 Task: Look for space in Xinyu, China from 3rd June, 2023 to 9th June, 2023 for 2 adults in price range Rs.6000 to Rs.12000. Place can be entire place with 1  bedroom having 1 bed and 1 bathroom. Property type can be house, flat, guest house, hotel. Amenities needed are: washing machine. Booking option can be shelf check-in. Required host language is Chinese (Simplified).
Action: Mouse moved to (398, 252)
Screenshot: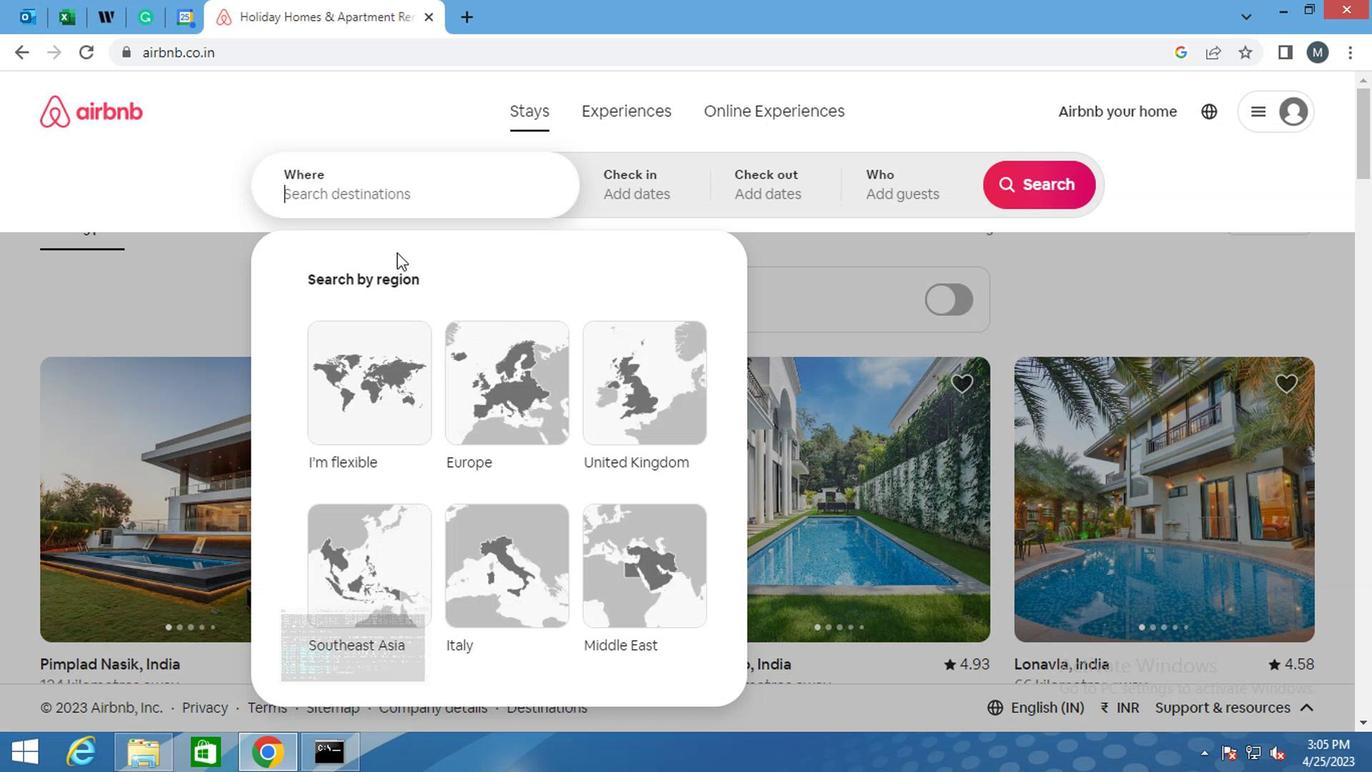 
Action: Mouse pressed left at (398, 252)
Screenshot: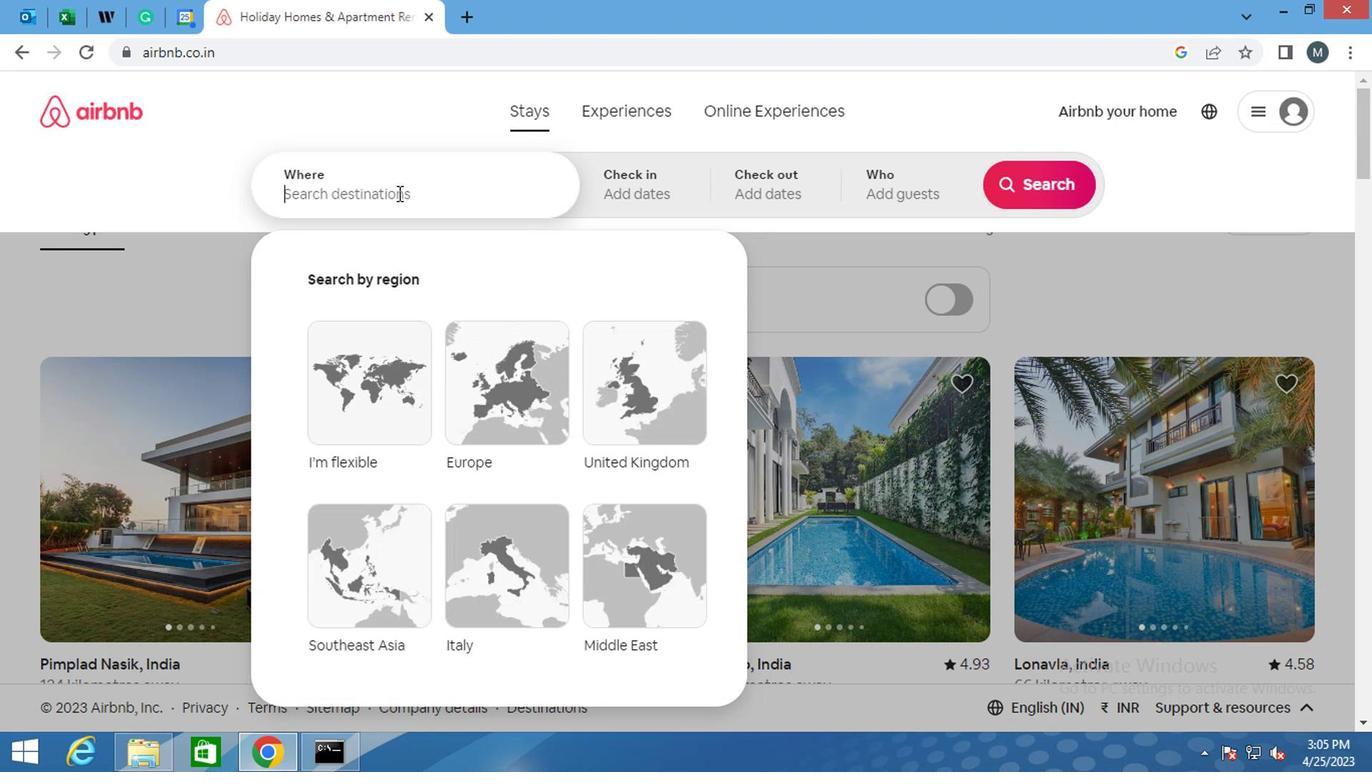 
Action: Mouse moved to (398, 253)
Screenshot: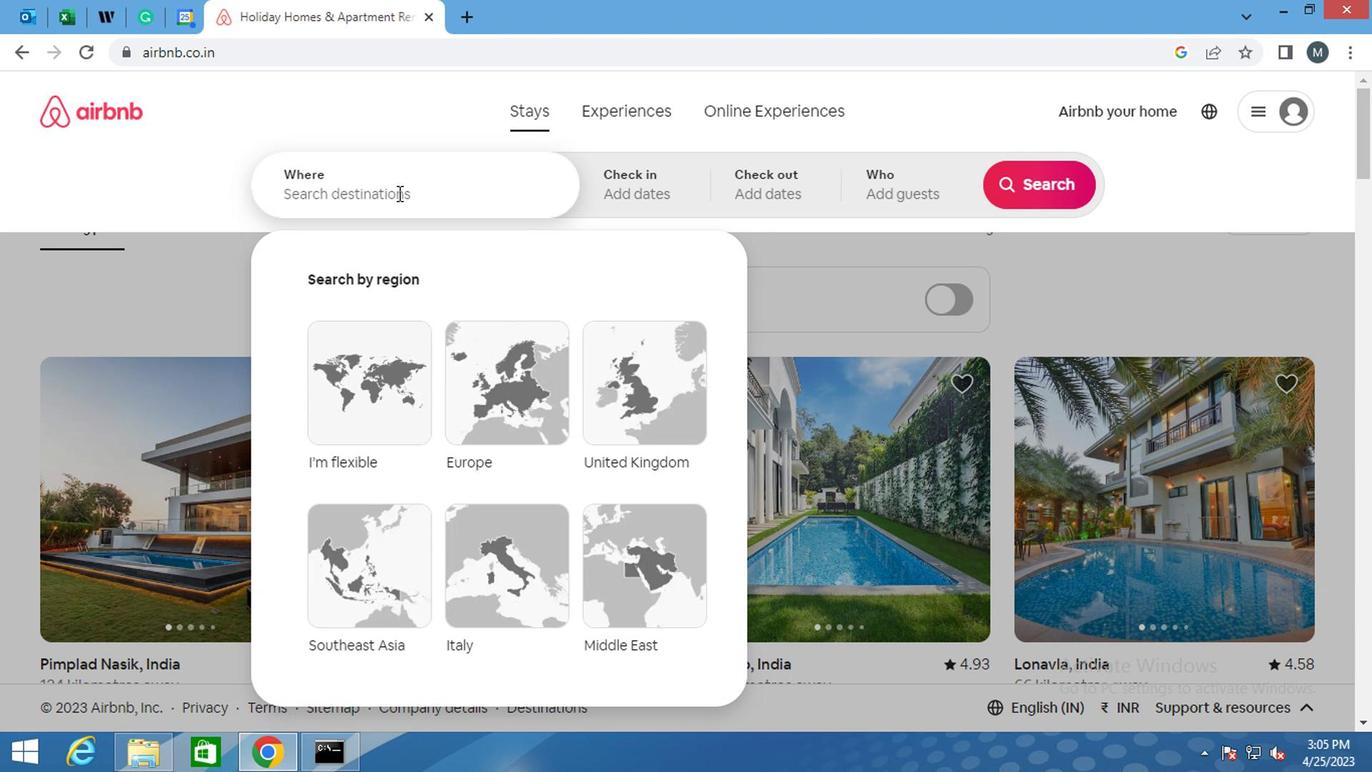 
Action: Key pressed <Key.shift><Key.shift>XINYU,<Key.shift>ctrl+CHINA<Key.enter>
Screenshot: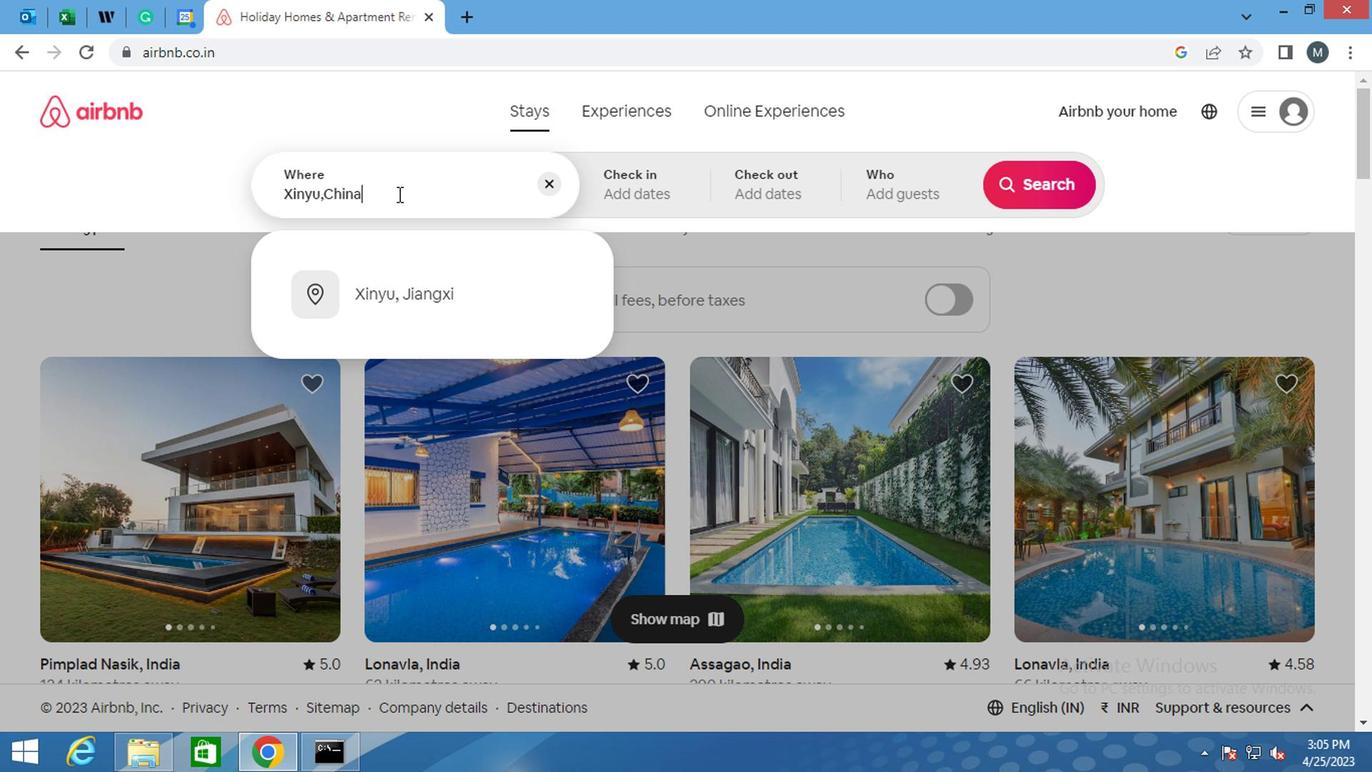 
Action: Mouse moved to (853, 363)
Screenshot: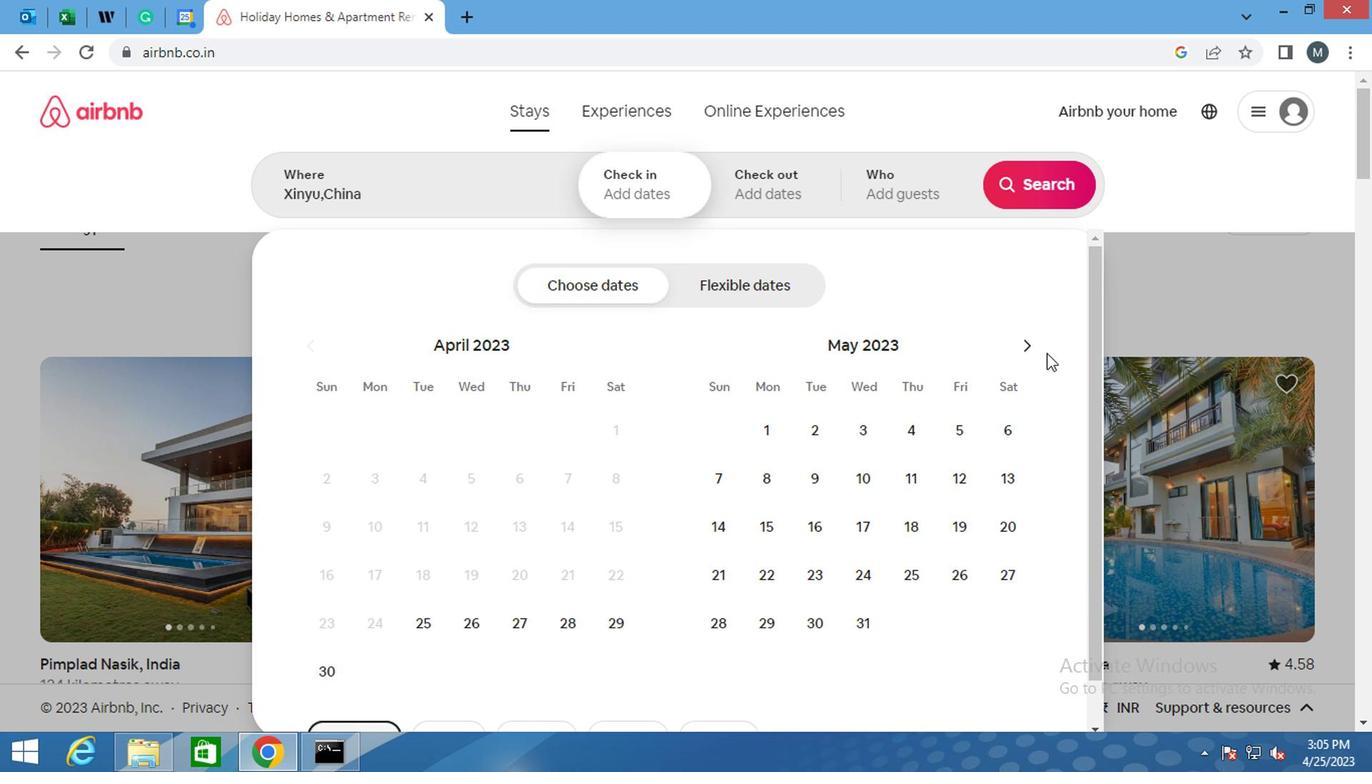 
Action: Mouse pressed left at (853, 363)
Screenshot: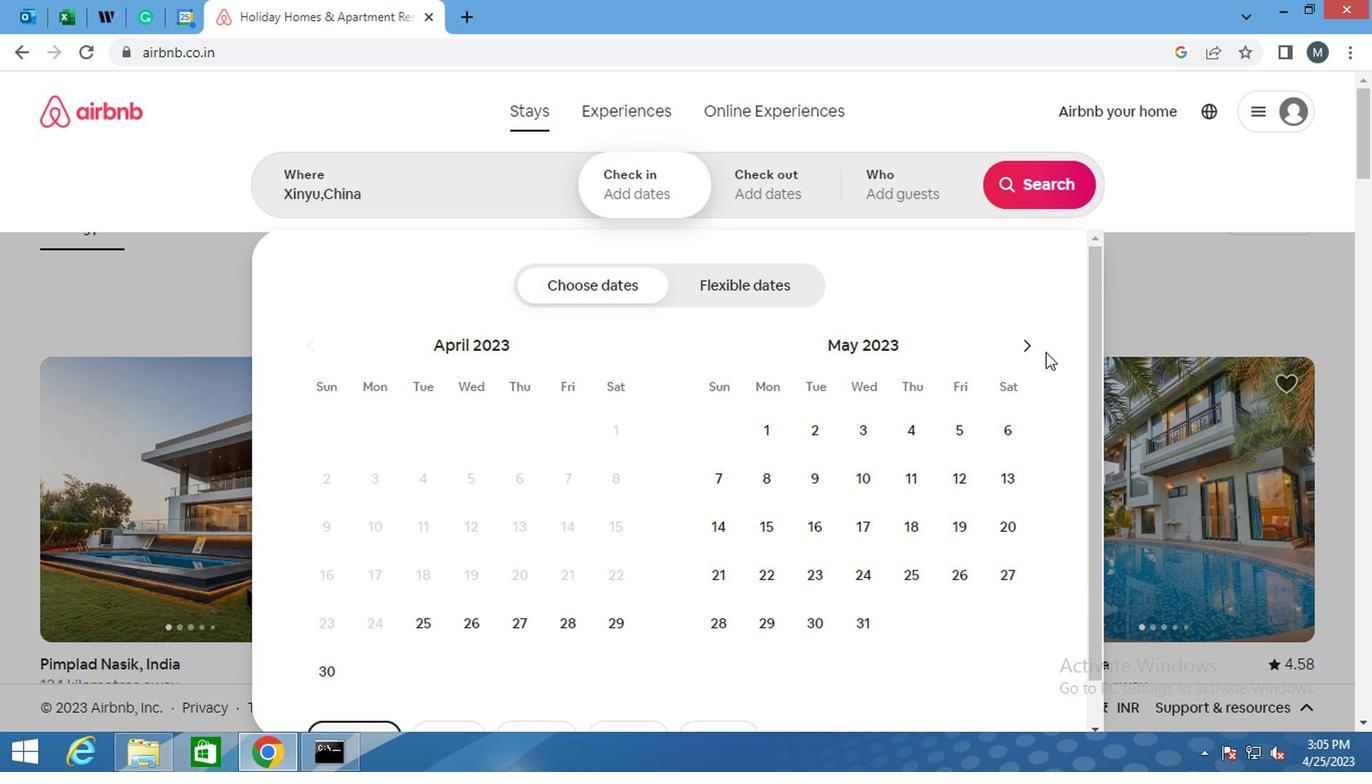 
Action: Mouse moved to (833, 421)
Screenshot: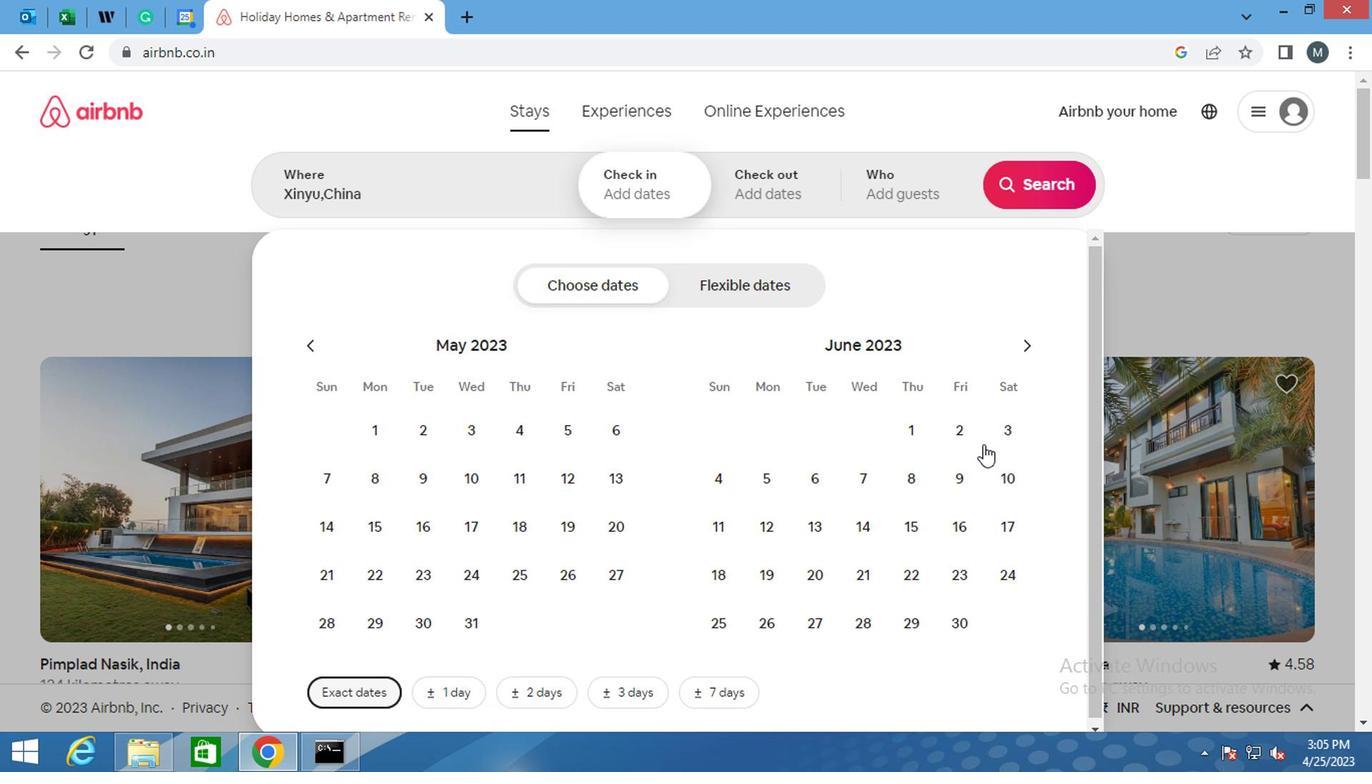 
Action: Mouse pressed left at (833, 421)
Screenshot: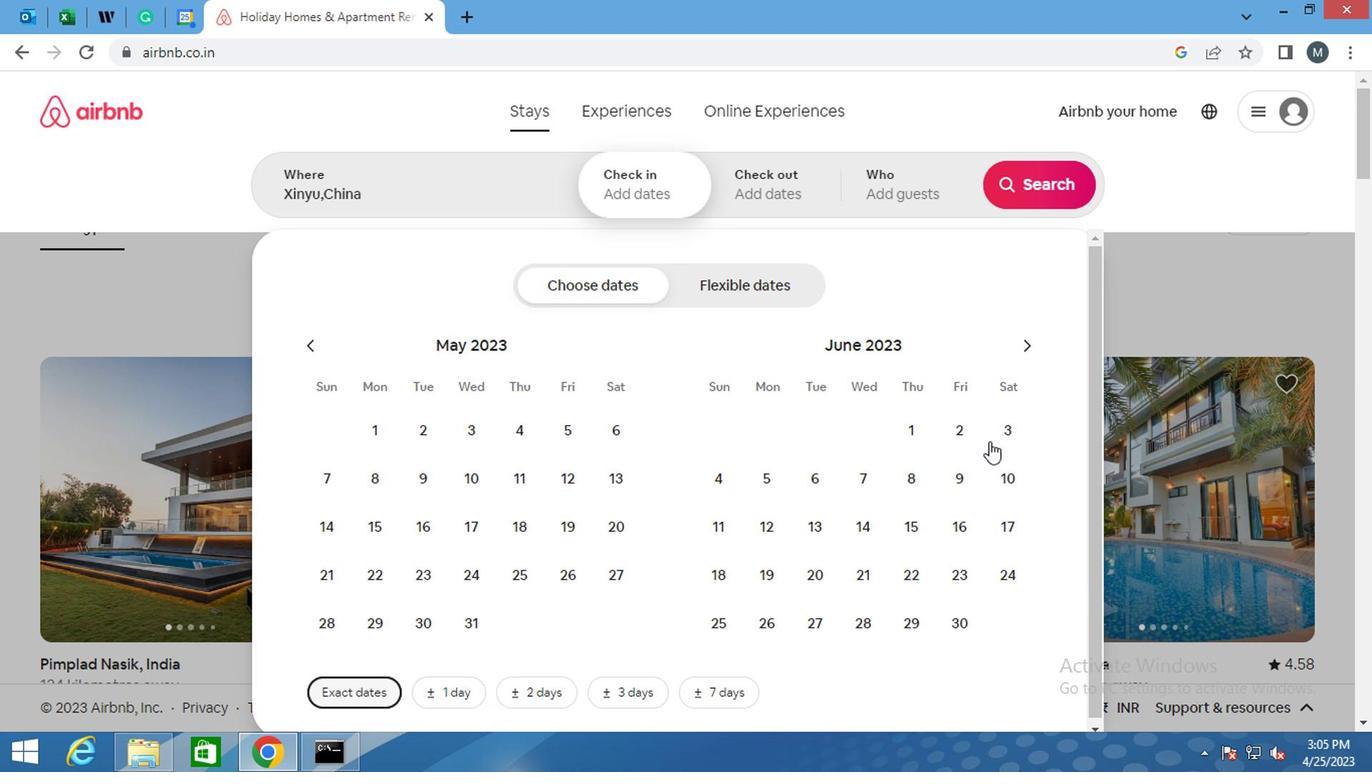 
Action: Mouse moved to (800, 457)
Screenshot: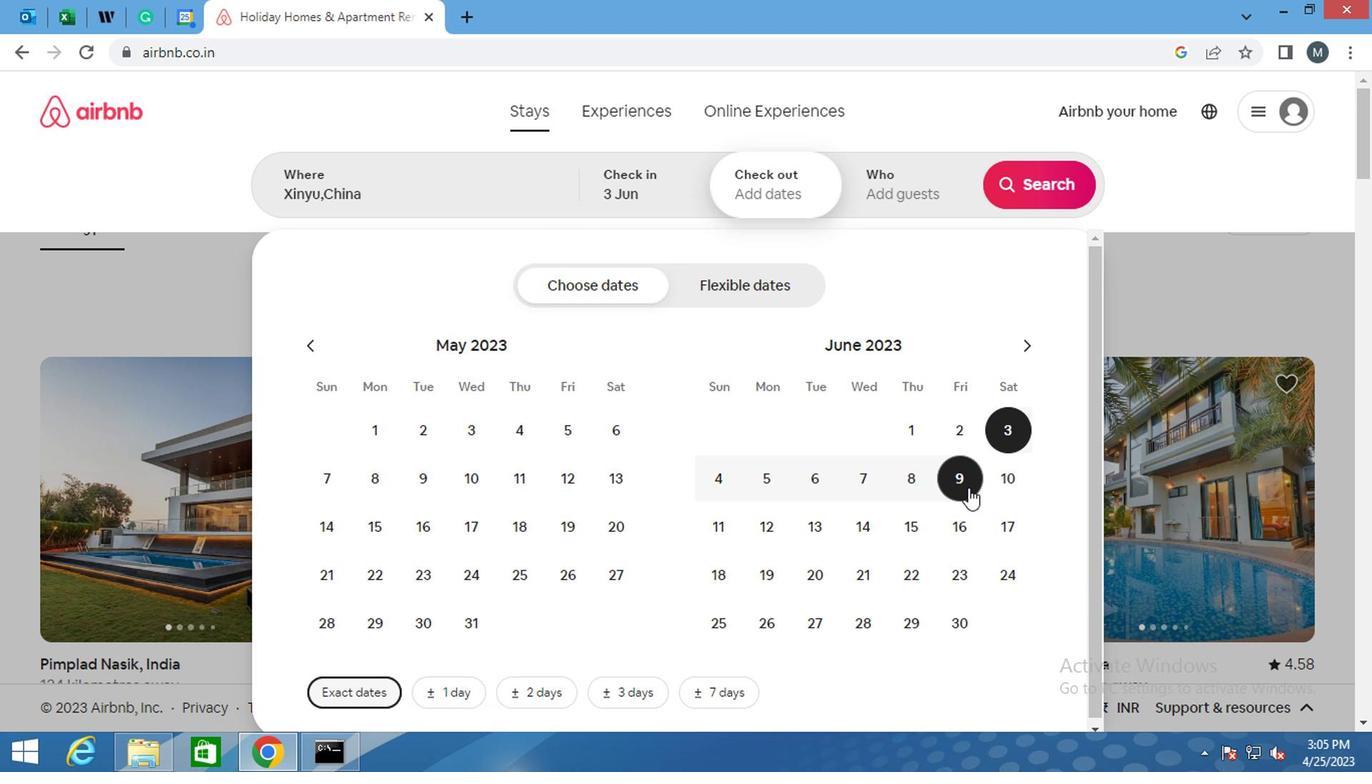 
Action: Mouse pressed left at (800, 457)
Screenshot: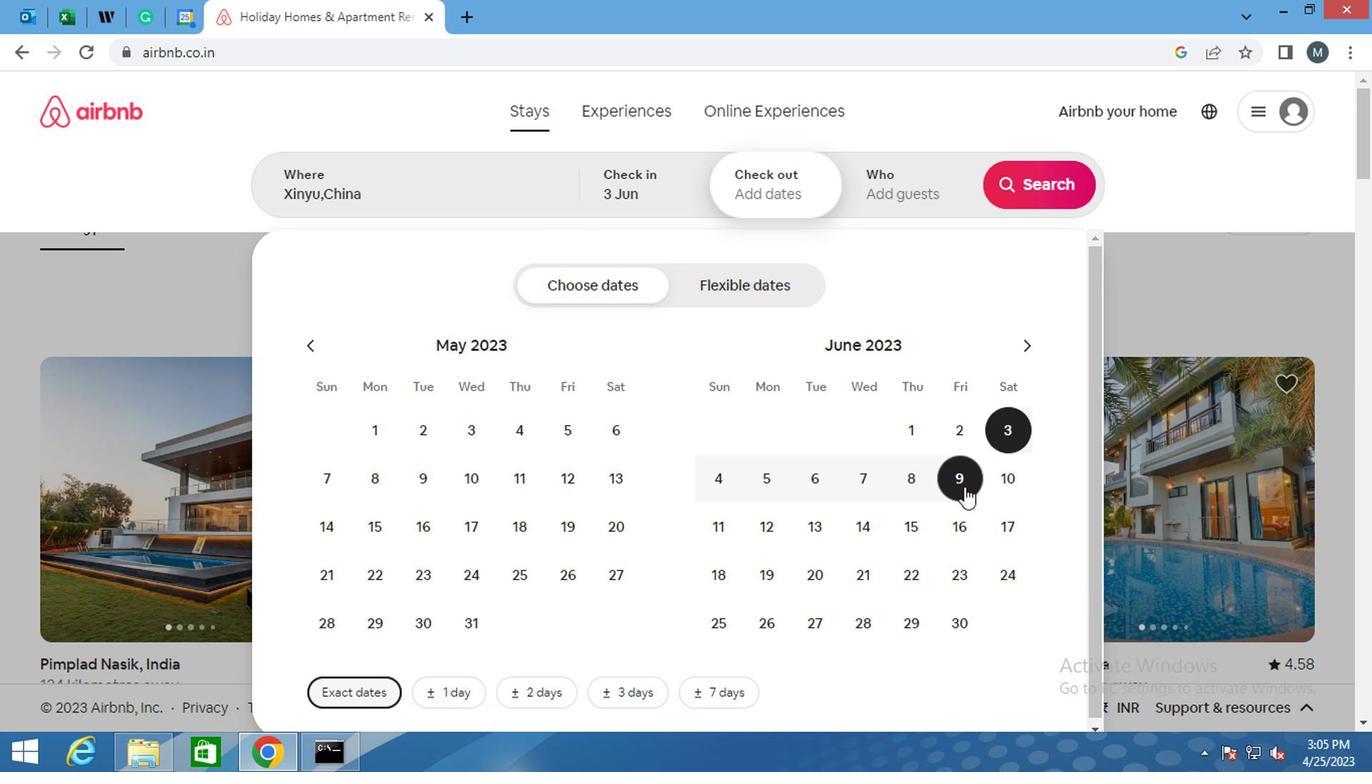 
Action: Mouse moved to (749, 244)
Screenshot: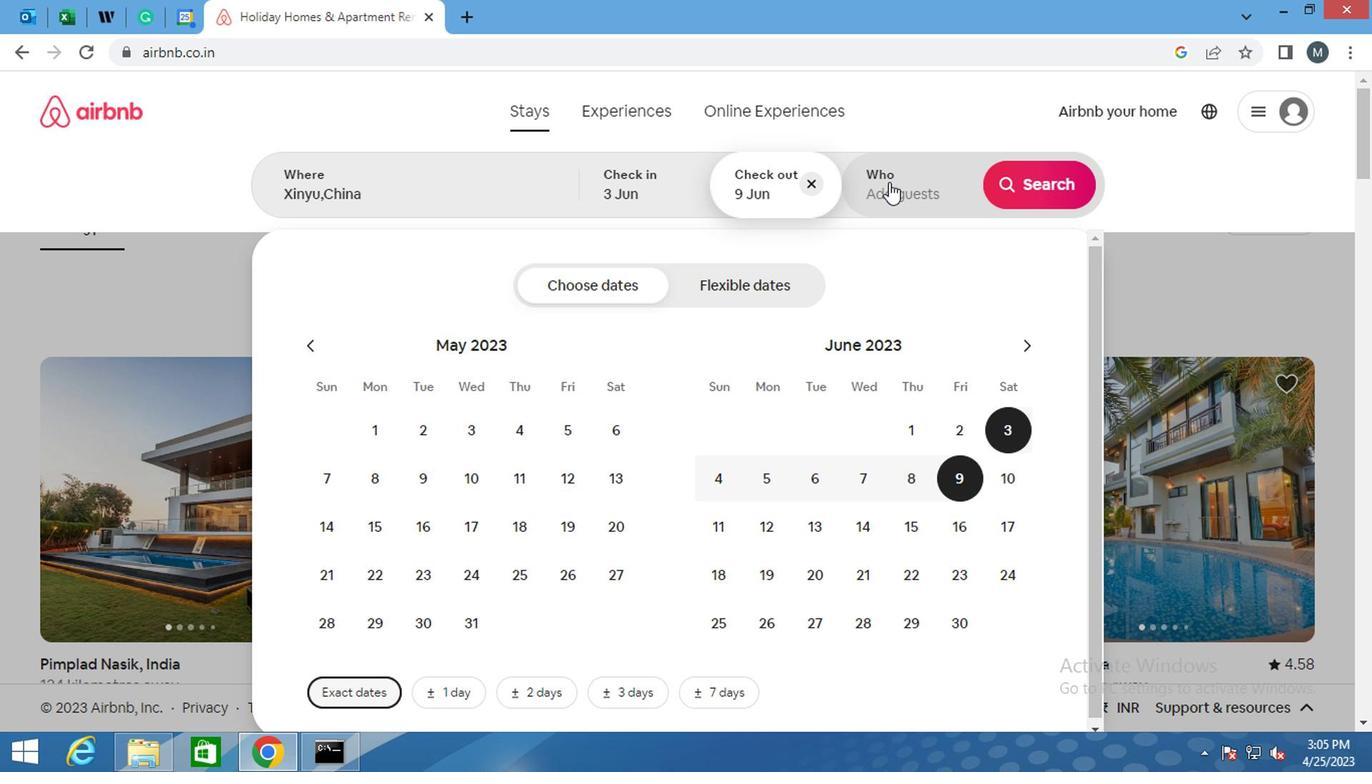 
Action: Mouse pressed left at (749, 244)
Screenshot: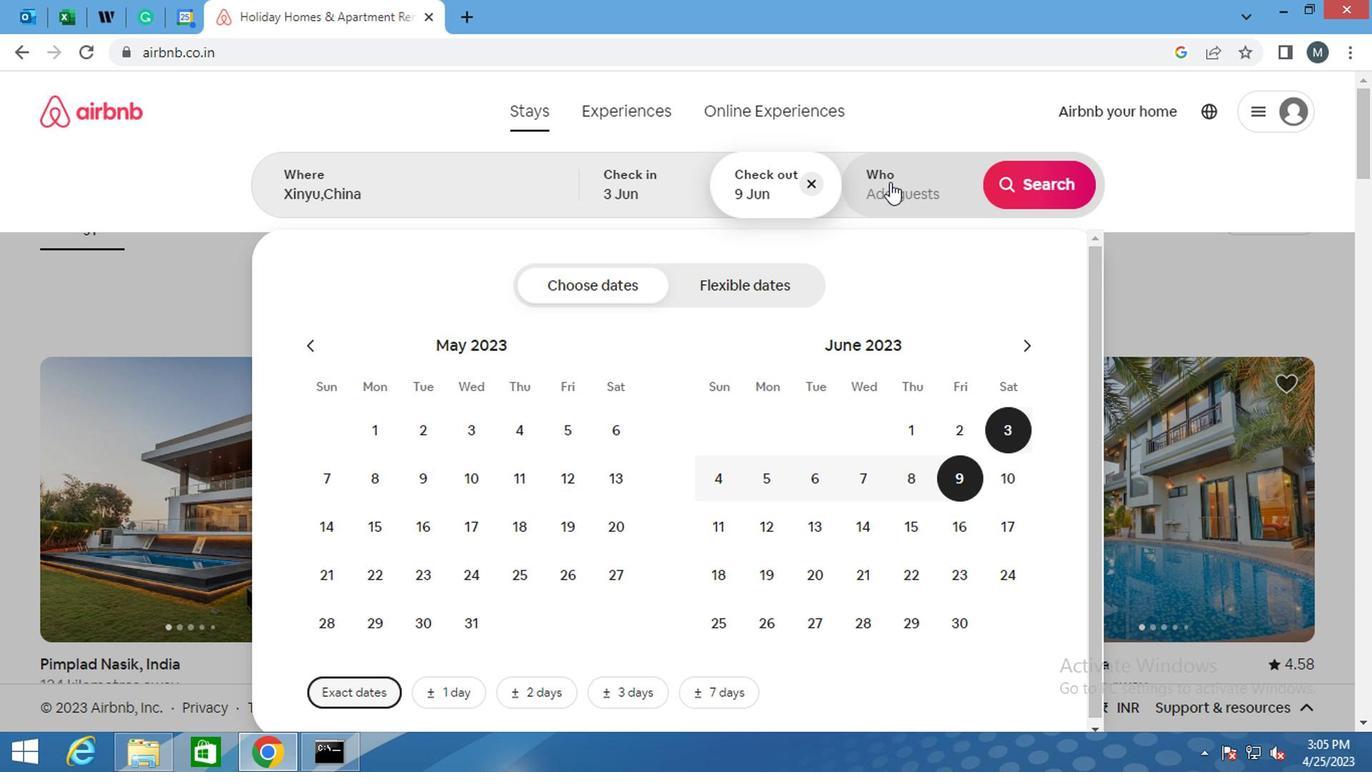 
Action: Mouse moved to (854, 323)
Screenshot: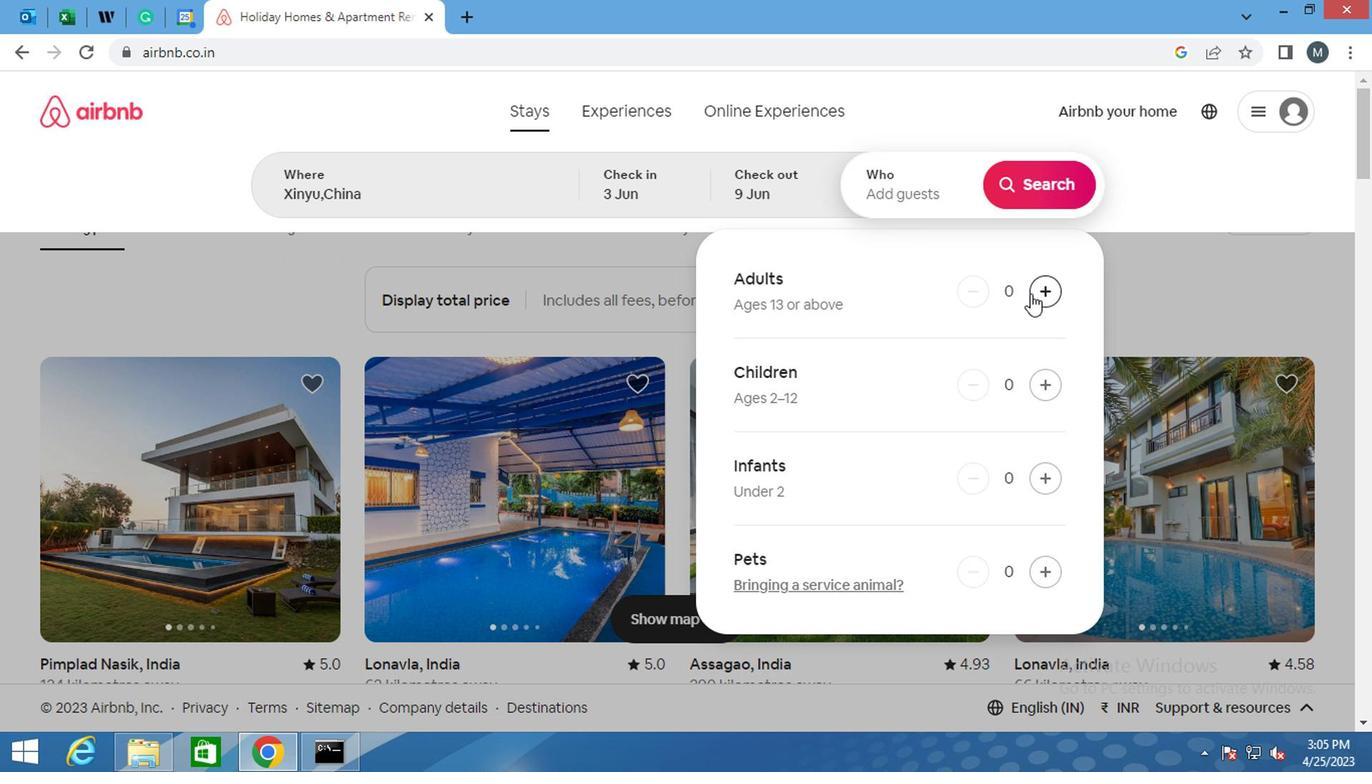 
Action: Mouse pressed left at (854, 323)
Screenshot: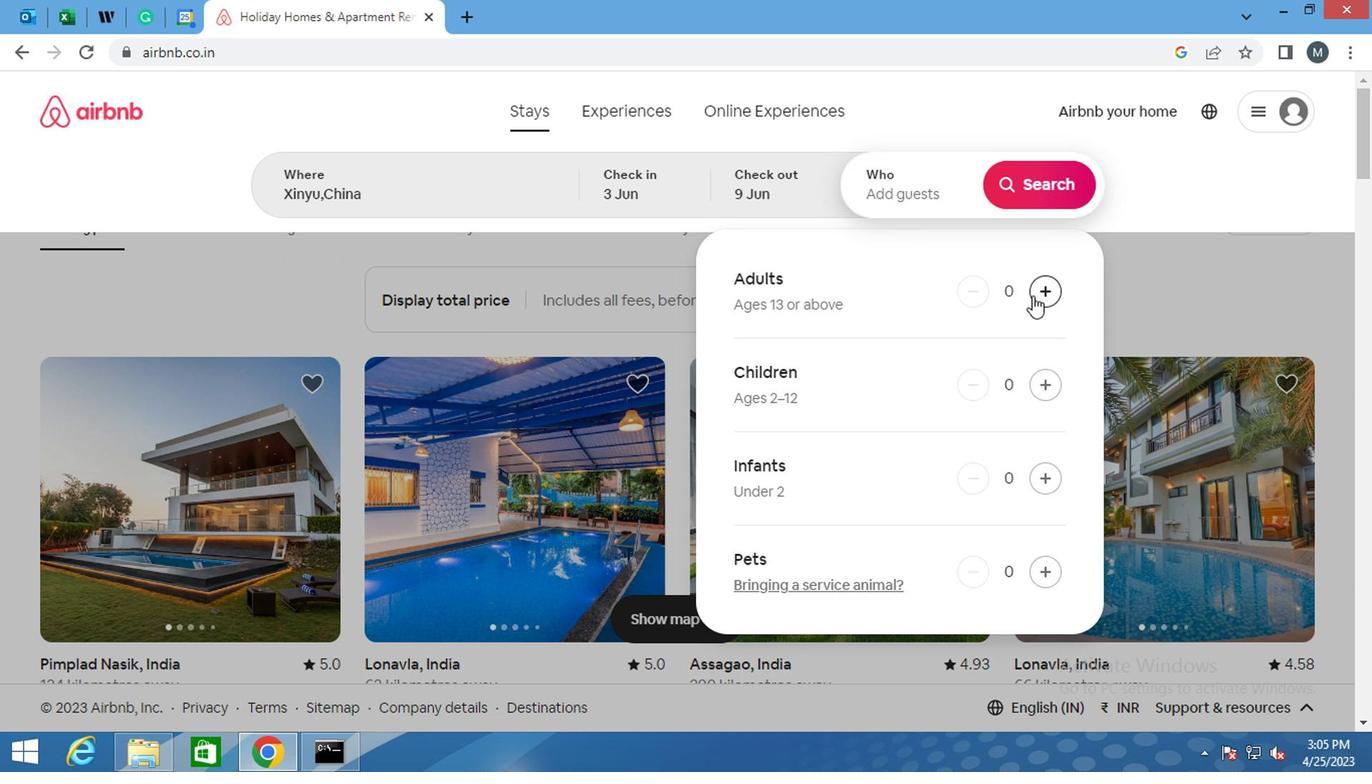 
Action: Mouse pressed left at (854, 323)
Screenshot: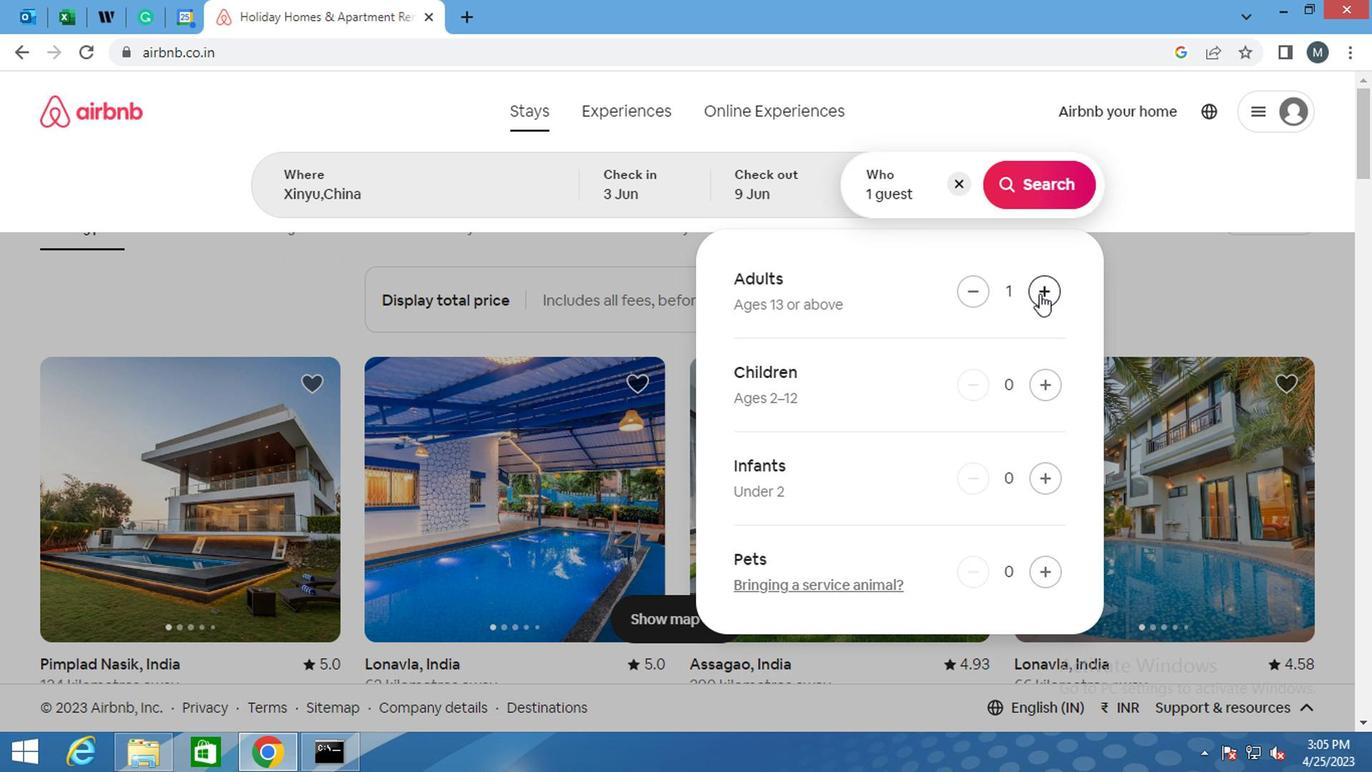 
Action: Mouse moved to (858, 238)
Screenshot: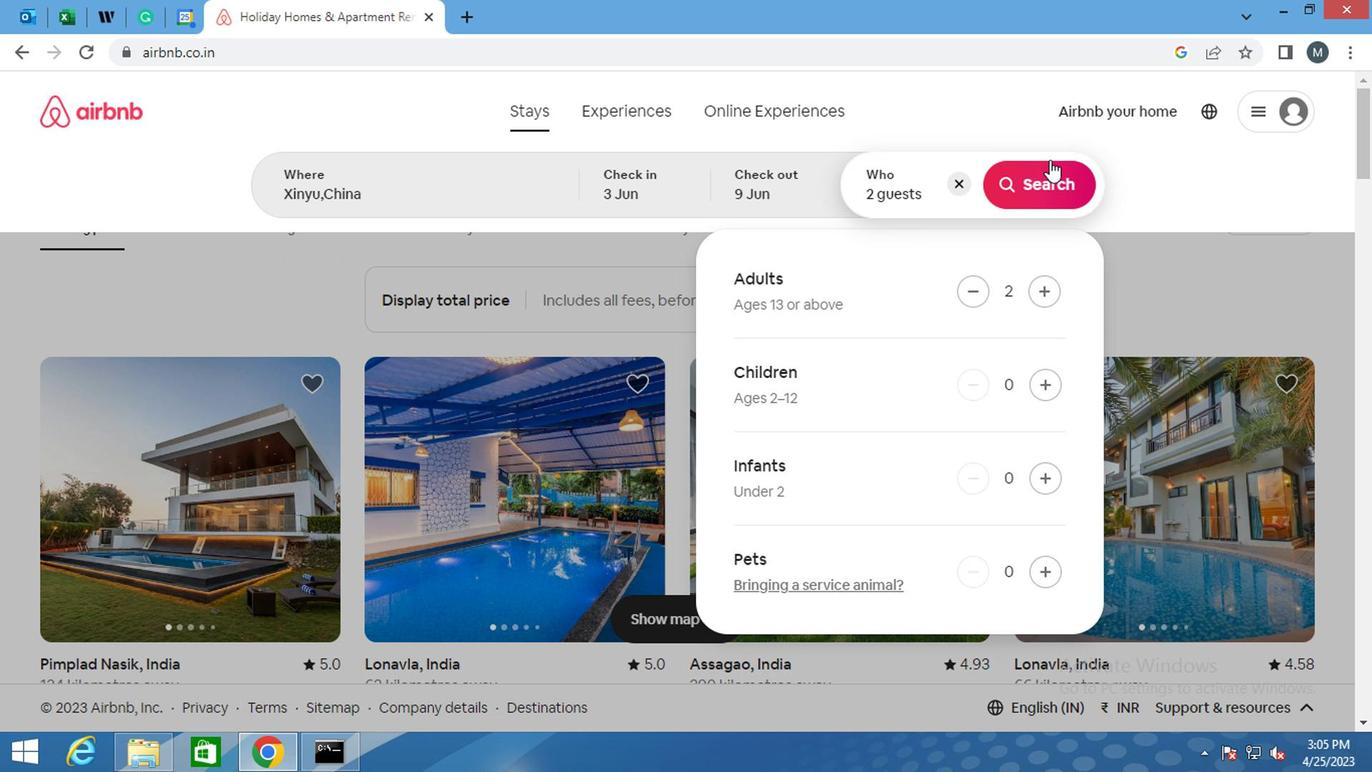 
Action: Mouse pressed left at (858, 238)
Screenshot: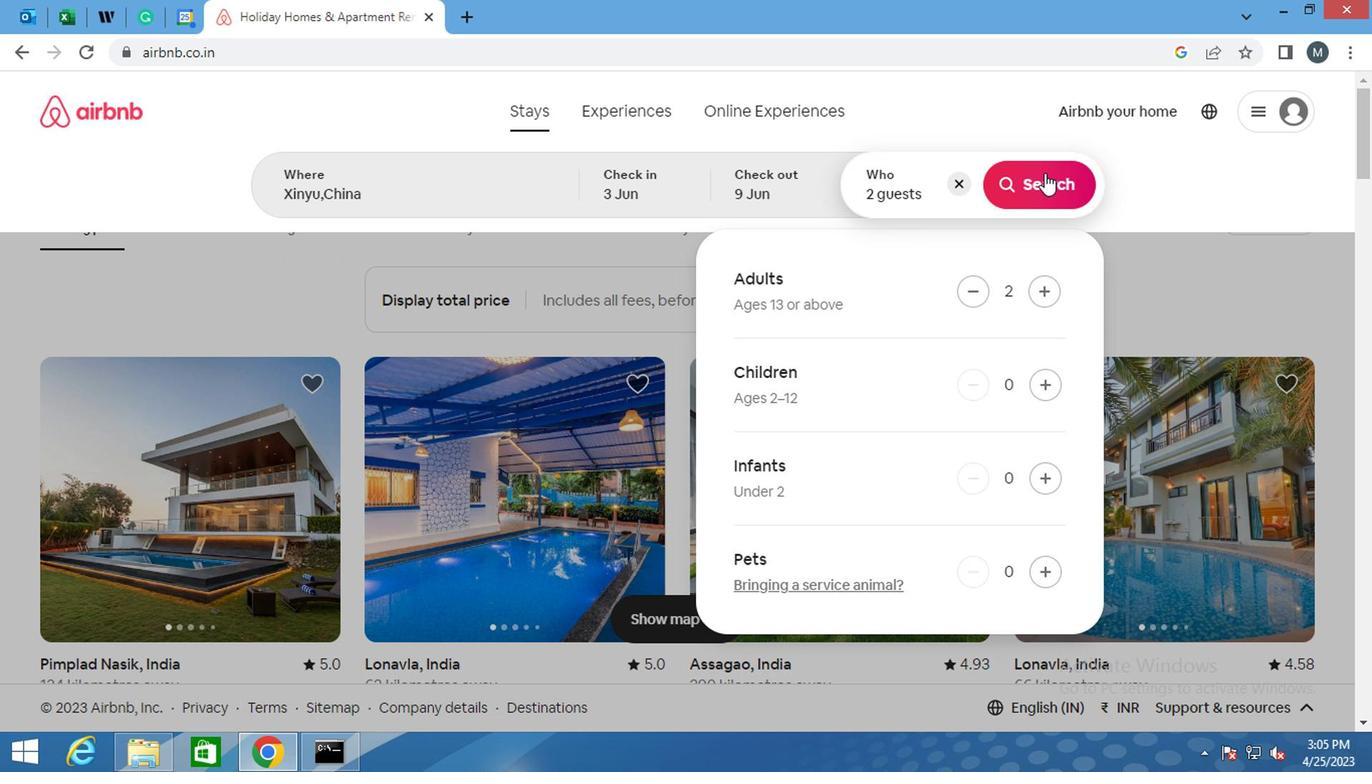 
Action: Mouse moved to (1011, 255)
Screenshot: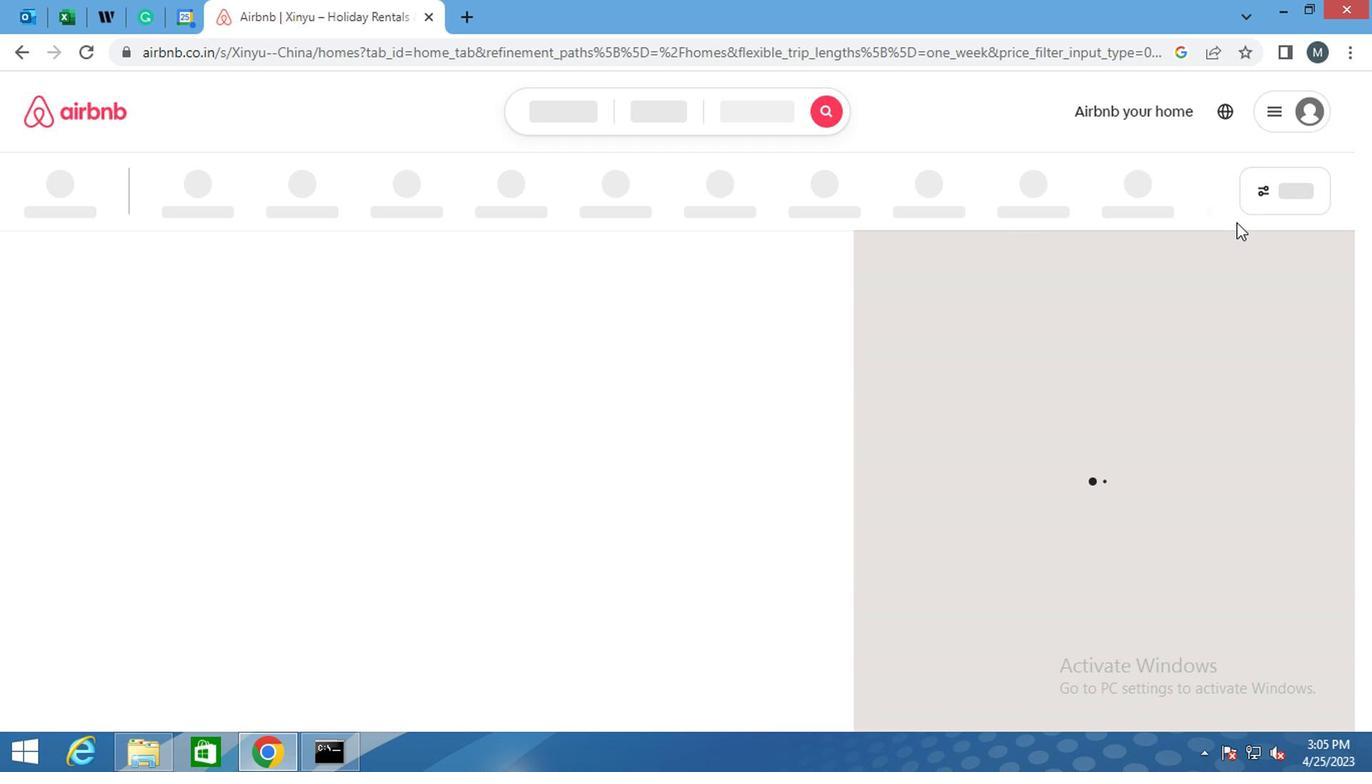 
Action: Mouse pressed left at (1011, 255)
Screenshot: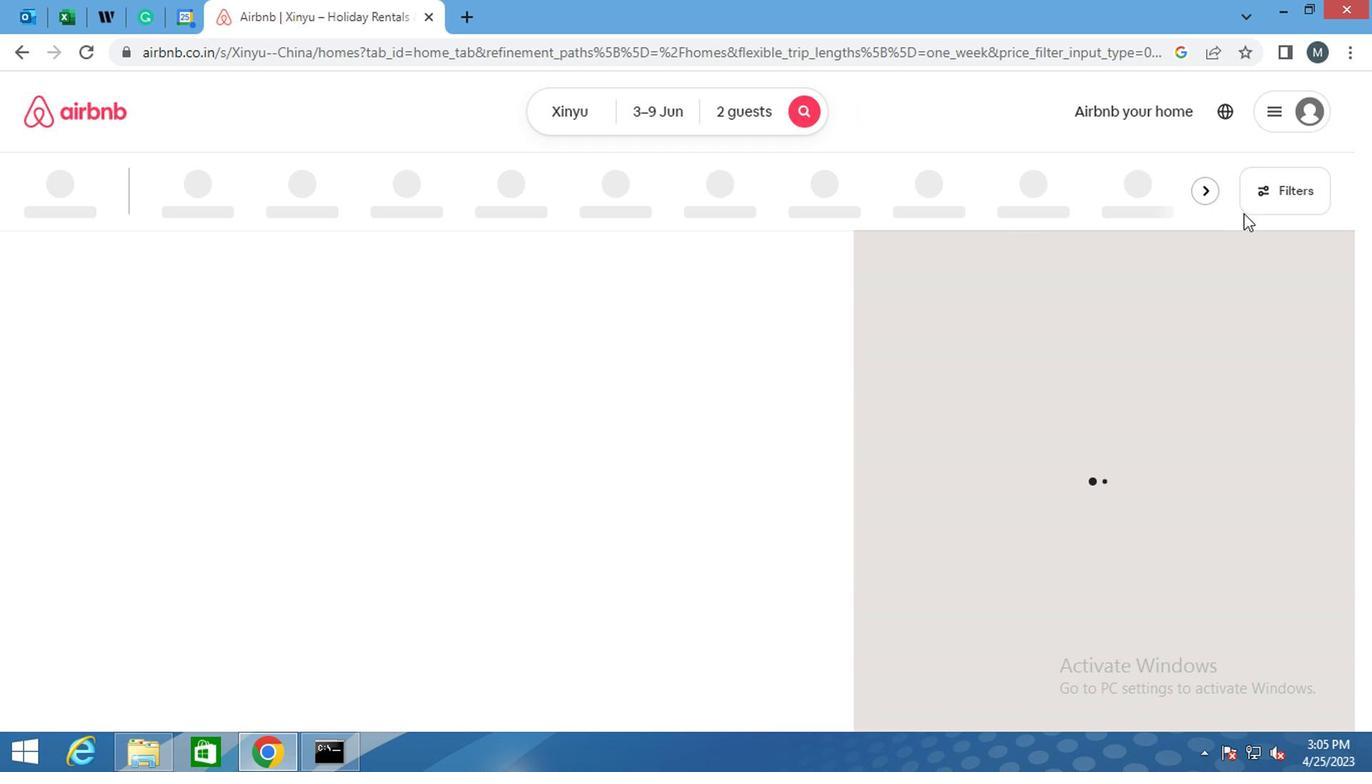 
Action: Mouse moved to (436, 336)
Screenshot: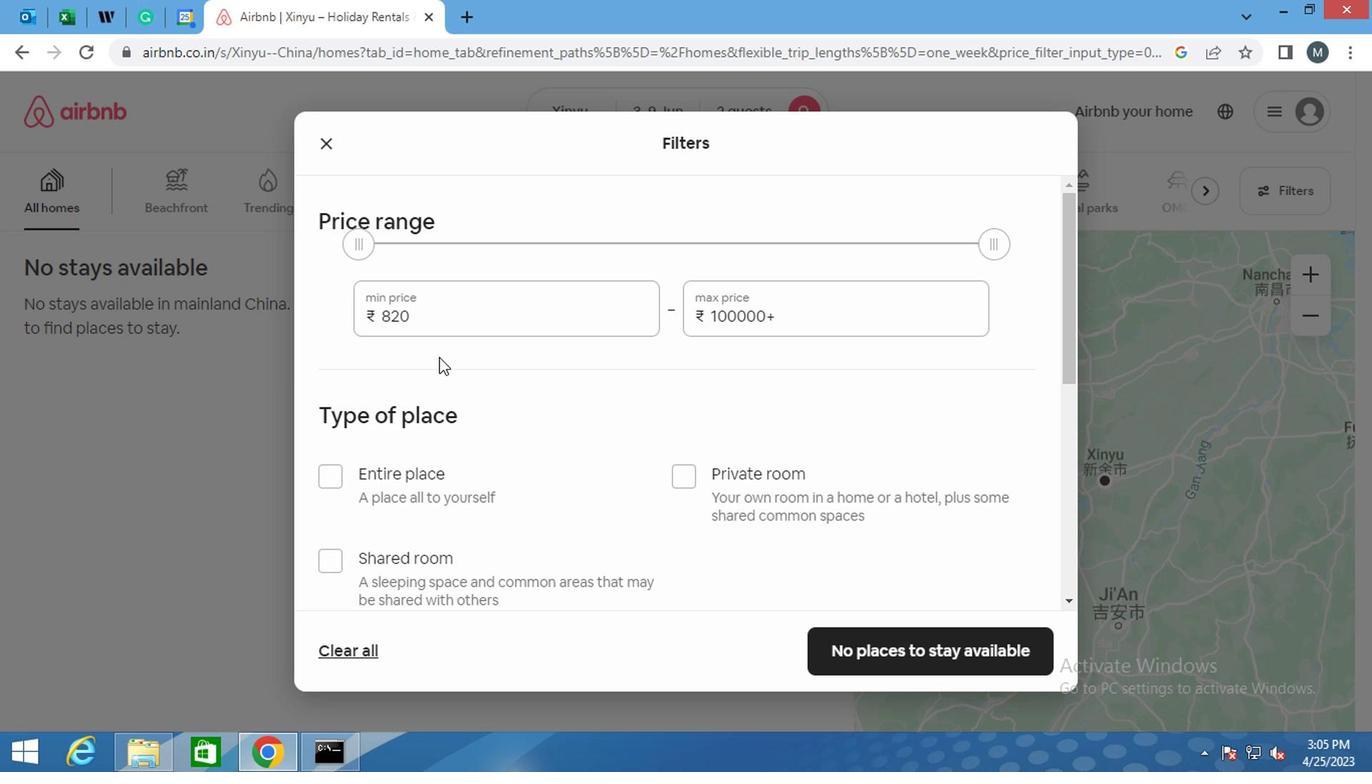 
Action: Mouse pressed left at (436, 336)
Screenshot: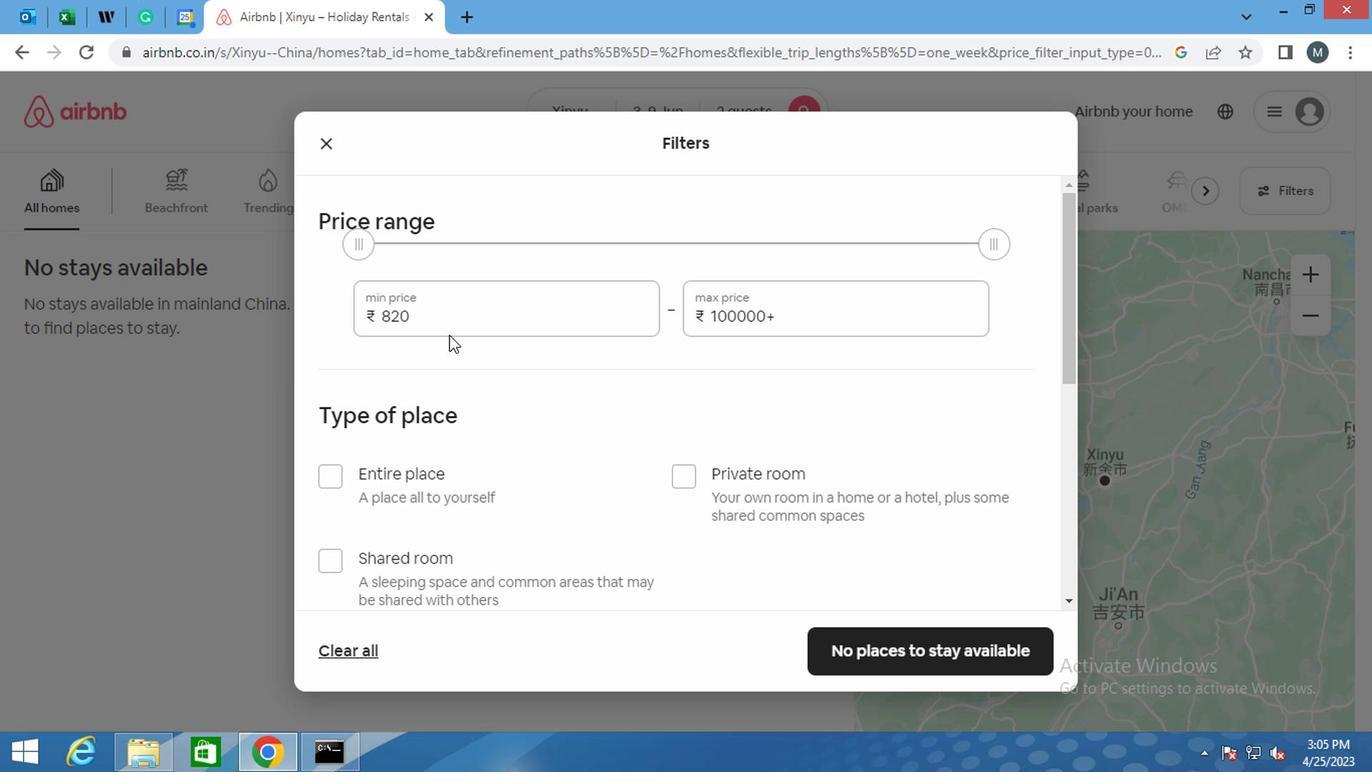 
Action: Mouse moved to (433, 340)
Screenshot: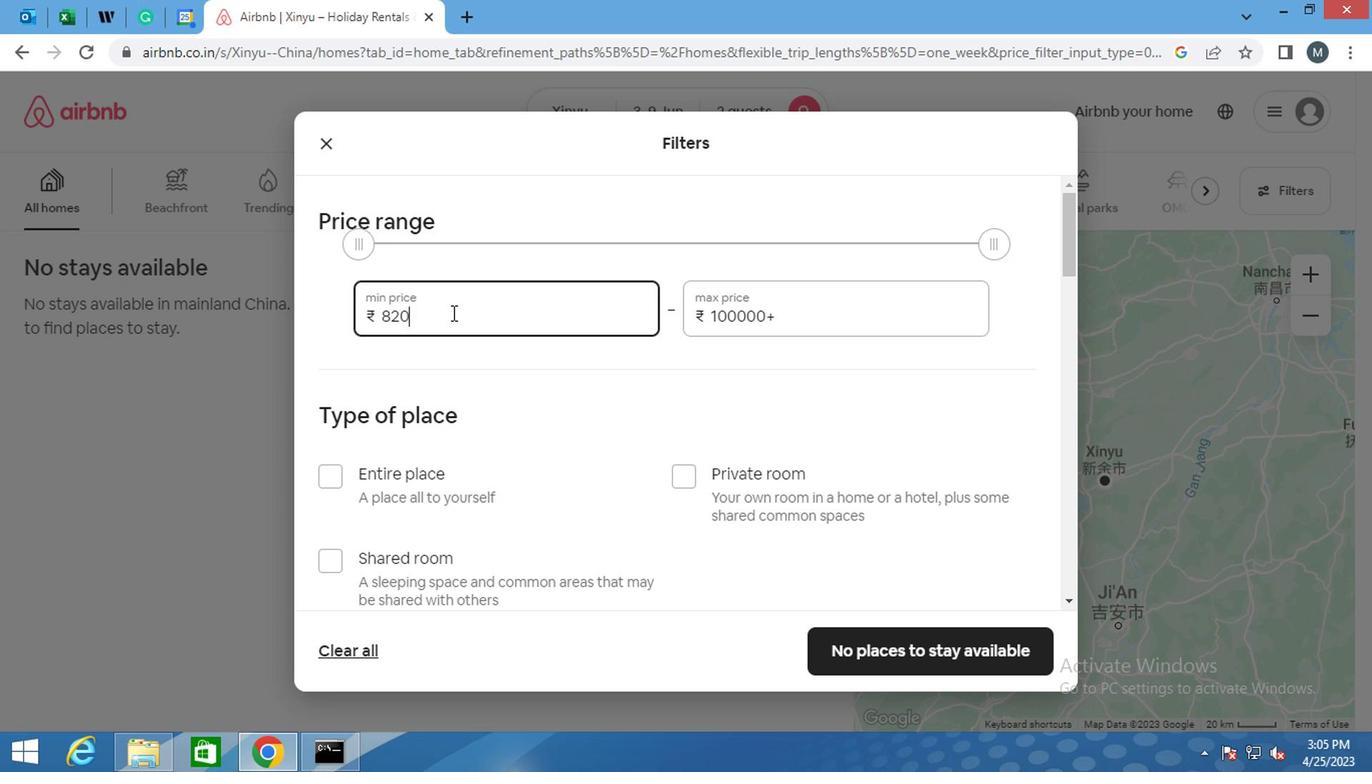 
Action: Key pressed <Key.backspace>
Screenshot: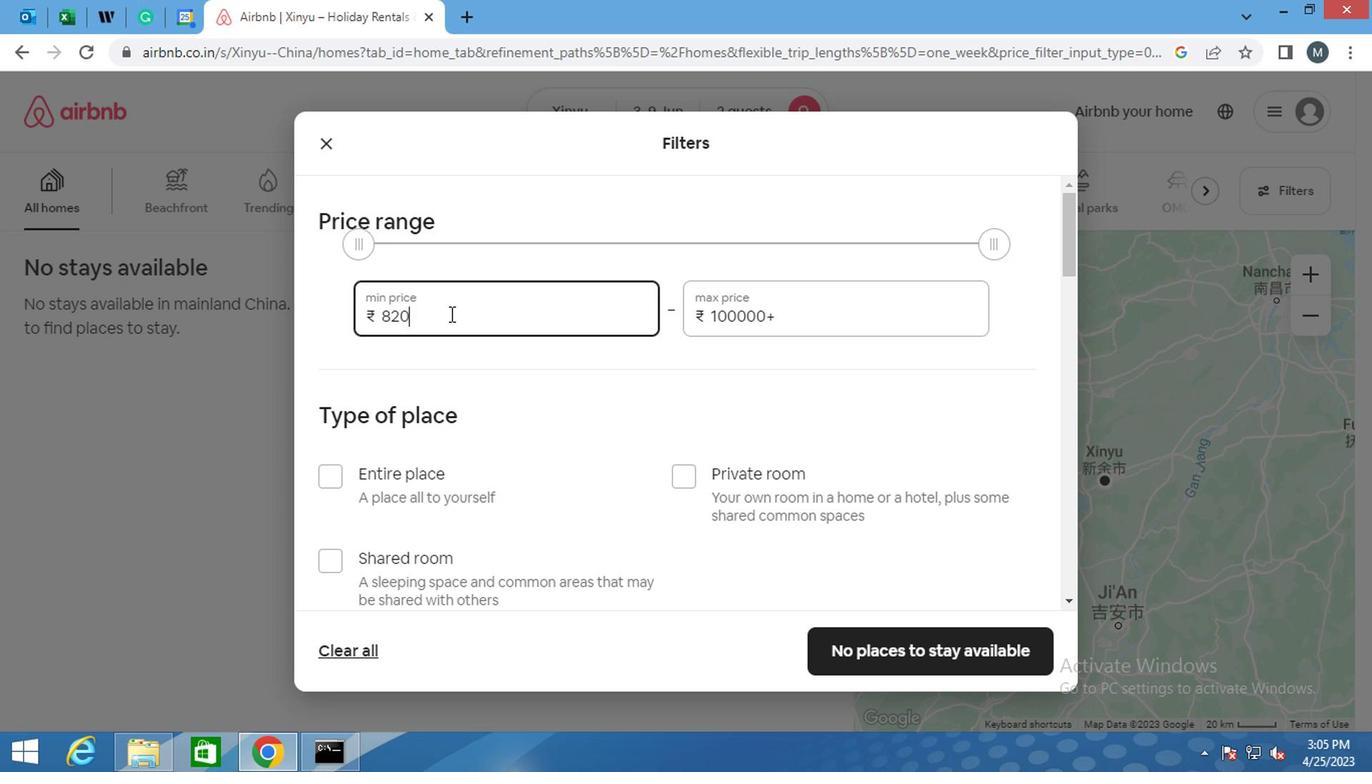 
Action: Mouse moved to (431, 342)
Screenshot: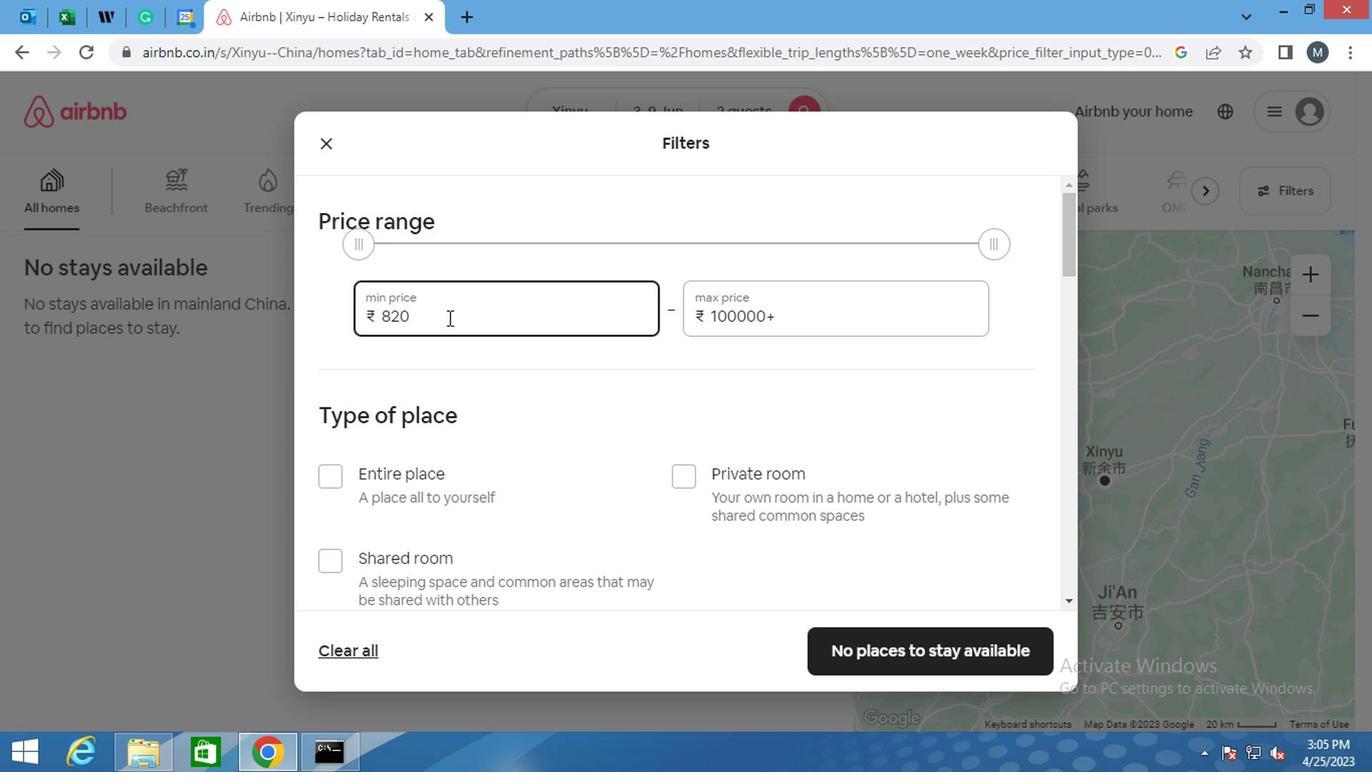 
Action: Key pressed <Key.backspace>
Screenshot: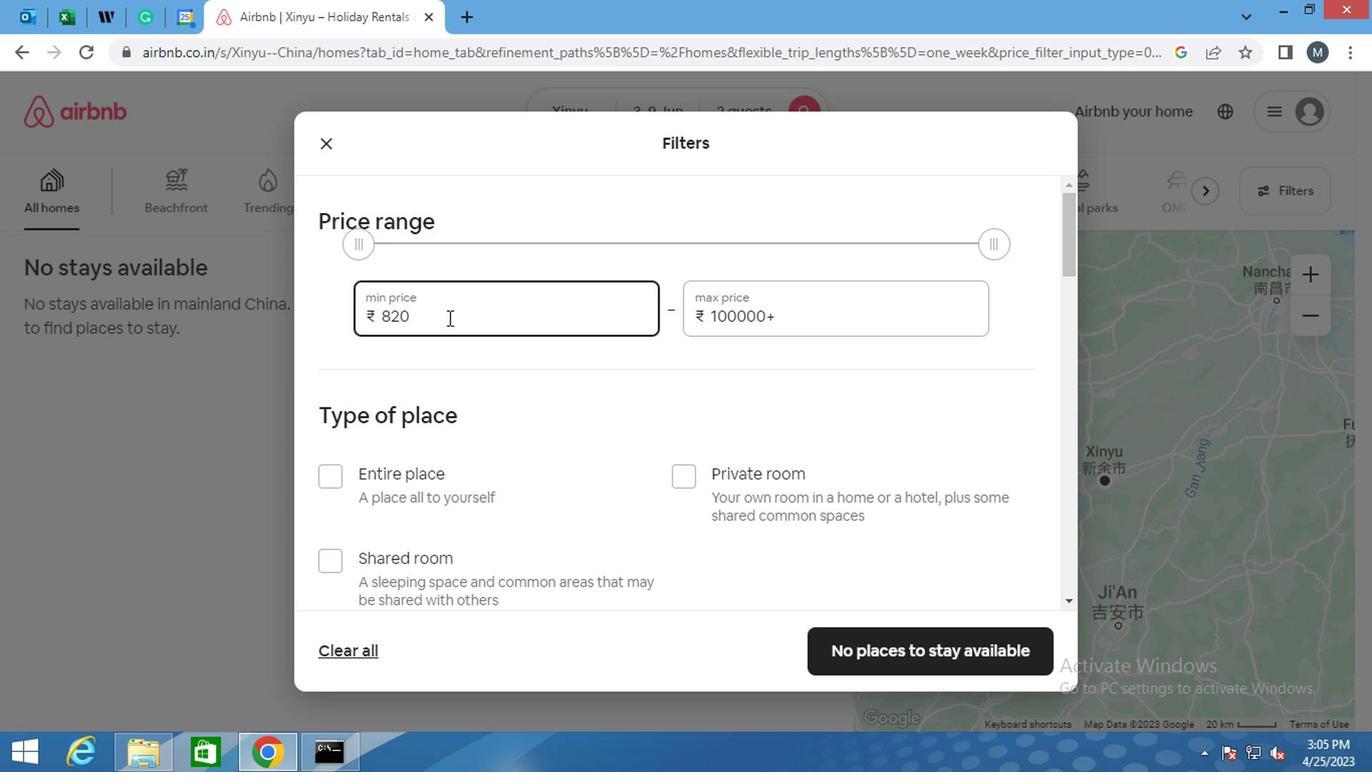 
Action: Mouse moved to (430, 343)
Screenshot: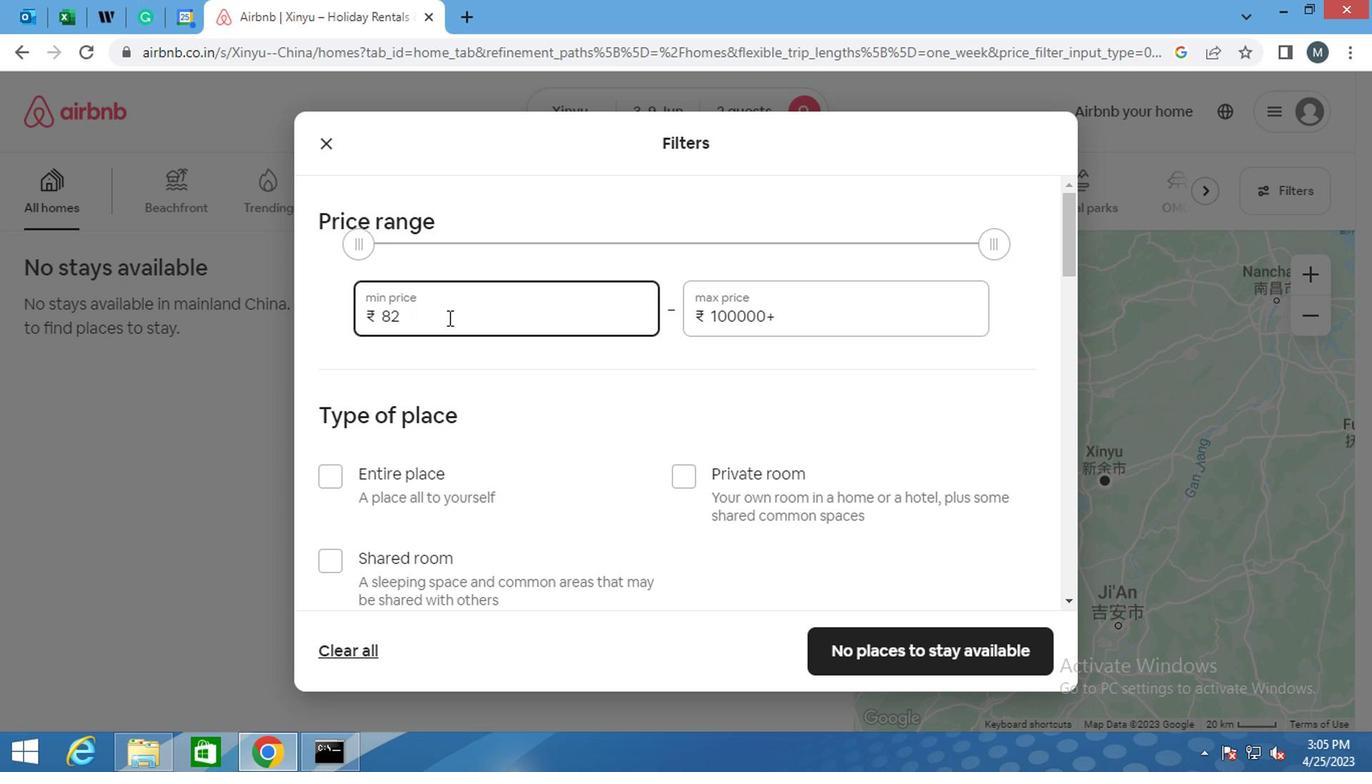 
Action: Key pressed <Key.backspace>
Screenshot: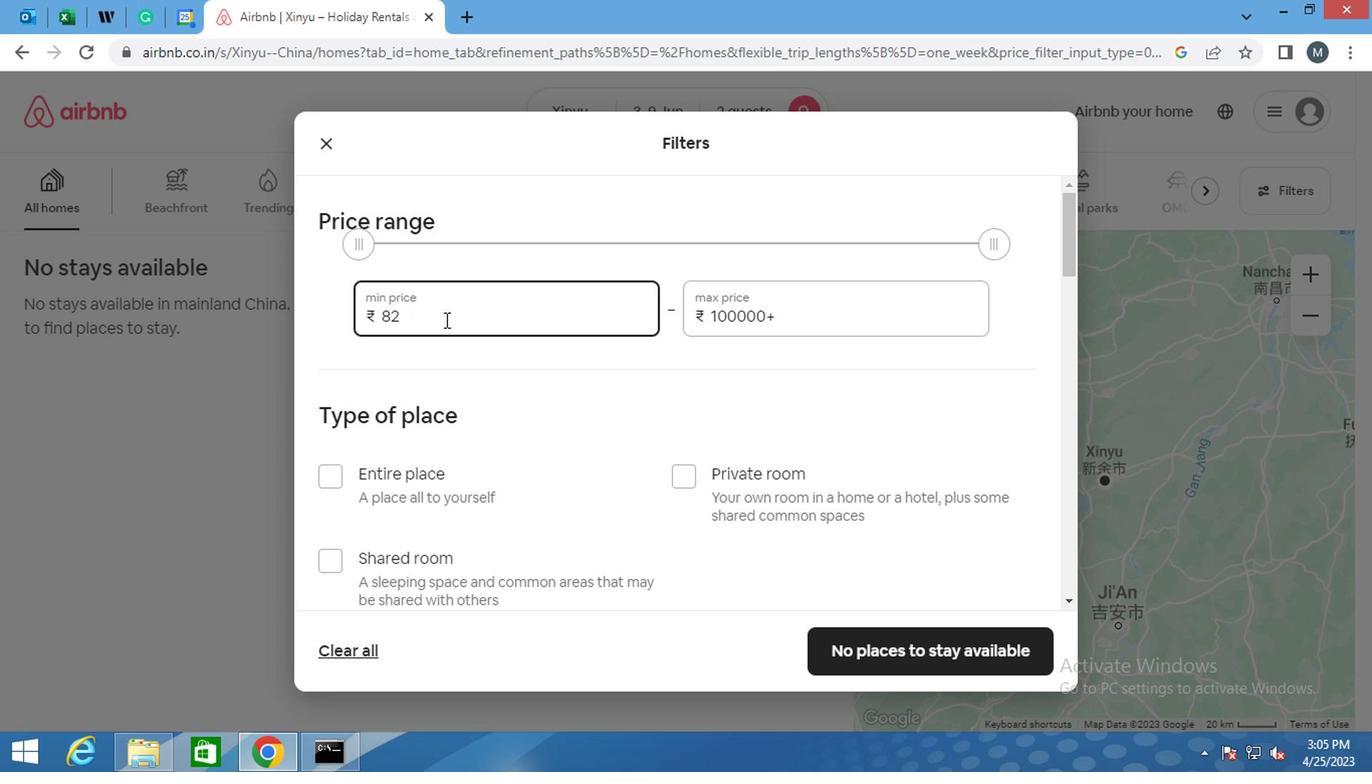
Action: Mouse moved to (428, 345)
Screenshot: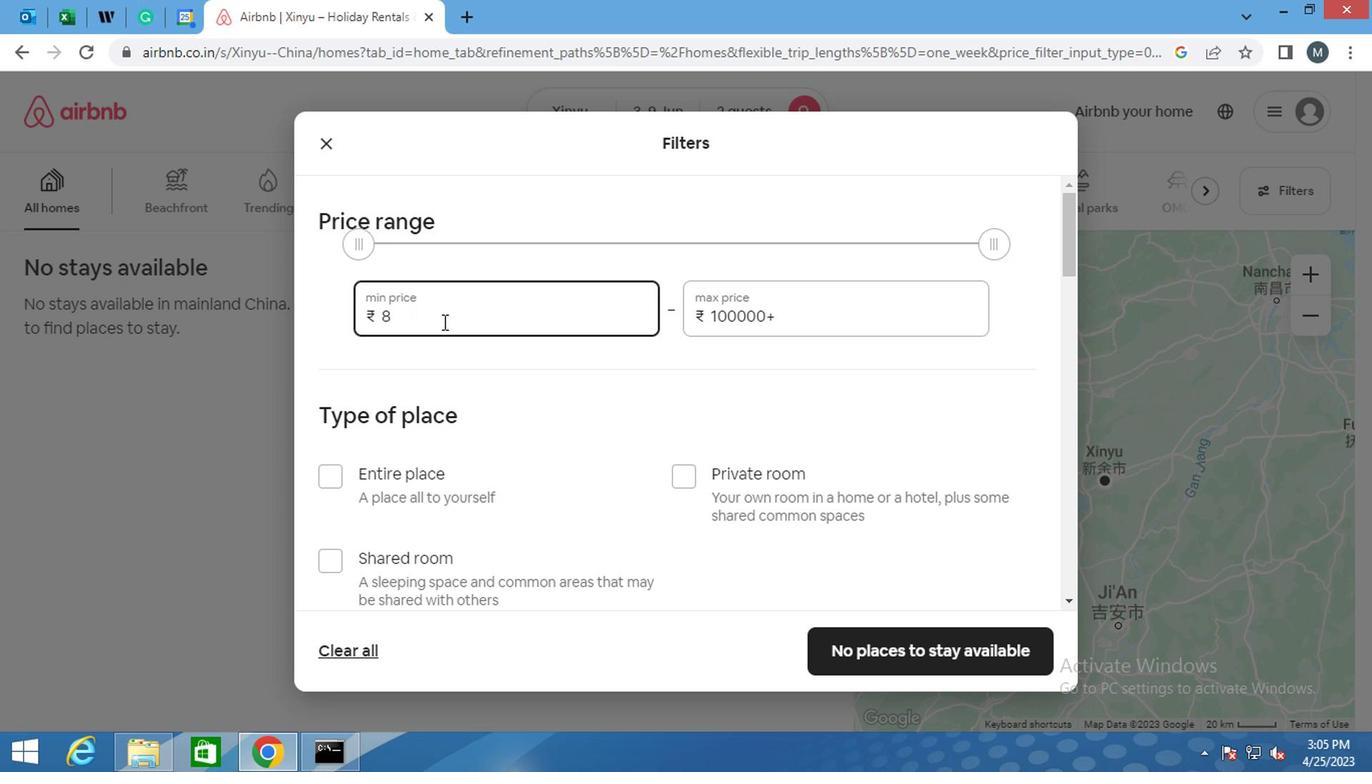 
Action: Key pressed 6000
Screenshot: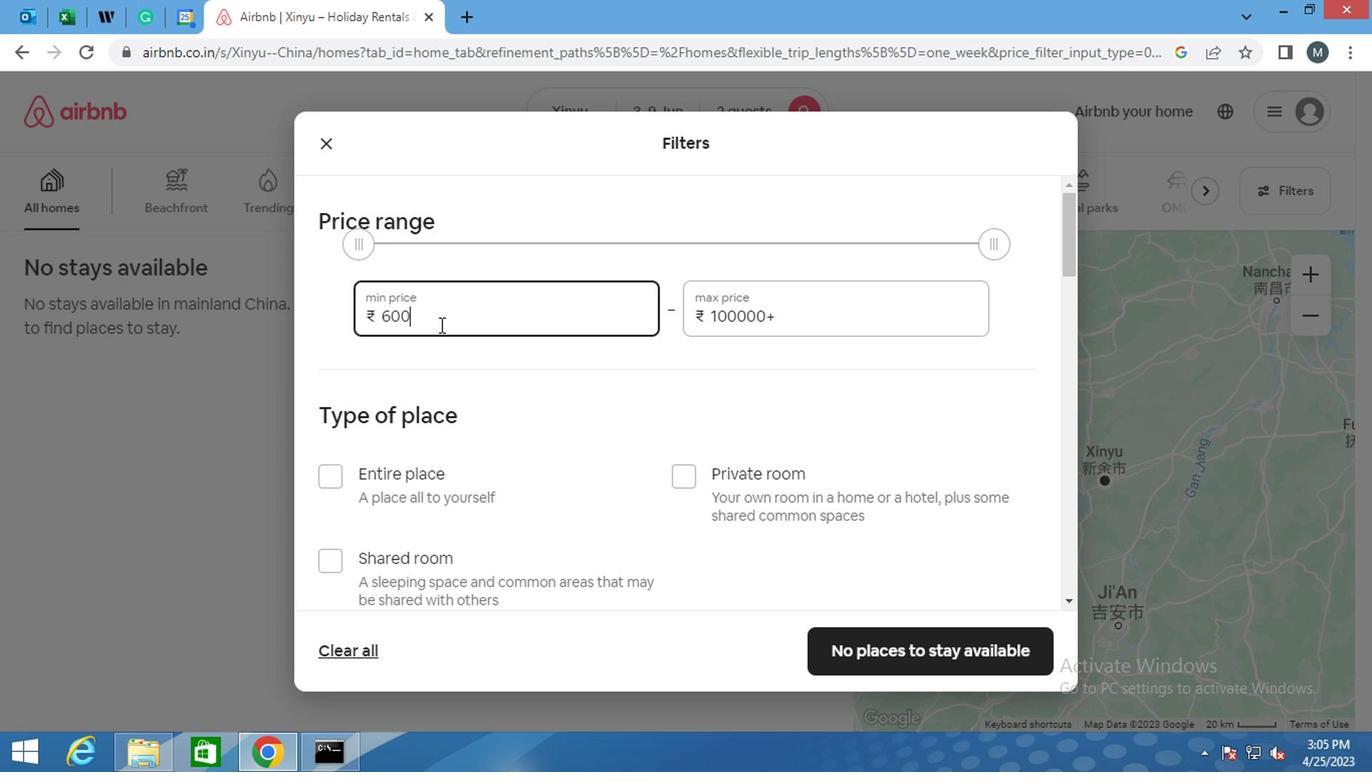 
Action: Mouse moved to (677, 341)
Screenshot: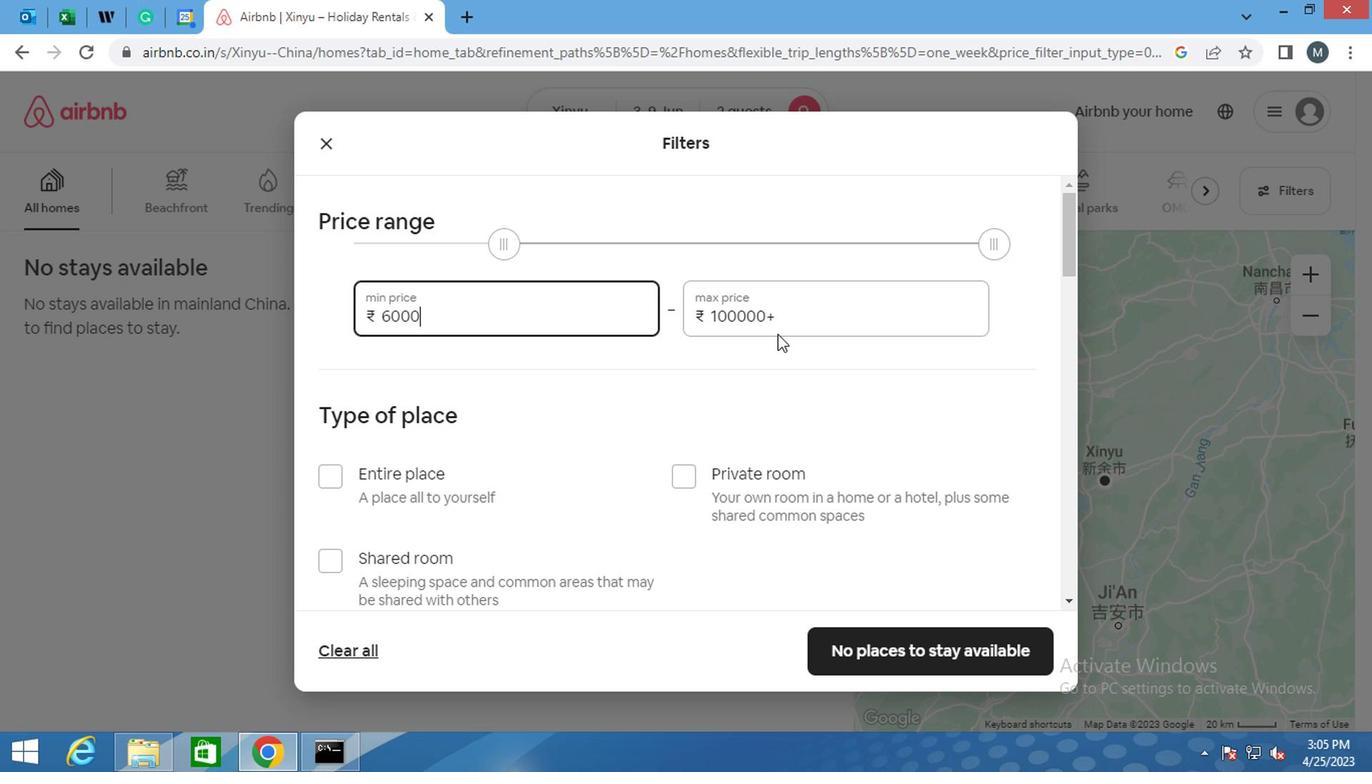 
Action: Mouse pressed left at (677, 341)
Screenshot: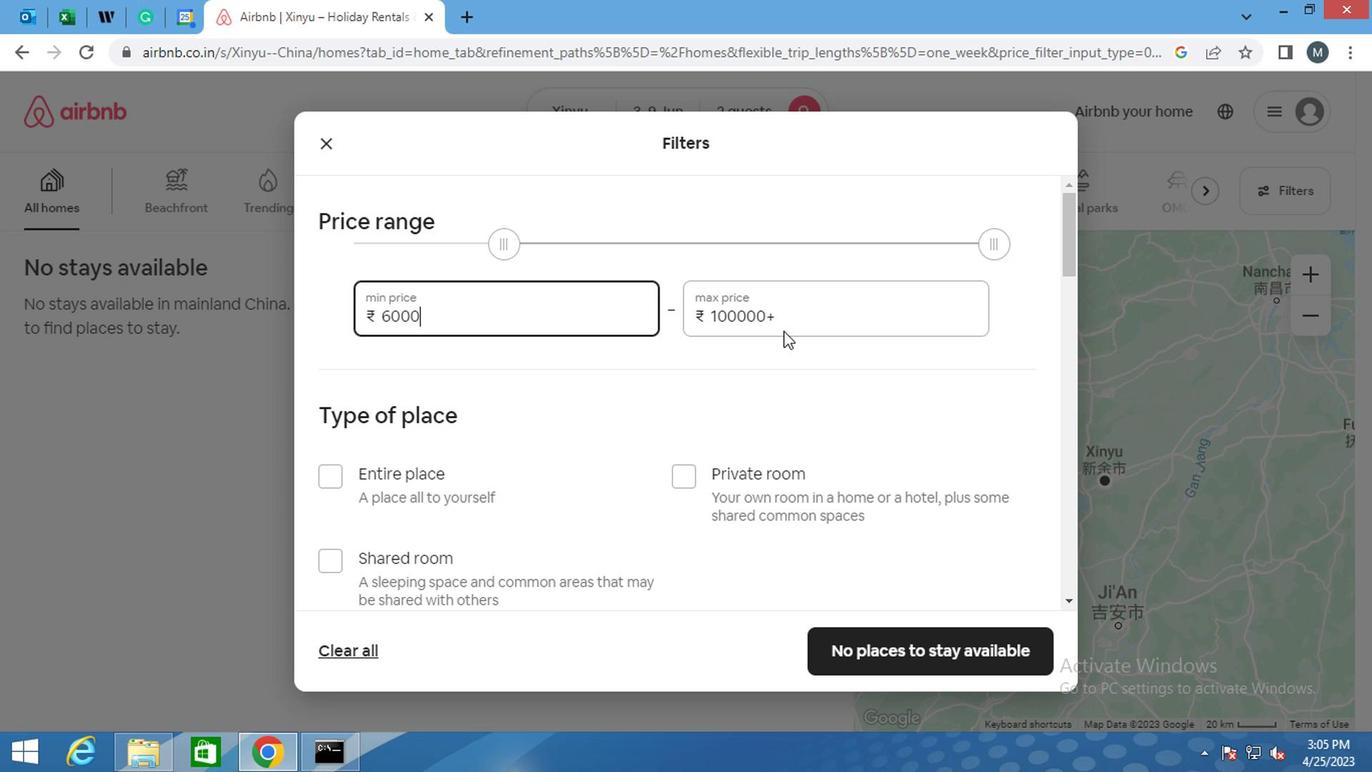 
Action: Mouse moved to (671, 343)
Screenshot: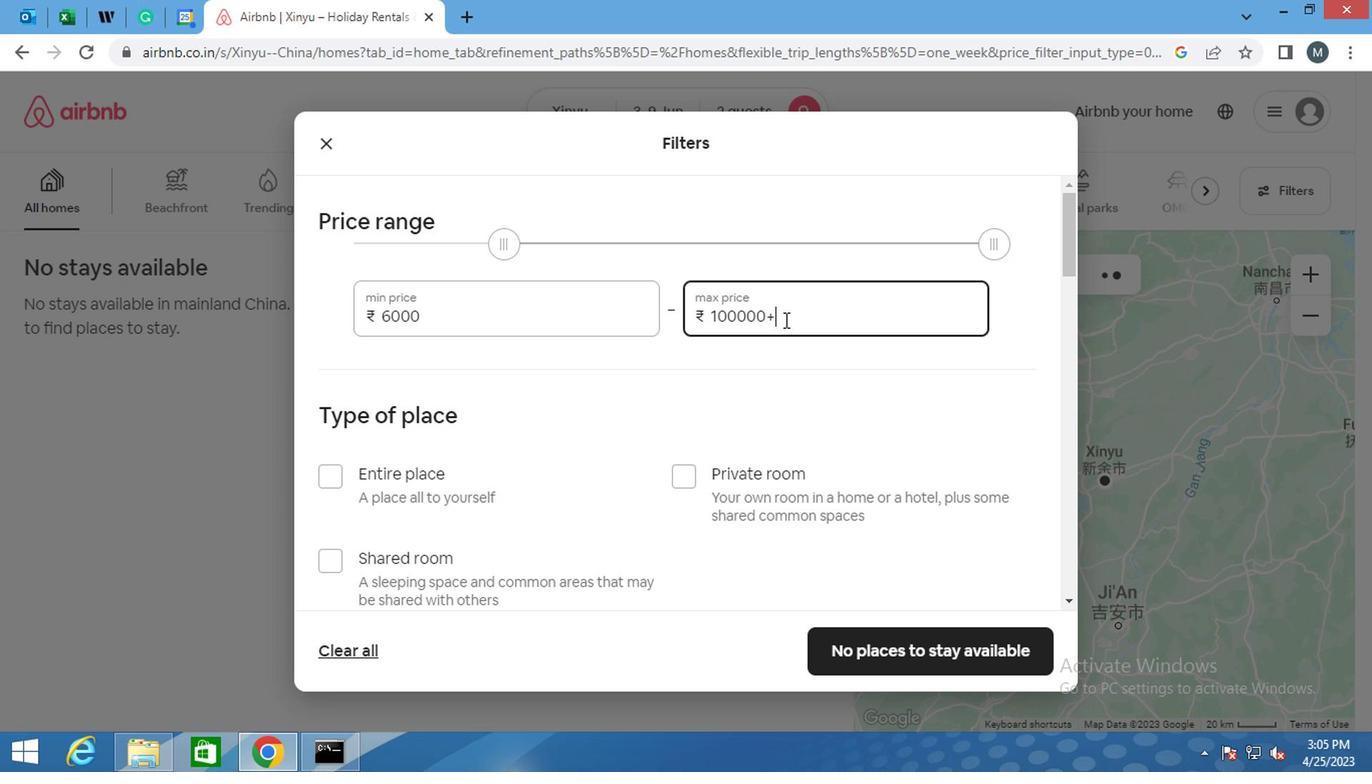 
Action: Key pressed <Key.backspace><Key.backspace>
Screenshot: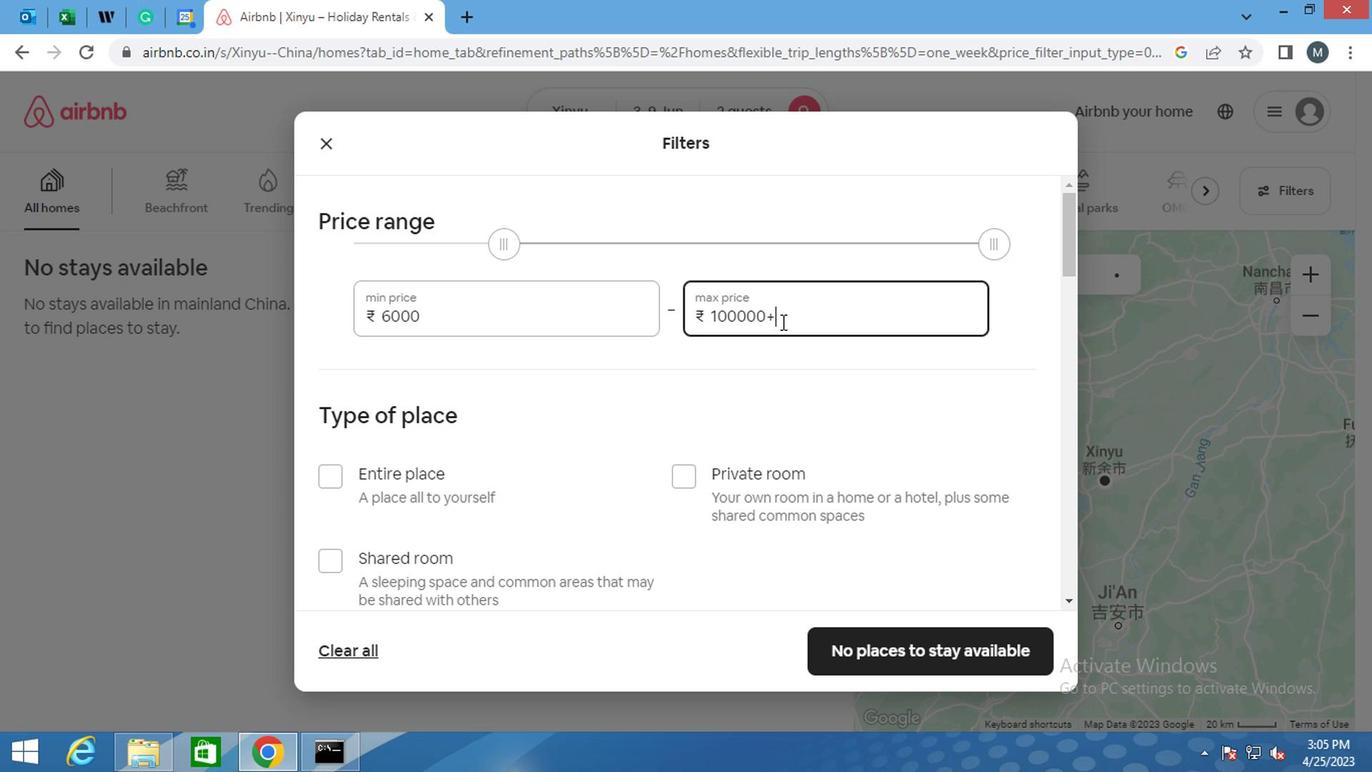 
Action: Mouse moved to (666, 345)
Screenshot: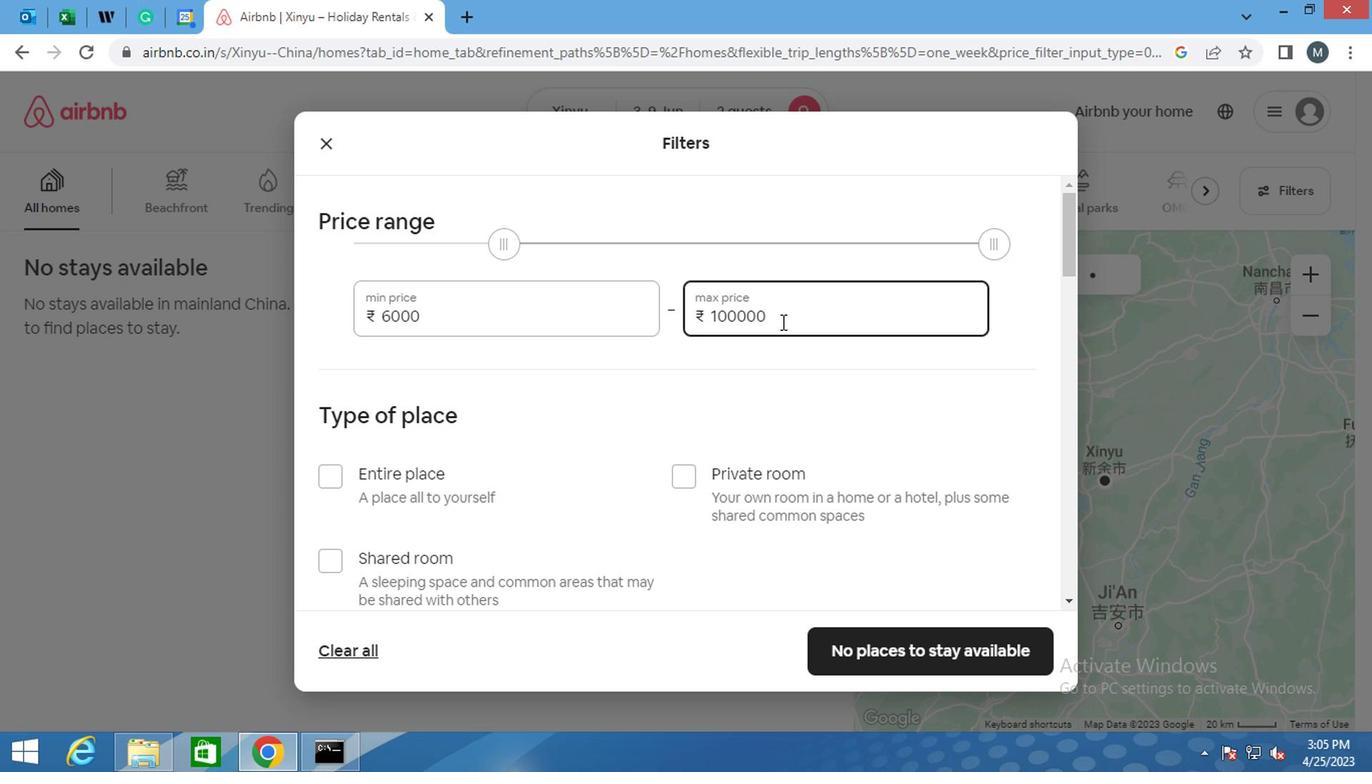 
Action: Key pressed <Key.backspace>
Screenshot: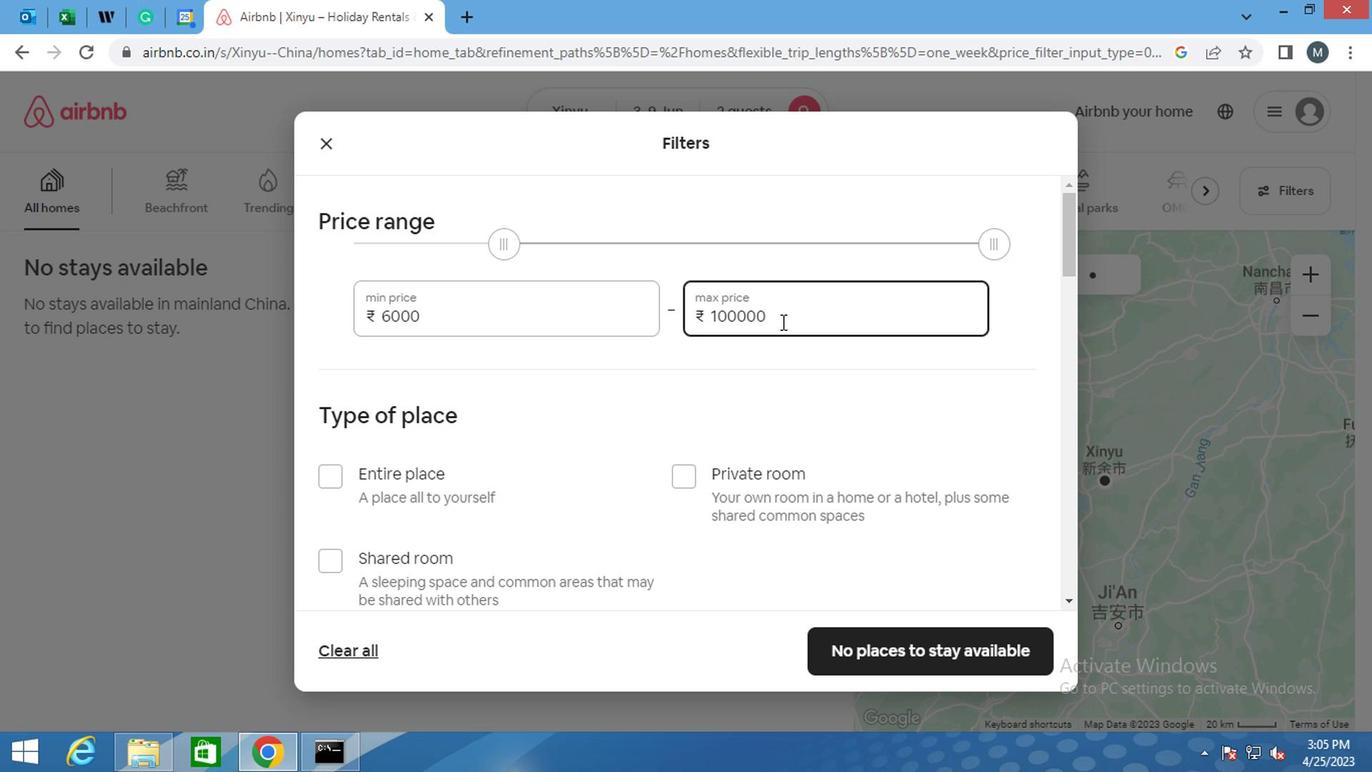
Action: Mouse moved to (666, 345)
Screenshot: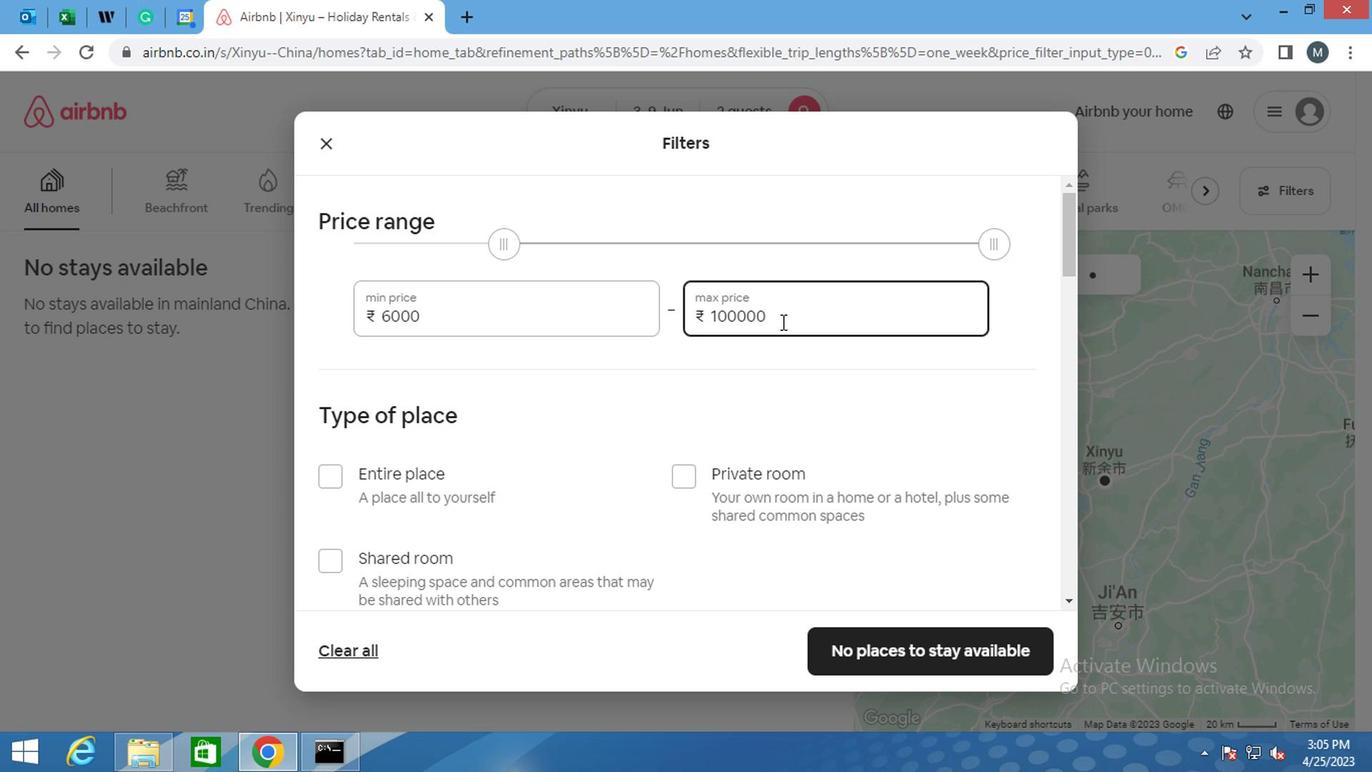 
Action: Key pressed <Key.backspace><Key.backspace>
Screenshot: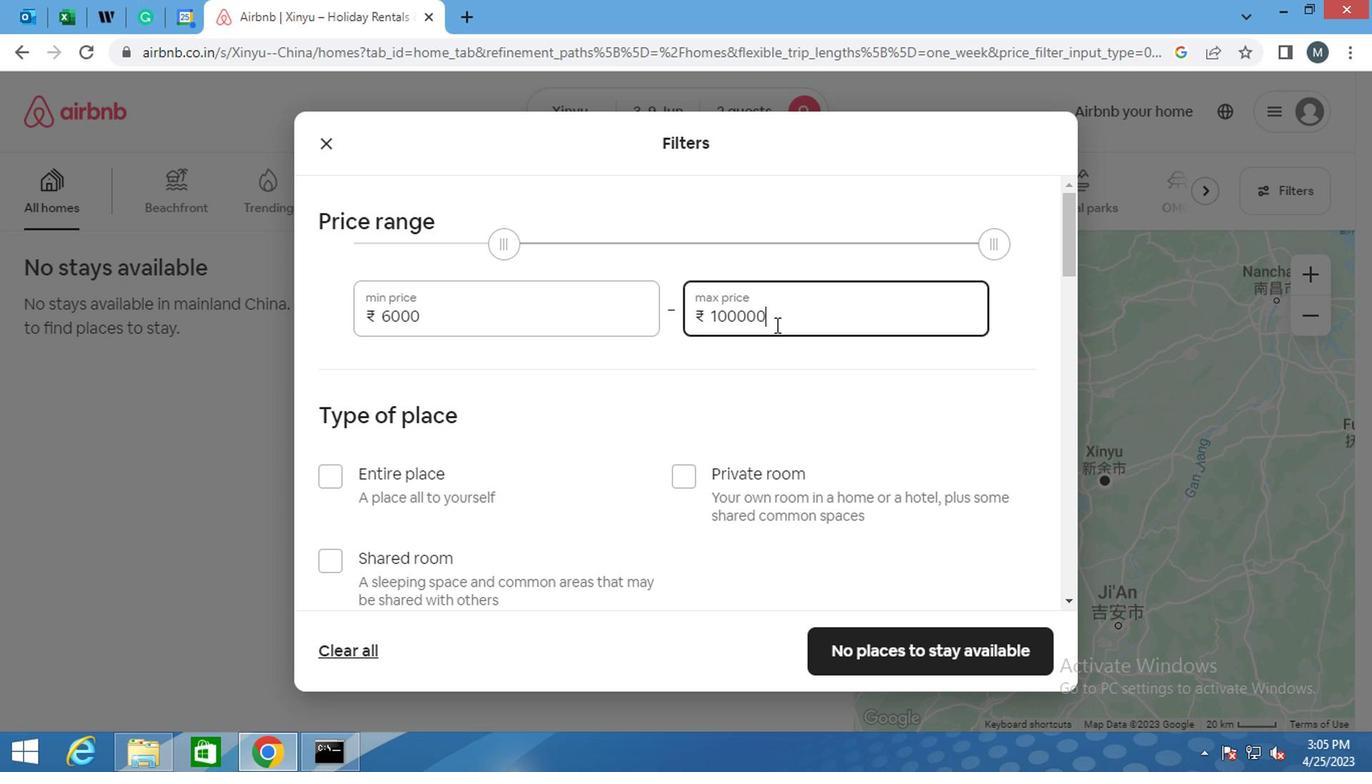 
Action: Mouse moved to (666, 345)
Screenshot: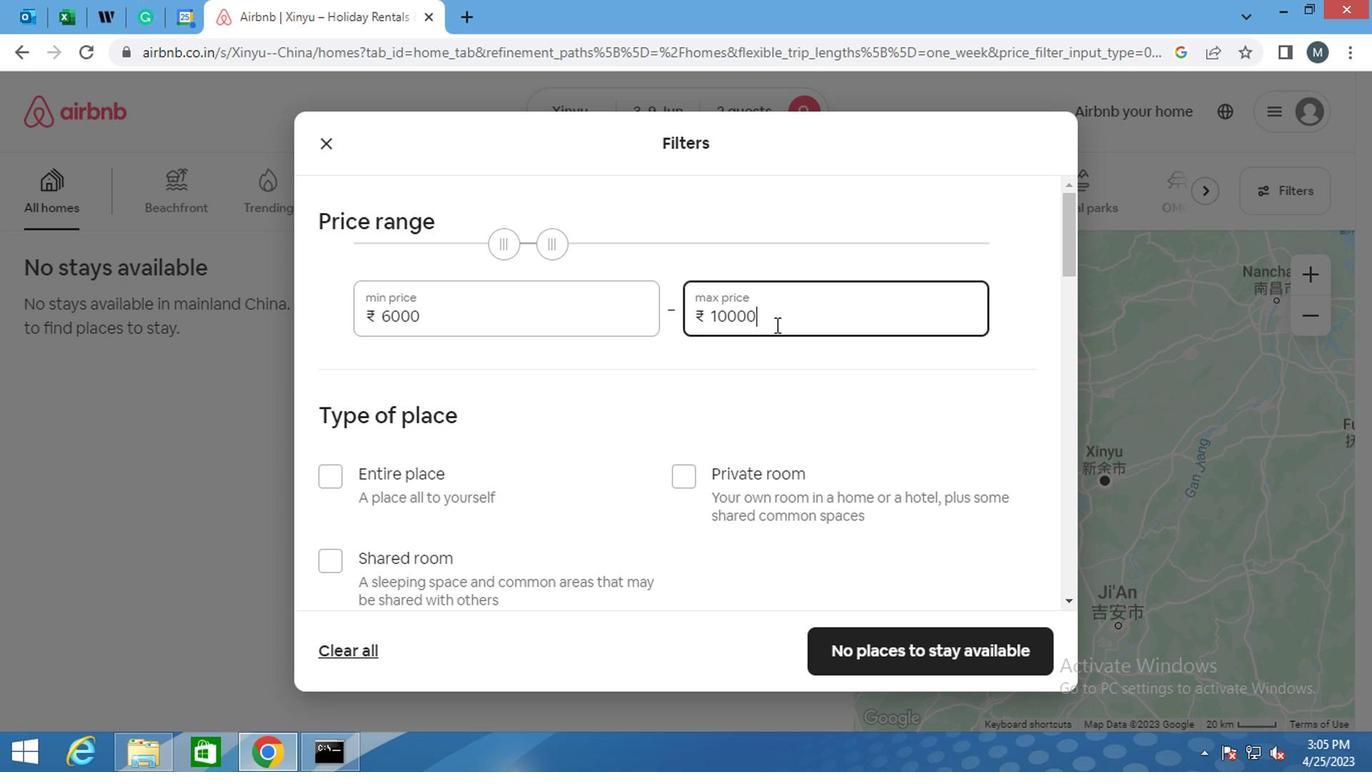 
Action: Key pressed <Key.backspace>
Screenshot: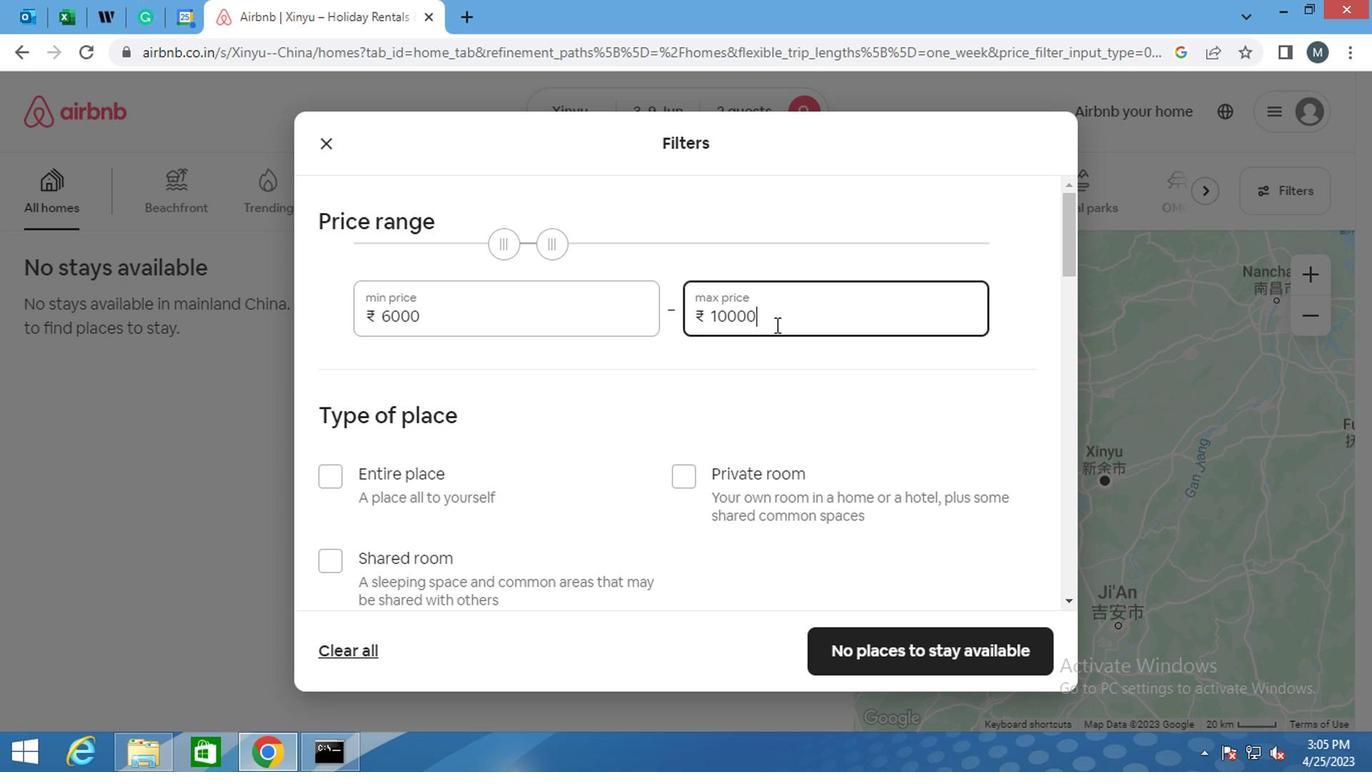 
Action: Mouse moved to (666, 346)
Screenshot: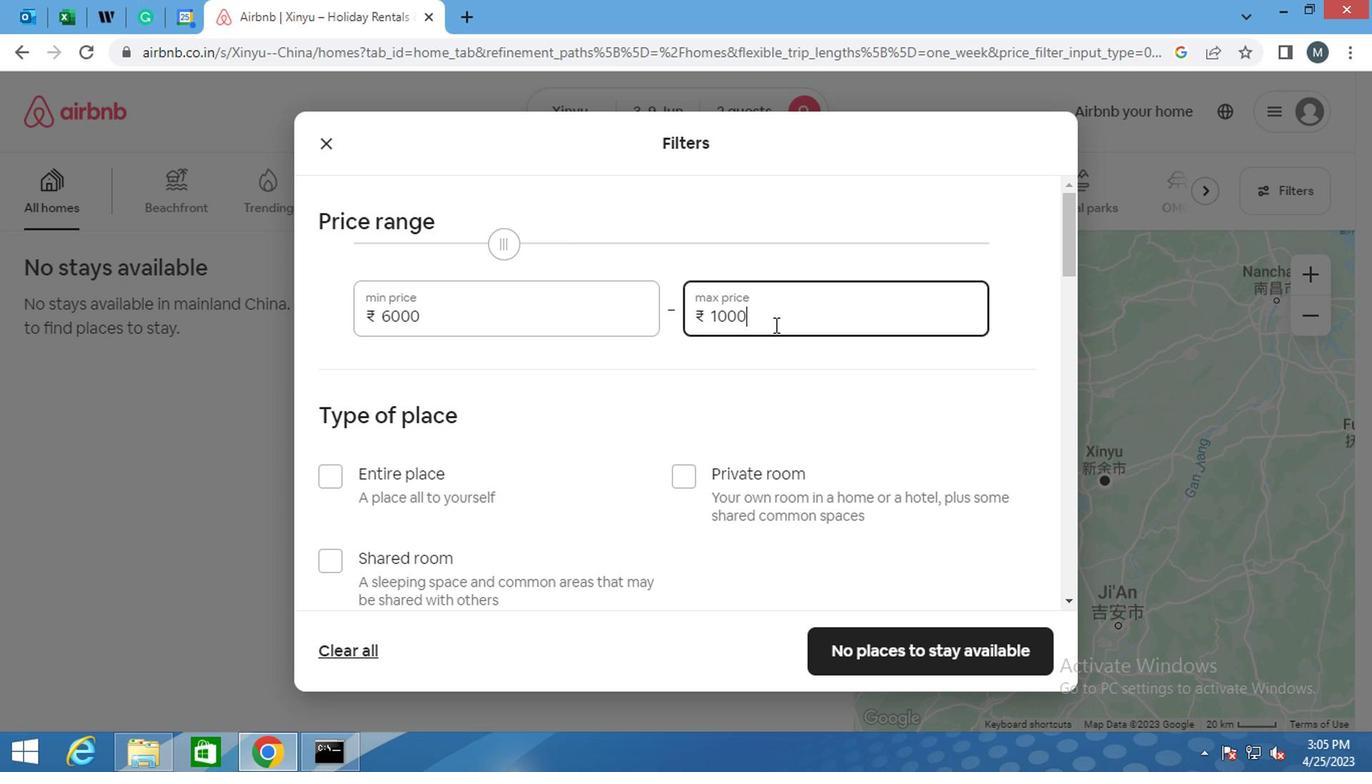 
Action: Key pressed <Key.backspace>
Screenshot: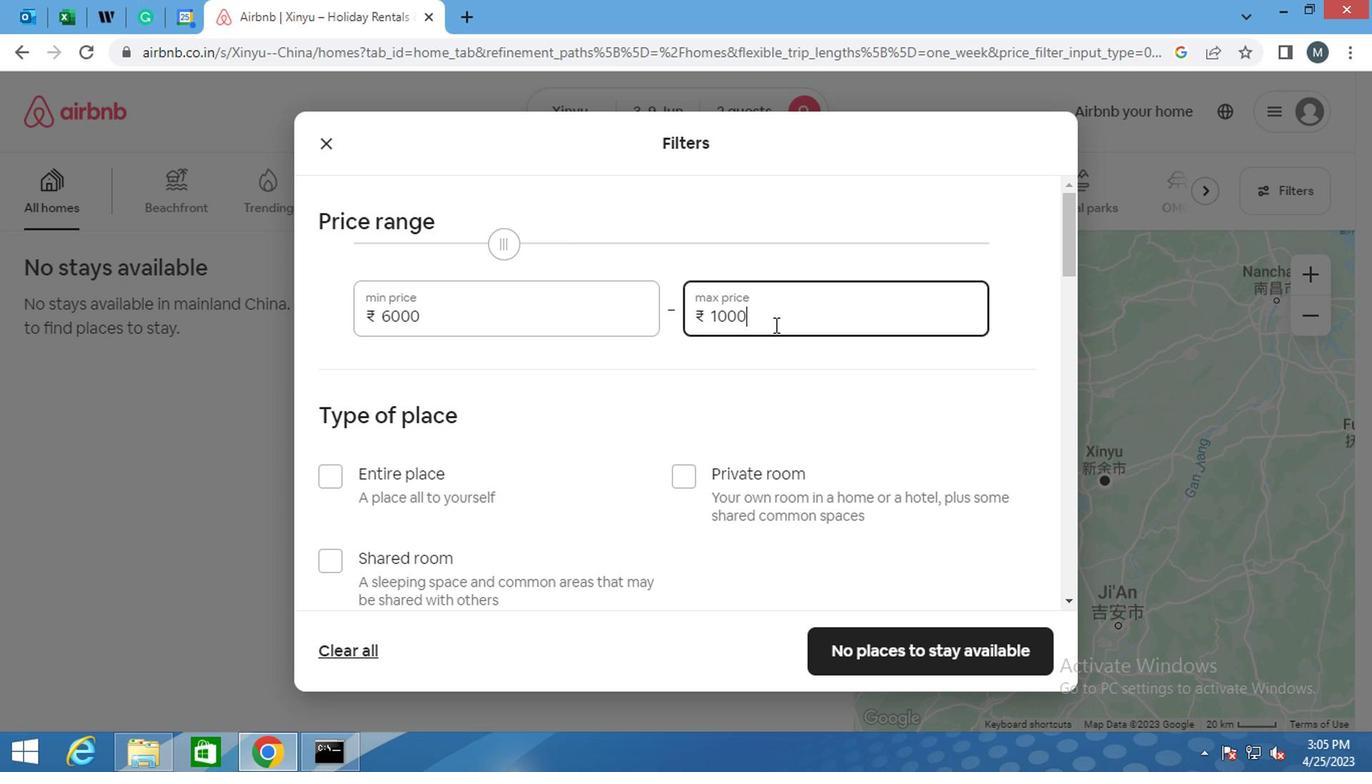 
Action: Mouse moved to (663, 346)
Screenshot: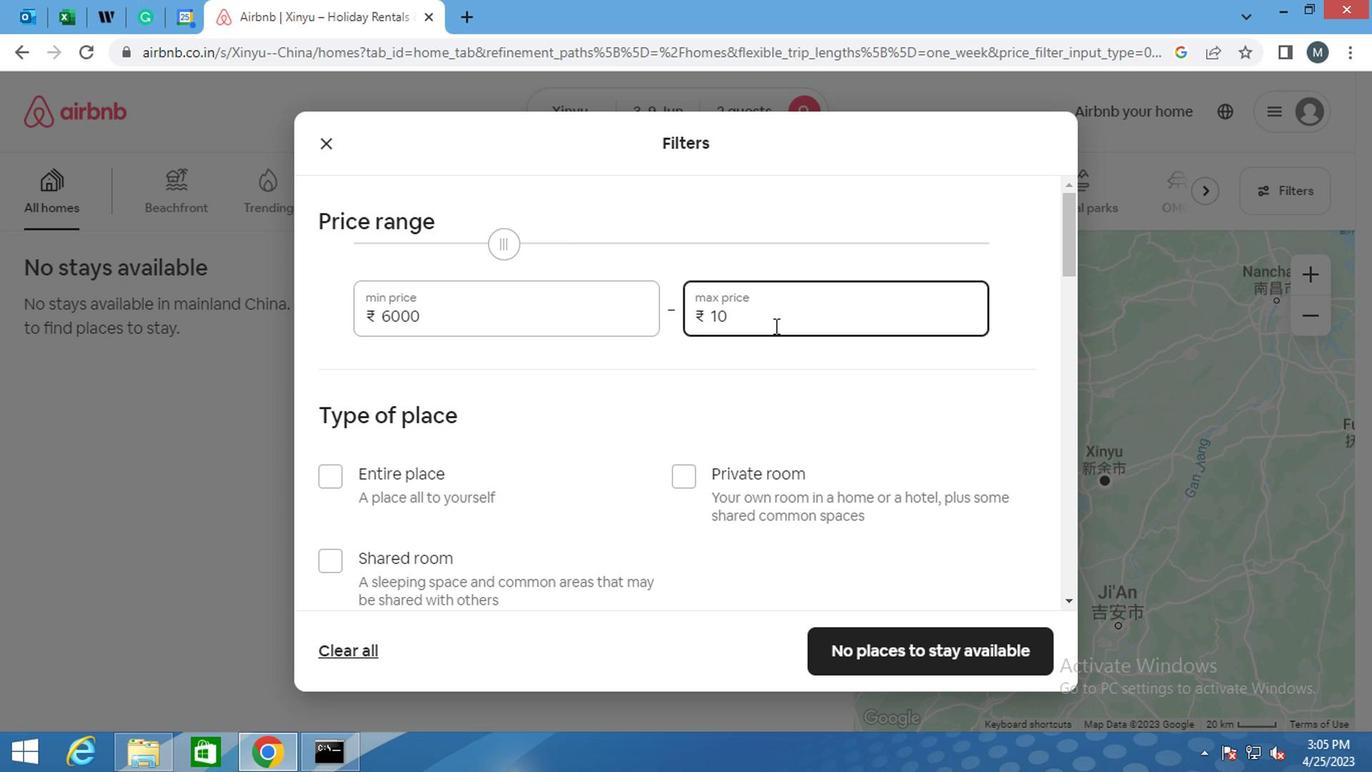 
Action: Key pressed <Key.backspace>
Screenshot: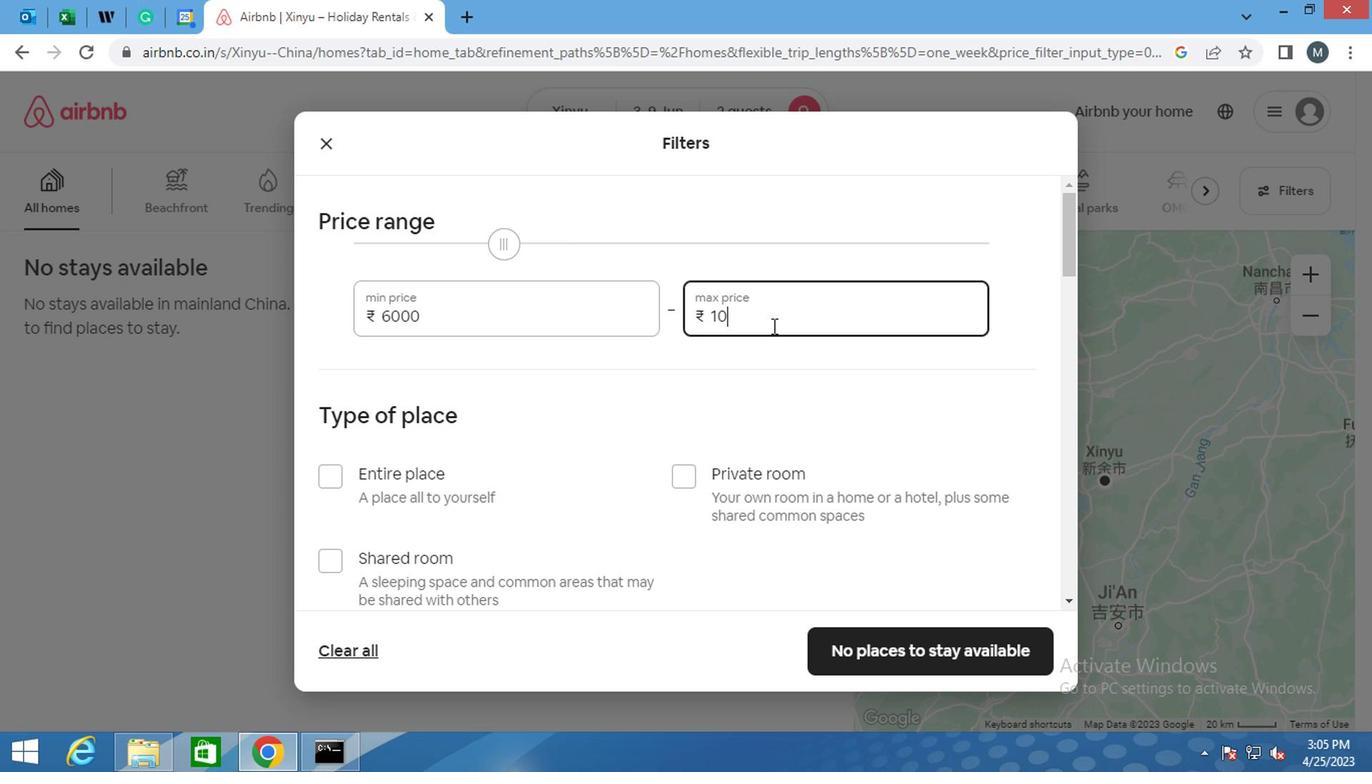 
Action: Mouse moved to (658, 348)
Screenshot: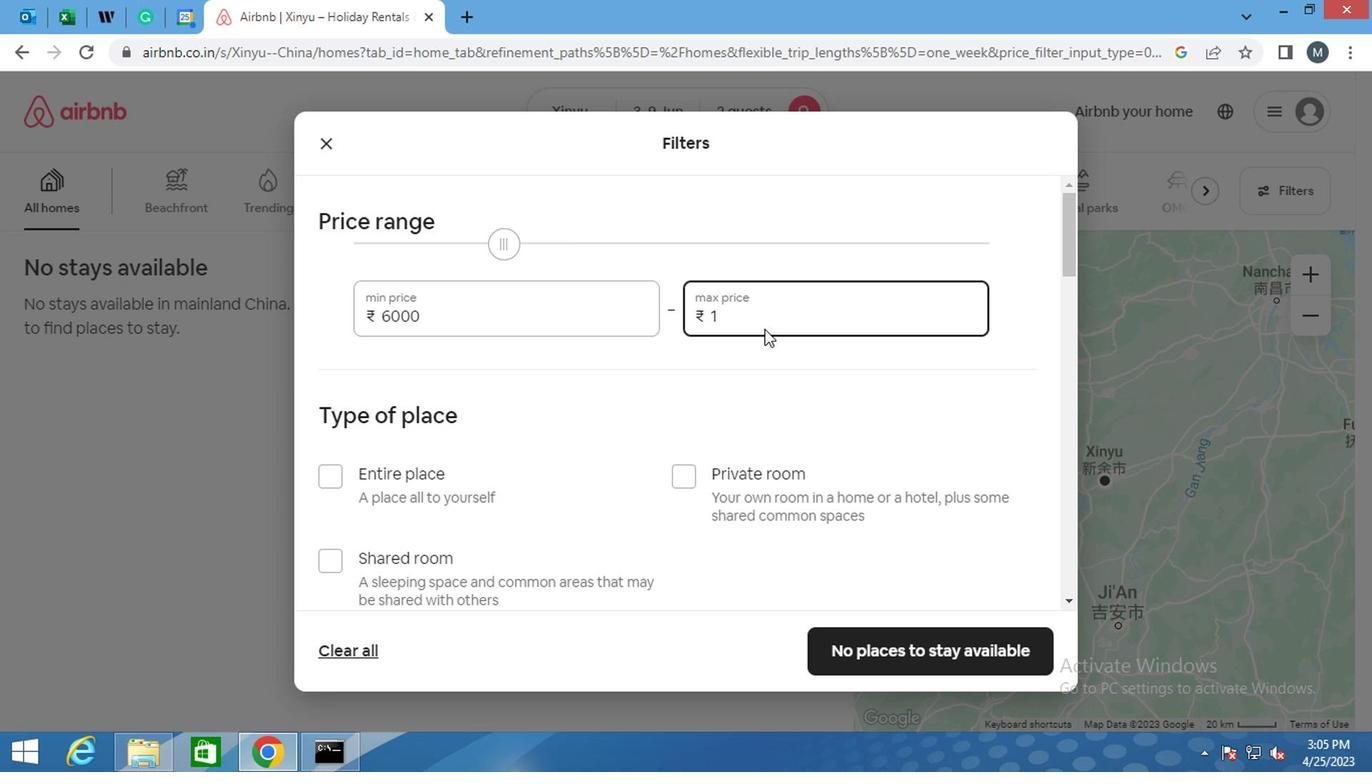
Action: Key pressed 2
Screenshot: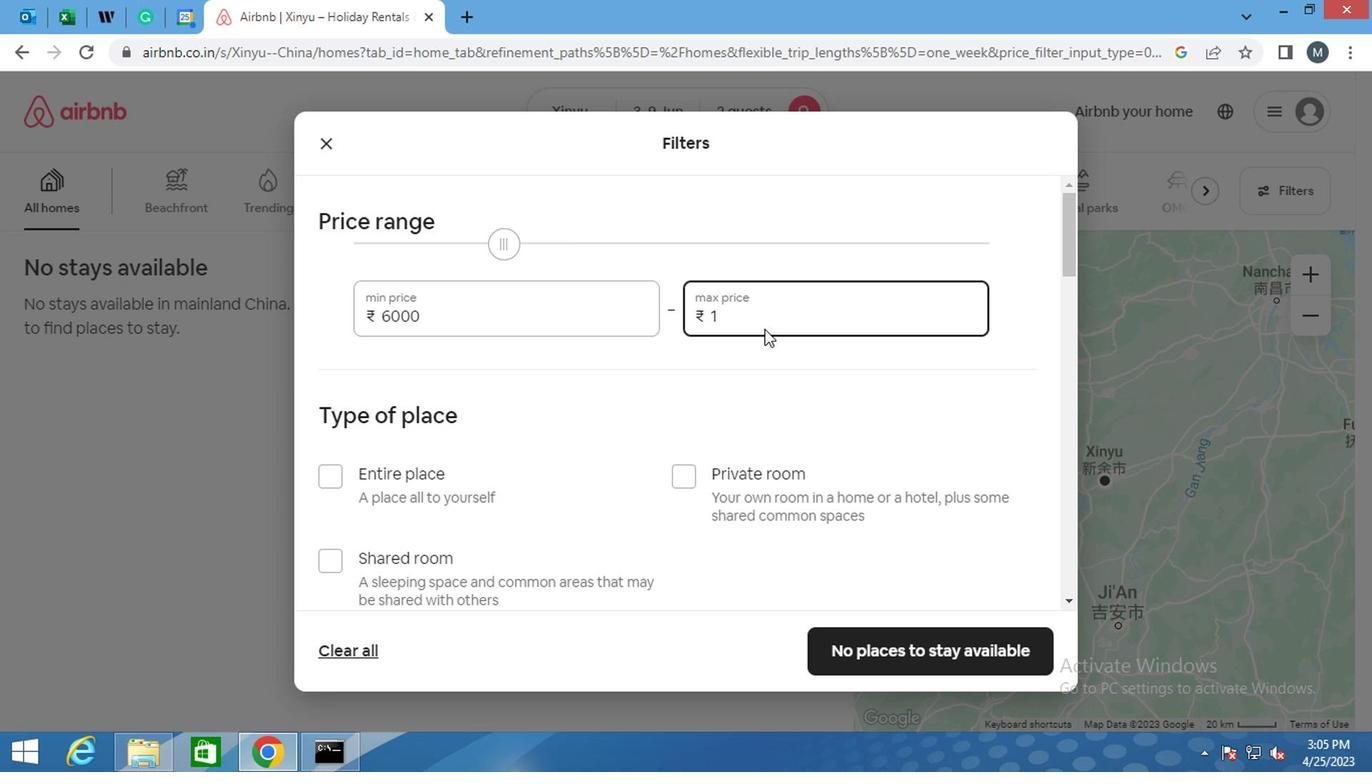 
Action: Mouse moved to (653, 350)
Screenshot: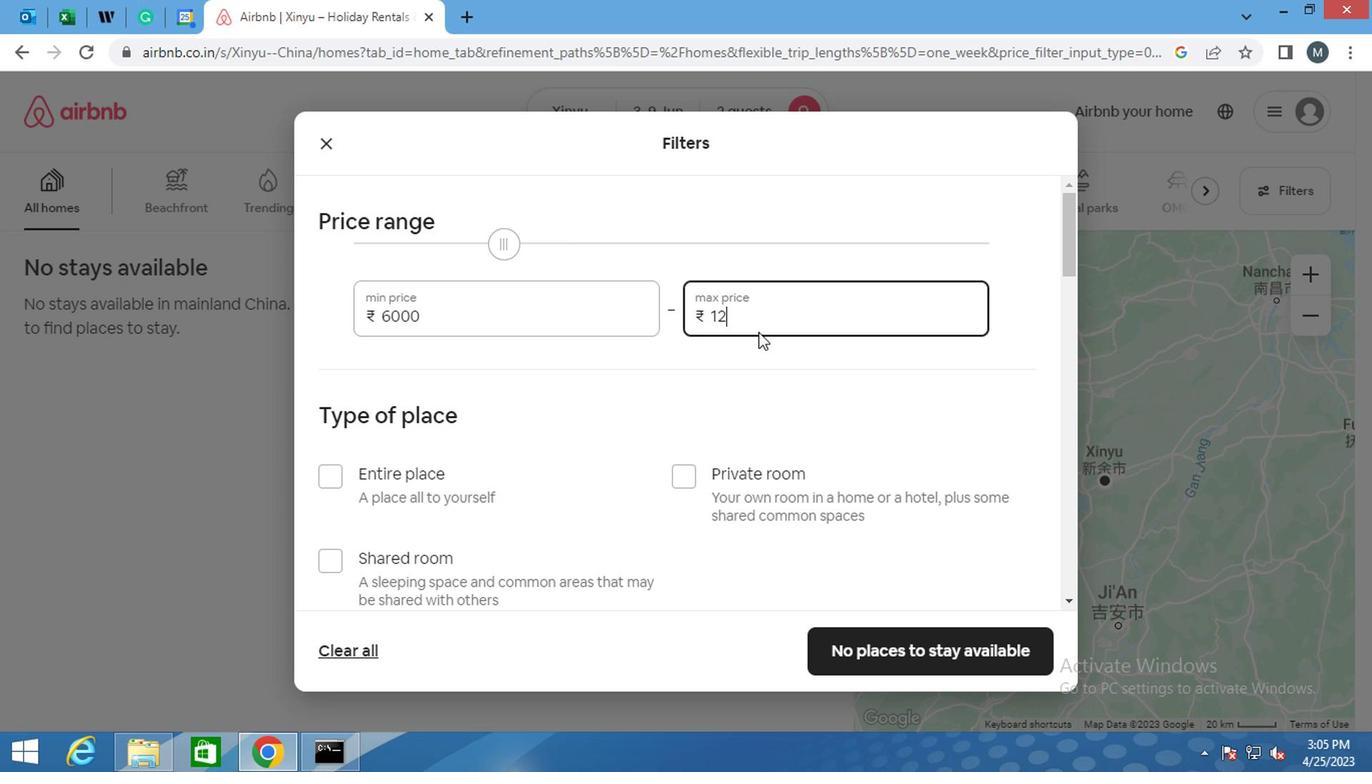
Action: Key pressed 0
Screenshot: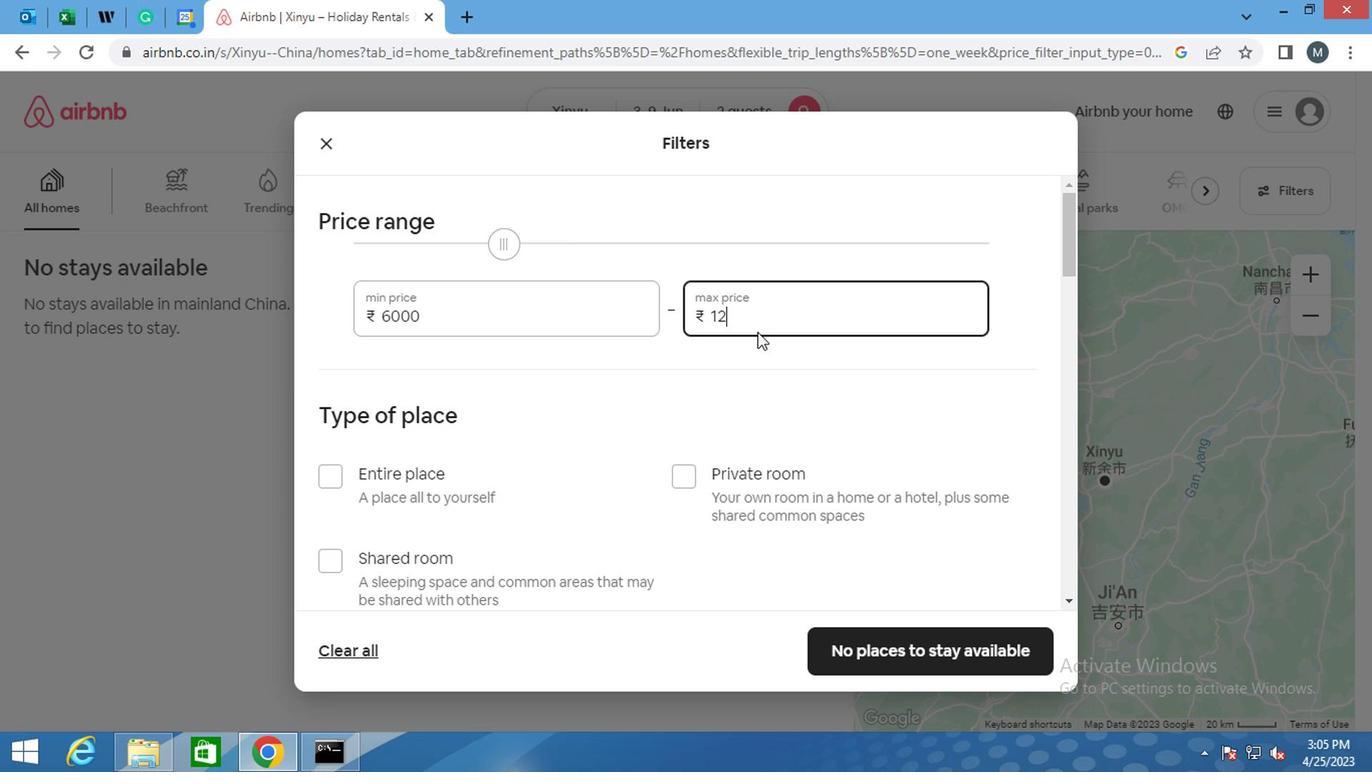 
Action: Mouse moved to (653, 351)
Screenshot: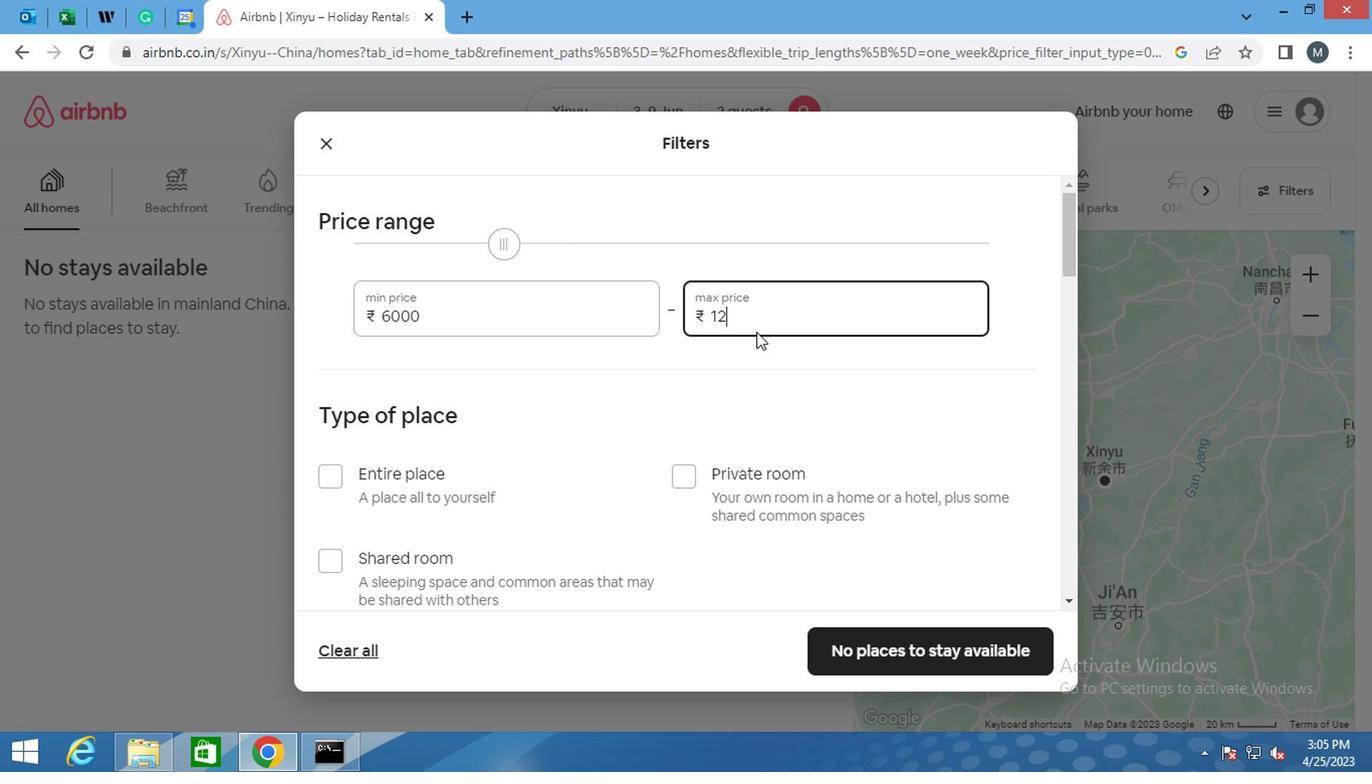 
Action: Key pressed 00
Screenshot: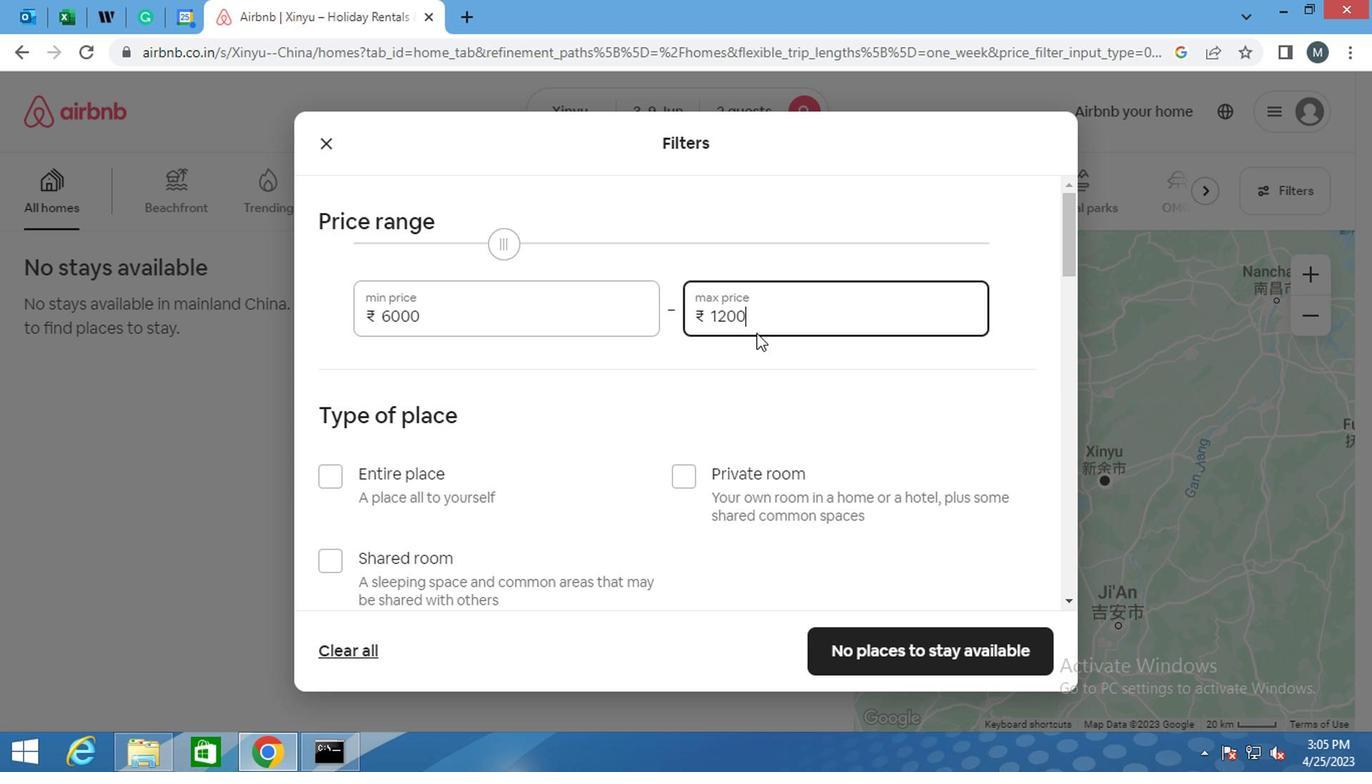 
Action: Mouse moved to (569, 383)
Screenshot: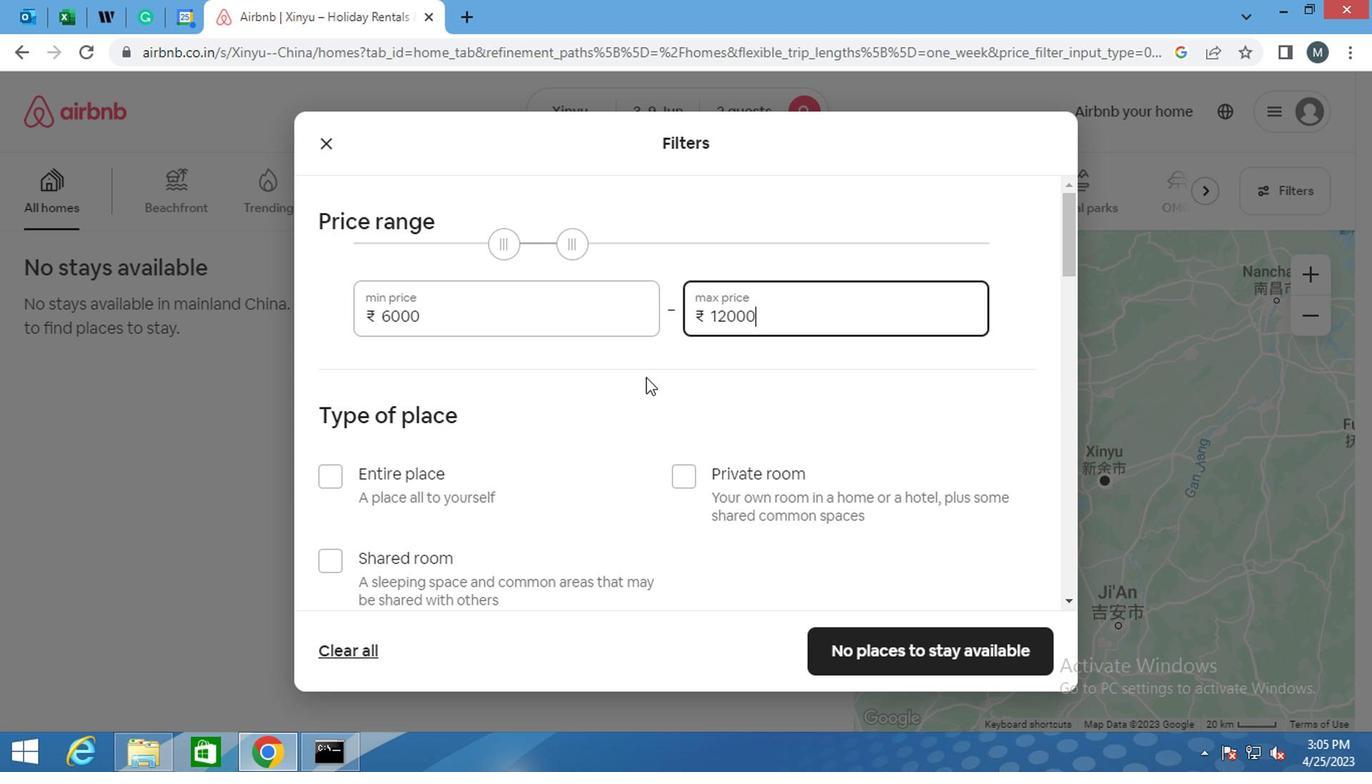
Action: Mouse scrolled (569, 382) with delta (0, 0)
Screenshot: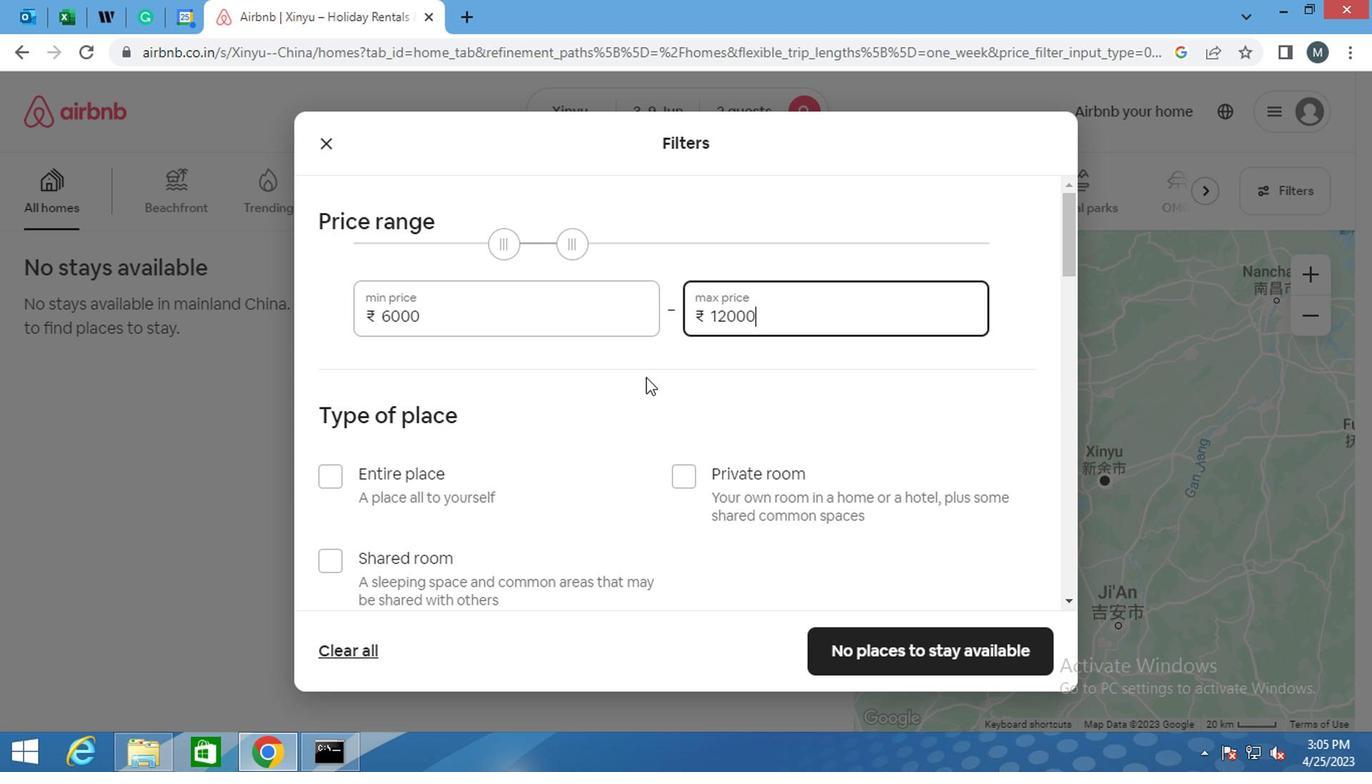 
Action: Mouse moved to (568, 383)
Screenshot: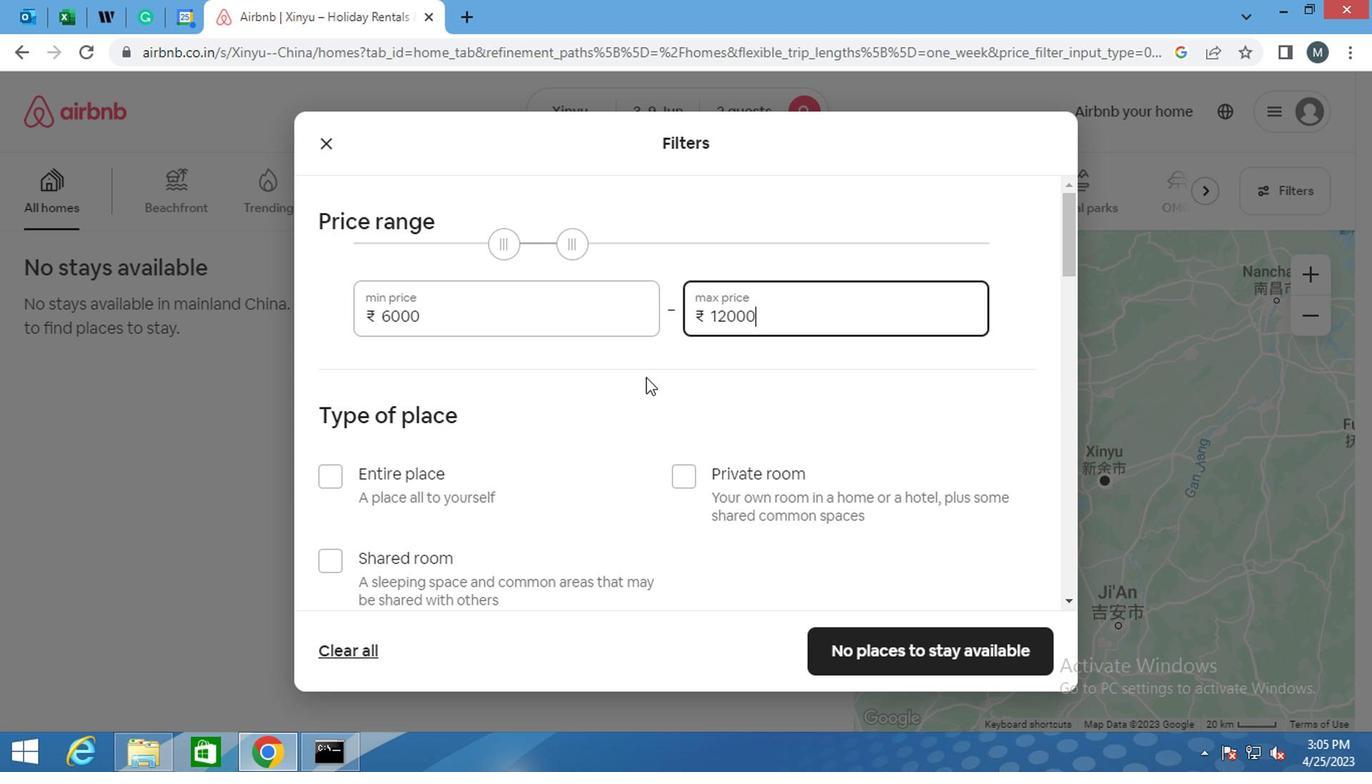 
Action: Mouse scrolled (568, 382) with delta (0, 0)
Screenshot: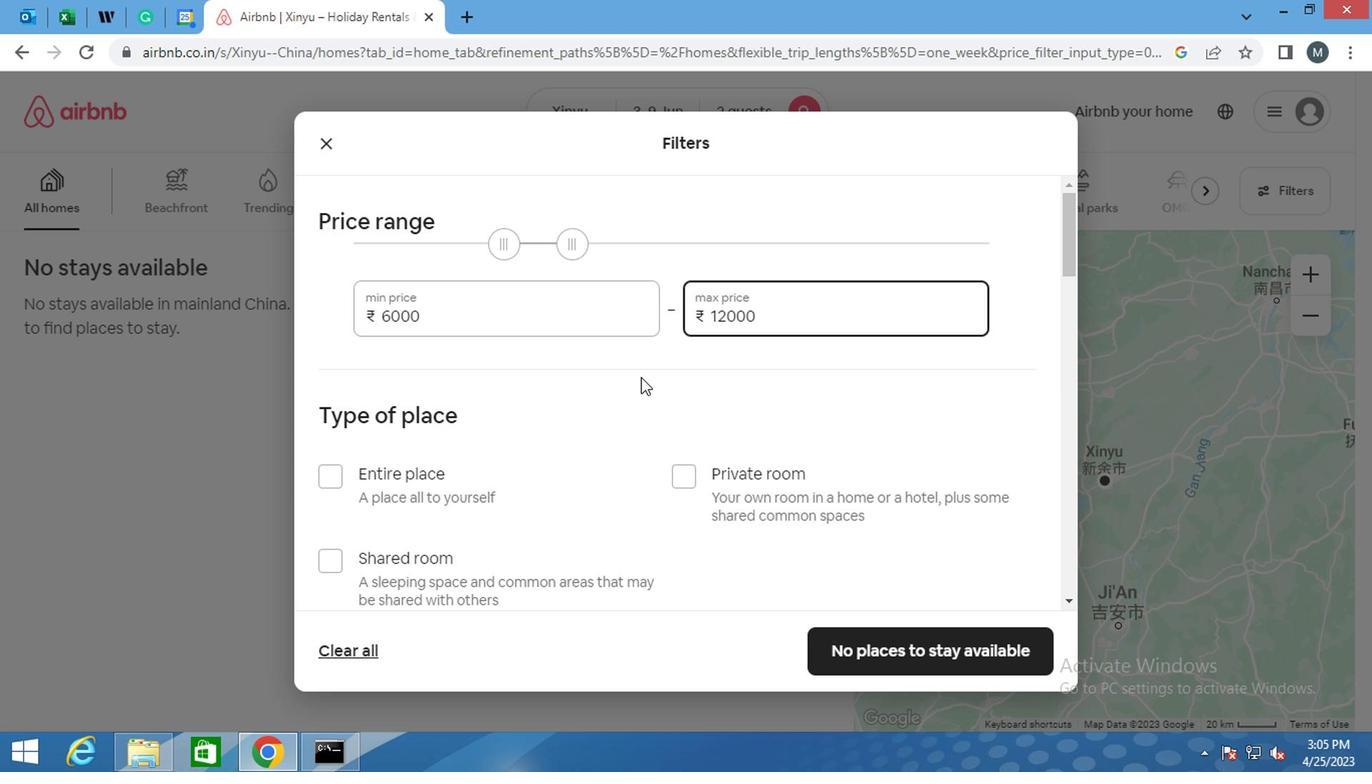 
Action: Mouse moved to (481, 381)
Screenshot: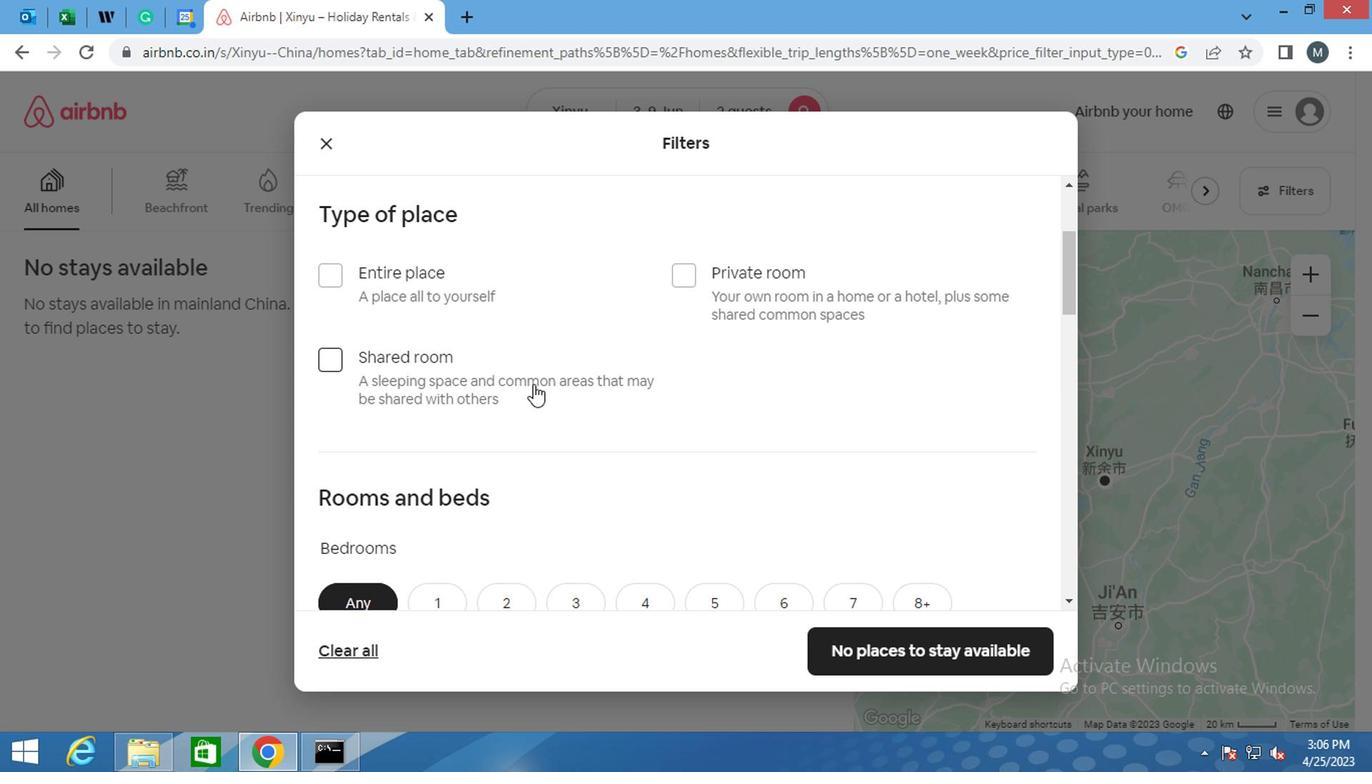 
Action: Mouse scrolled (481, 381) with delta (0, 0)
Screenshot: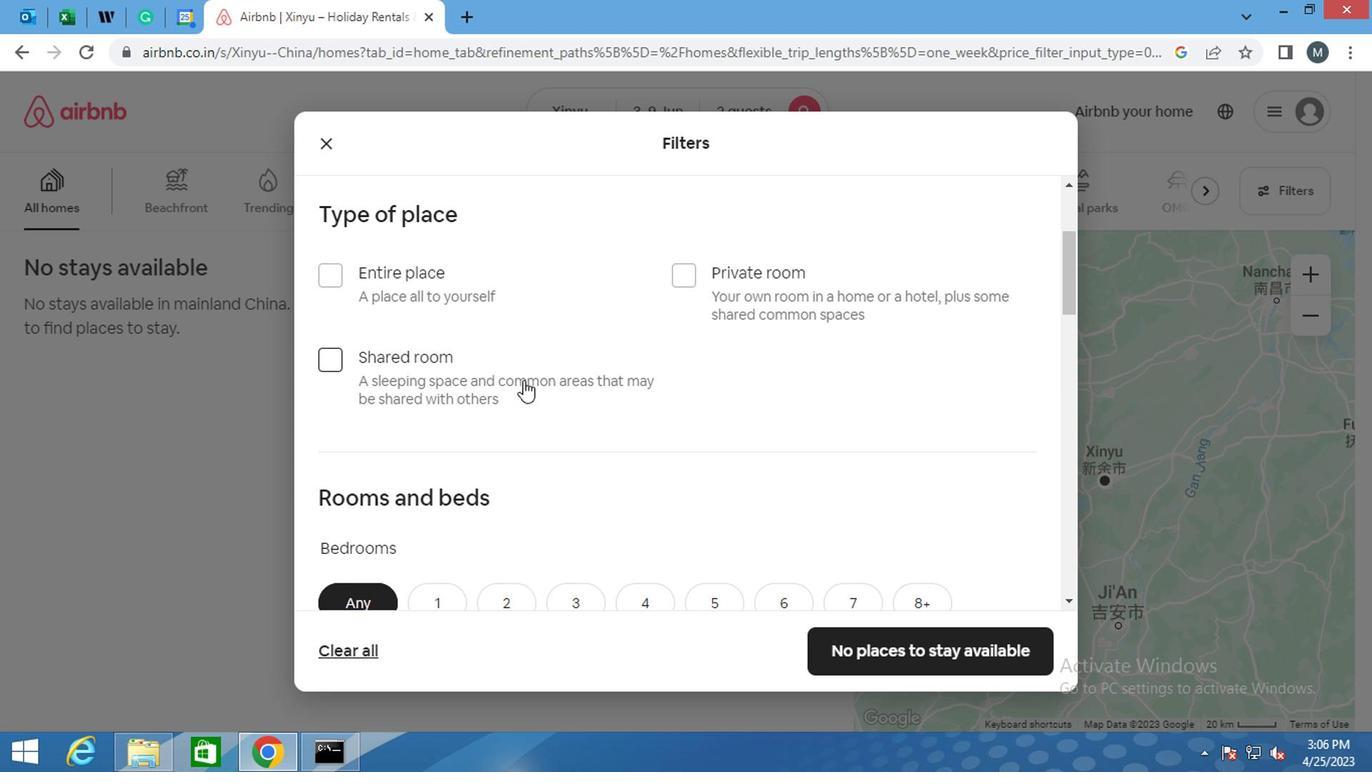
Action: Mouse moved to (370, 339)
Screenshot: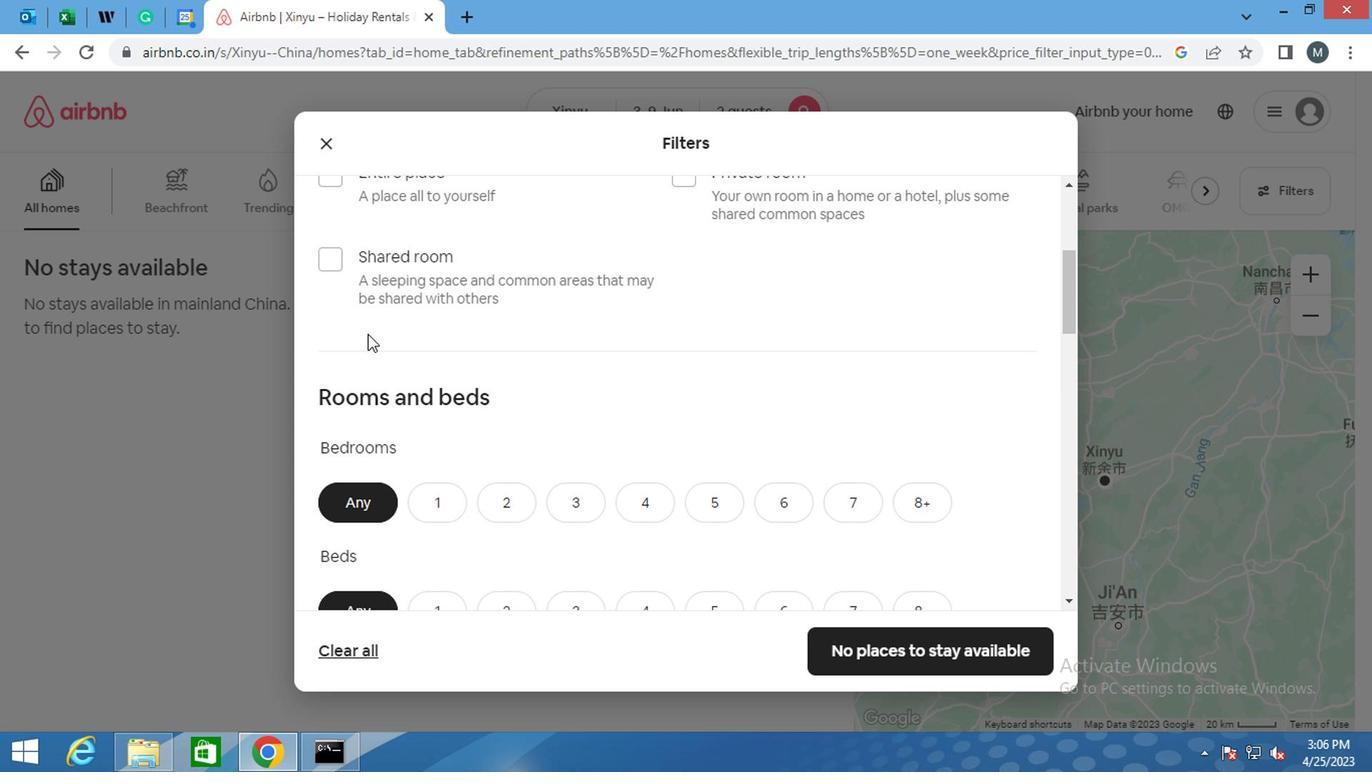 
Action: Mouse scrolled (370, 340) with delta (0, 0)
Screenshot: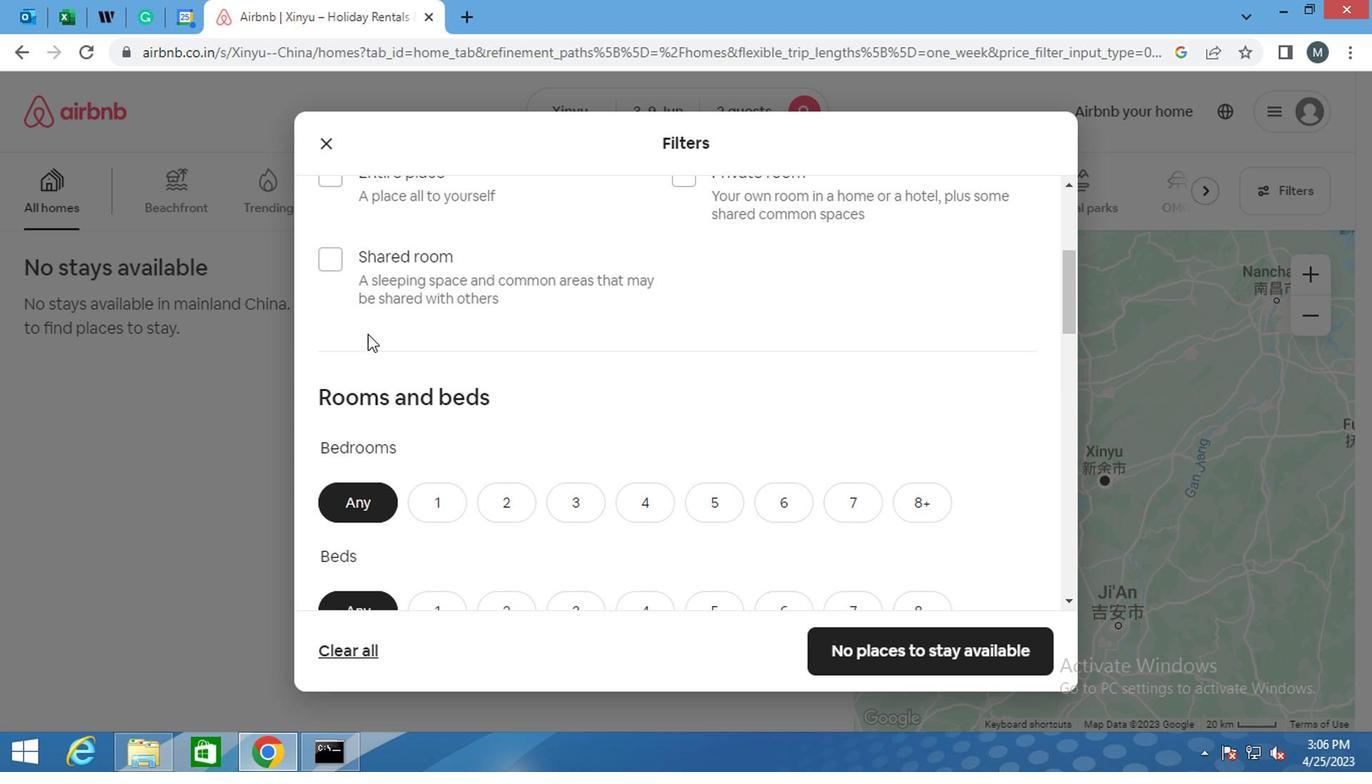 
Action: Mouse scrolled (370, 340) with delta (0, 0)
Screenshot: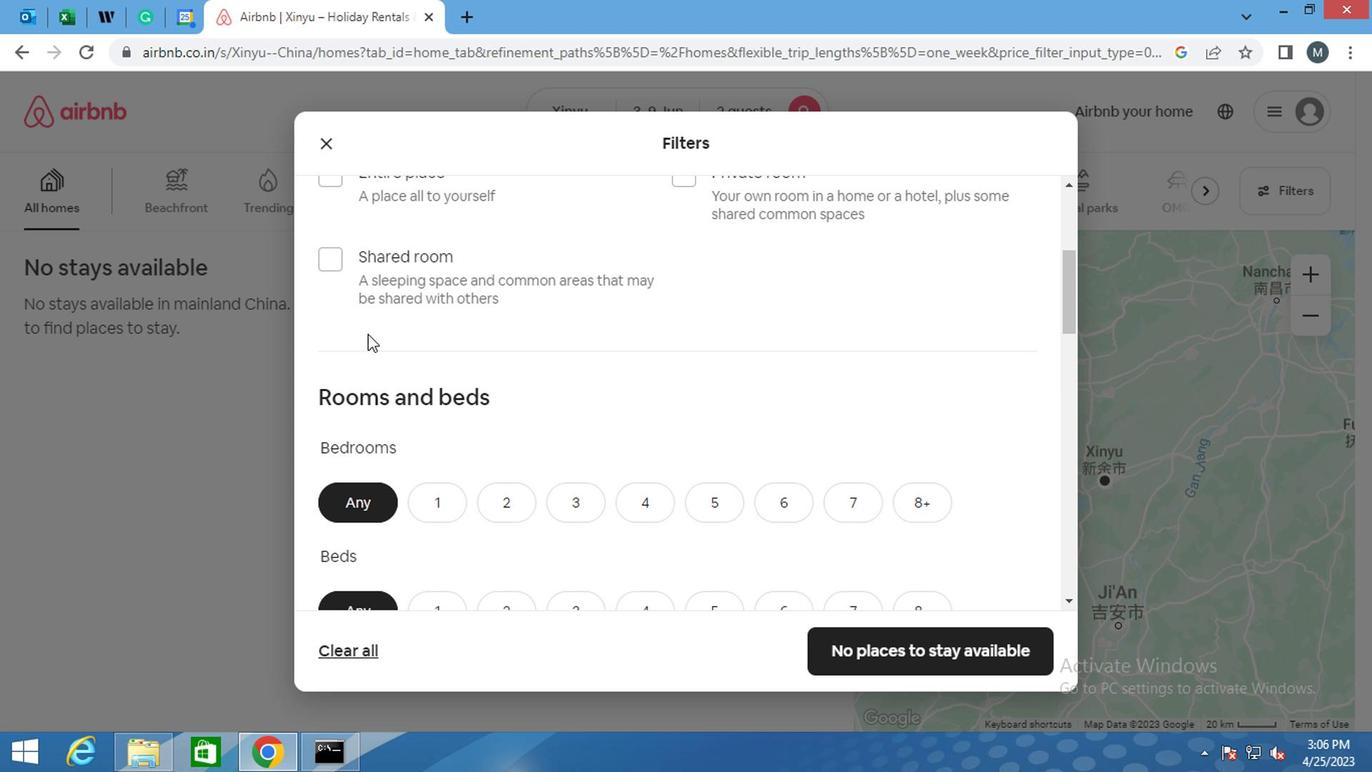 
Action: Mouse moved to (355, 379)
Screenshot: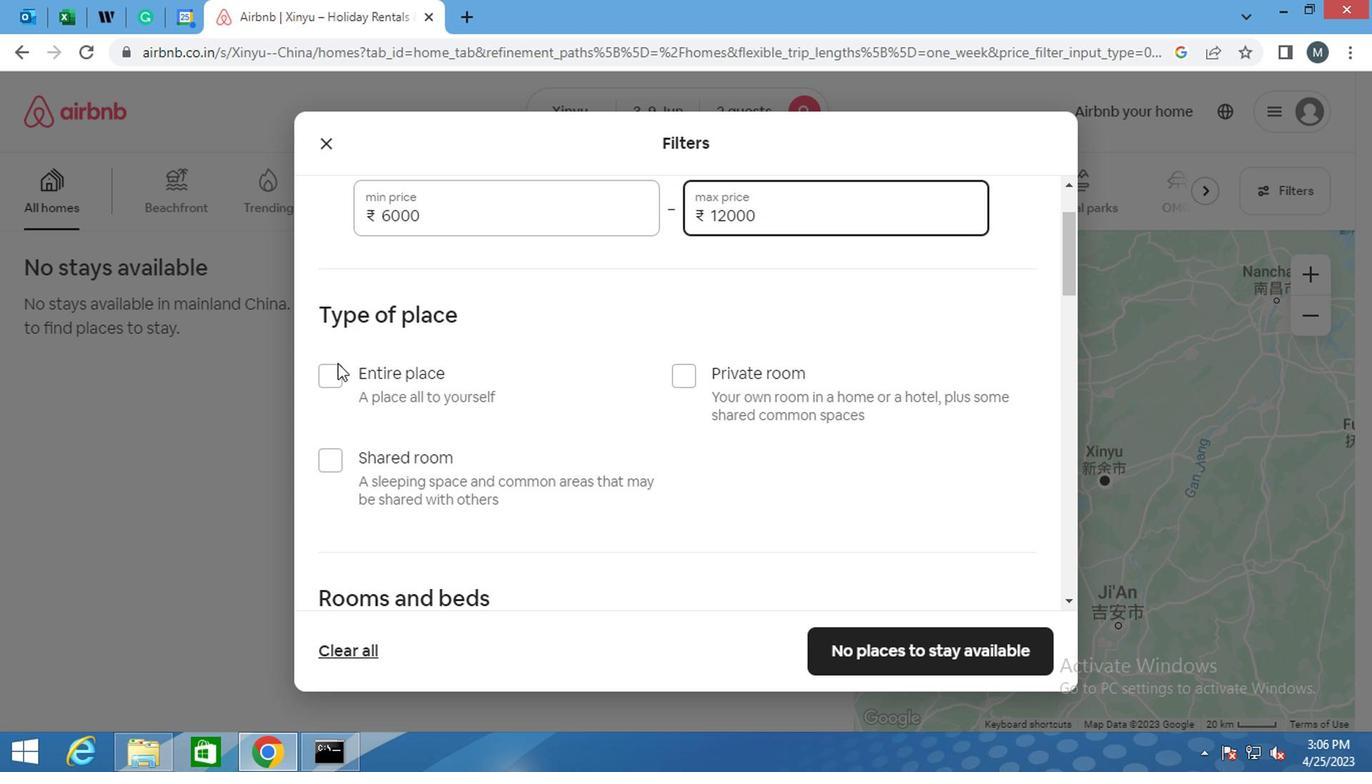 
Action: Mouse pressed left at (355, 379)
Screenshot: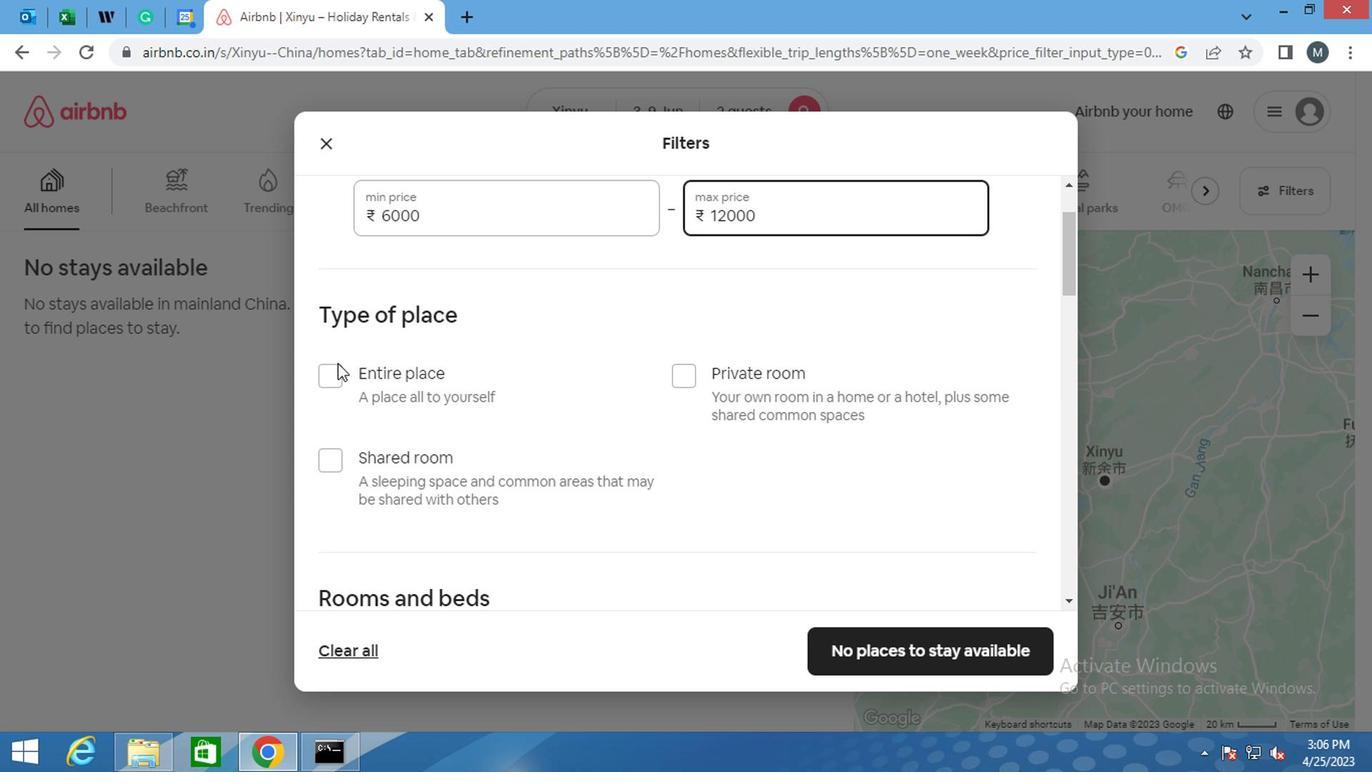 
Action: Mouse moved to (448, 359)
Screenshot: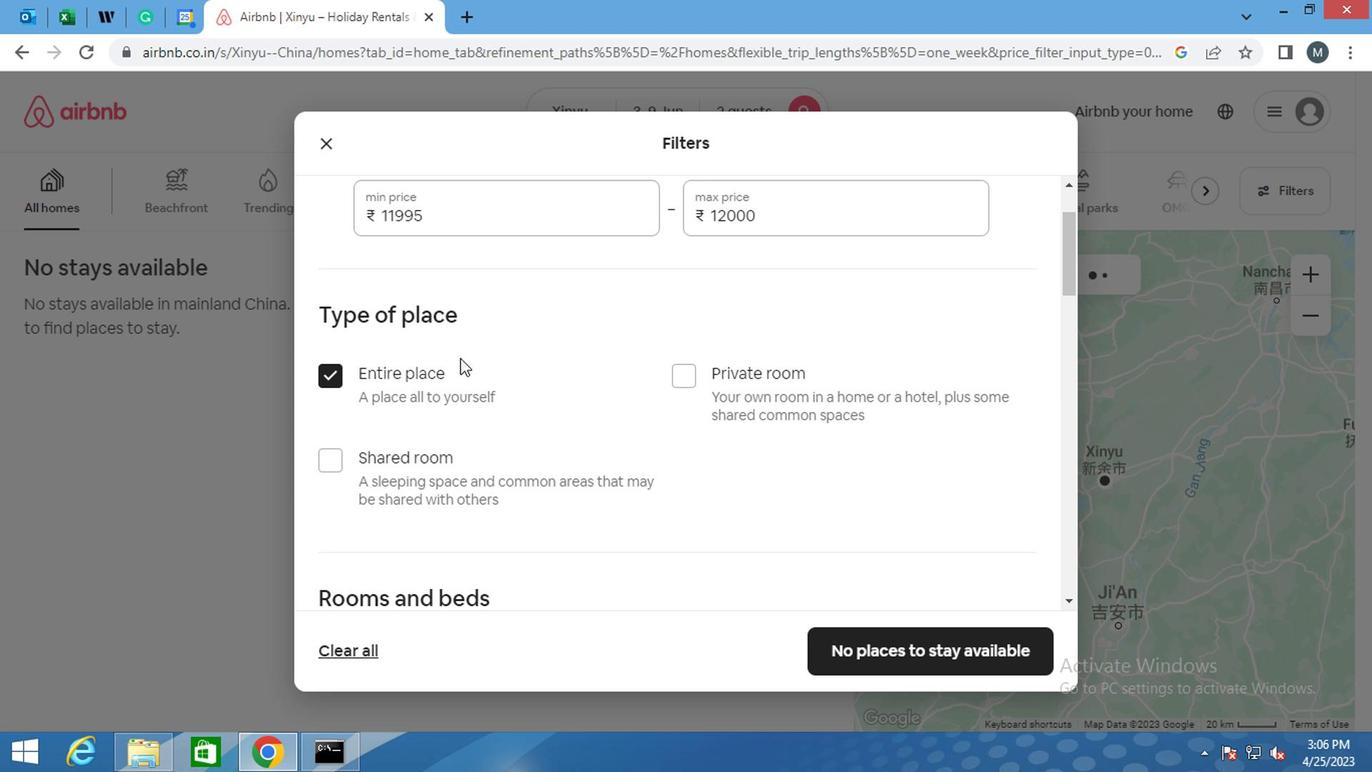 
Action: Mouse scrolled (448, 358) with delta (0, 0)
Screenshot: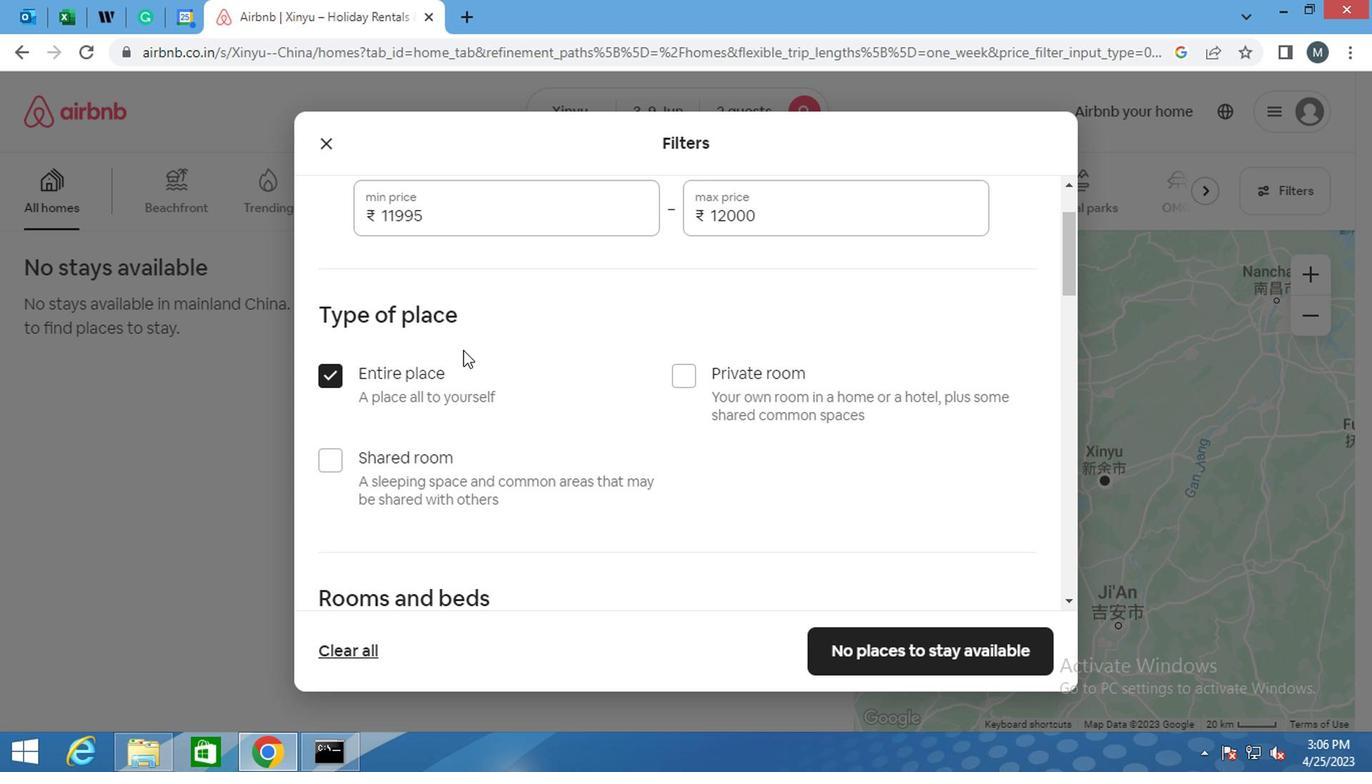 
Action: Mouse moved to (448, 359)
Screenshot: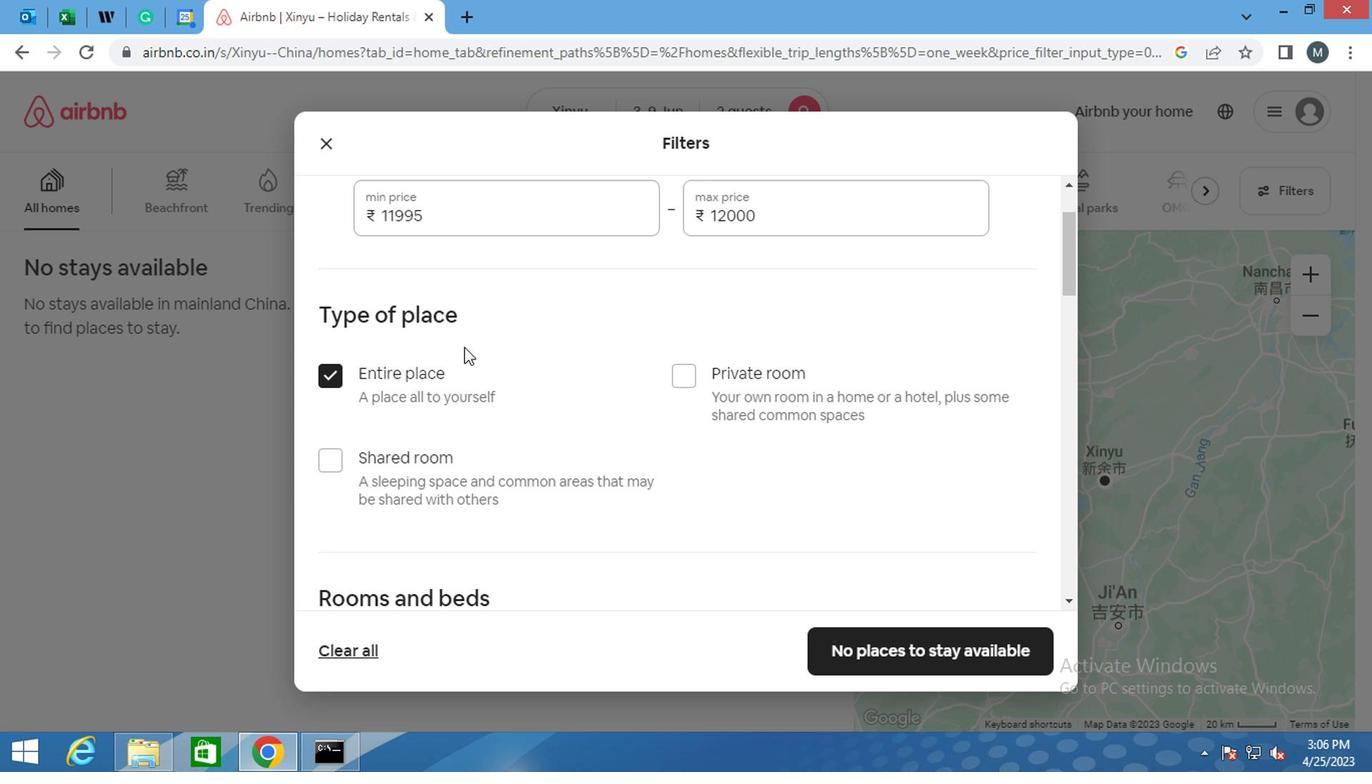 
Action: Mouse scrolled (448, 358) with delta (0, 0)
Screenshot: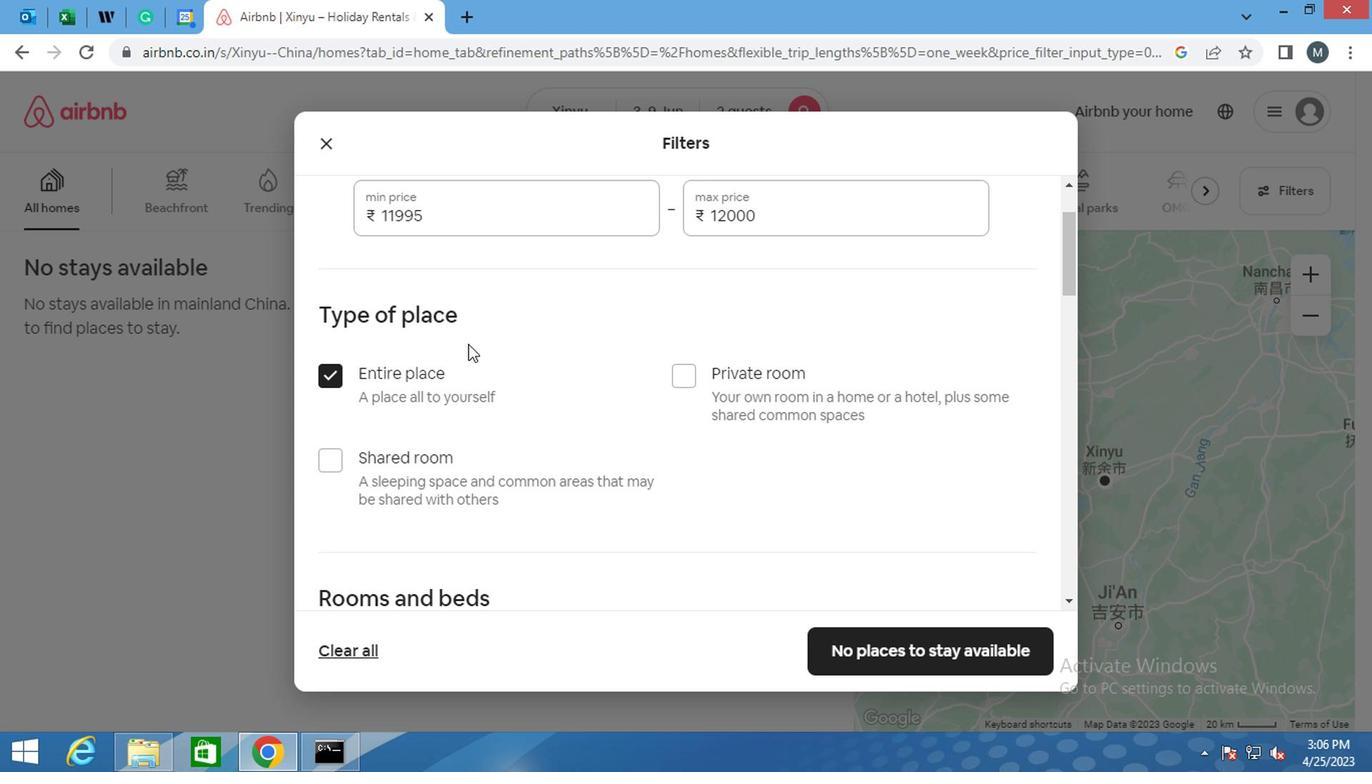 
Action: Mouse moved to (428, 436)
Screenshot: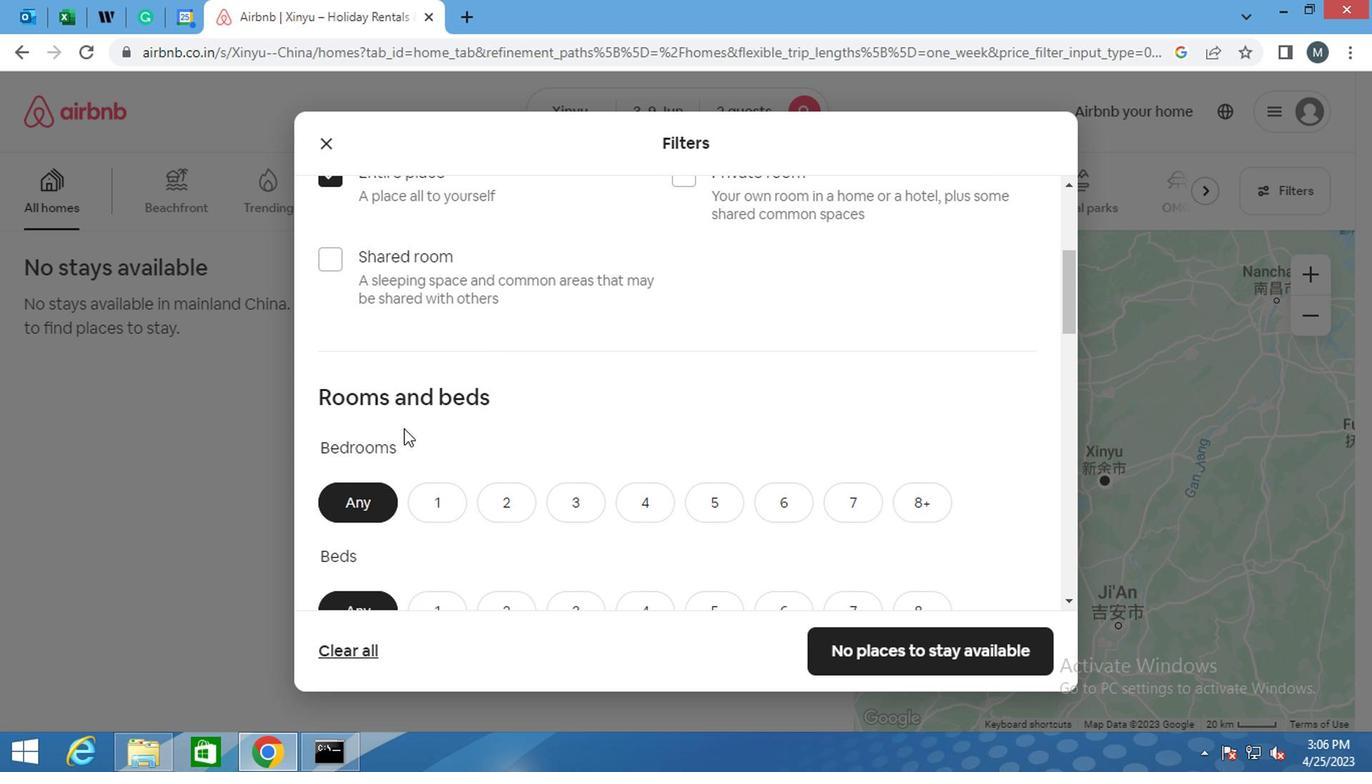 
Action: Mouse scrolled (428, 435) with delta (0, 0)
Screenshot: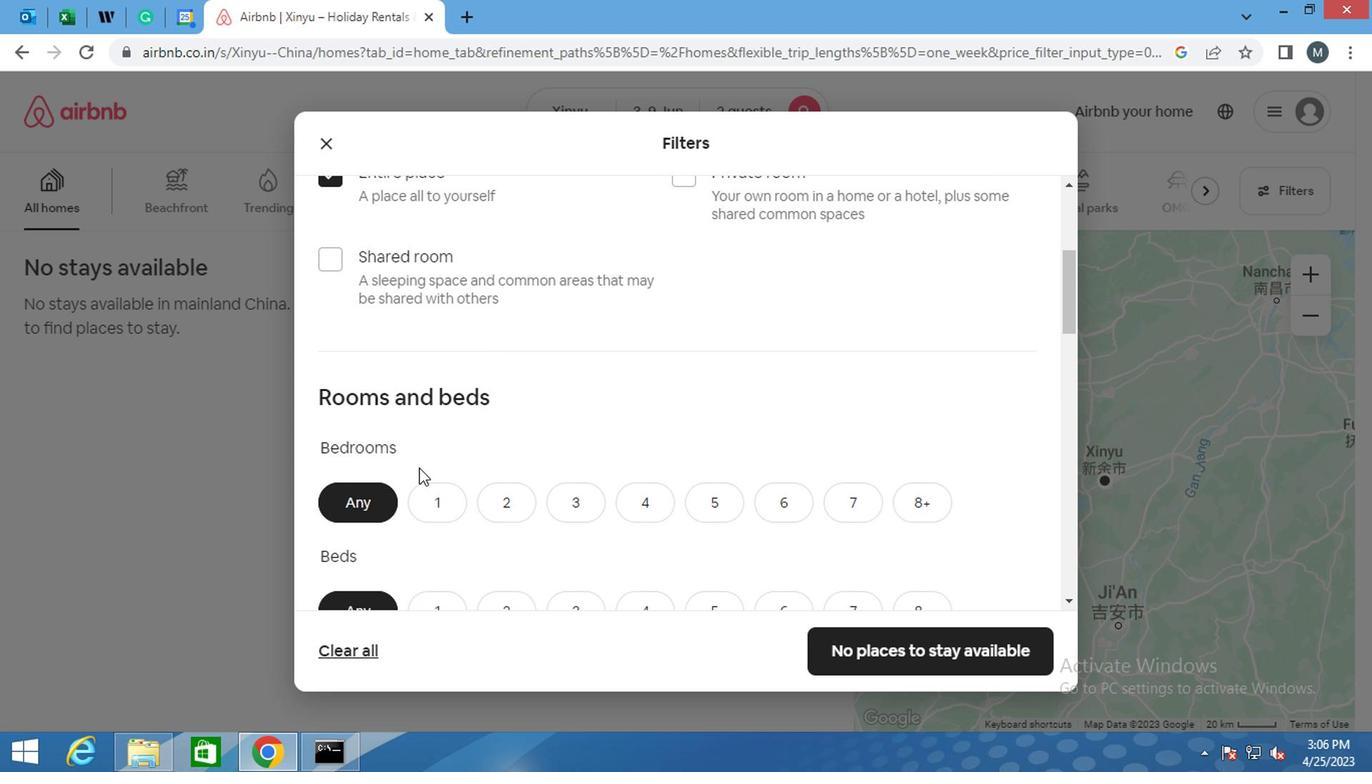 
Action: Mouse moved to (430, 401)
Screenshot: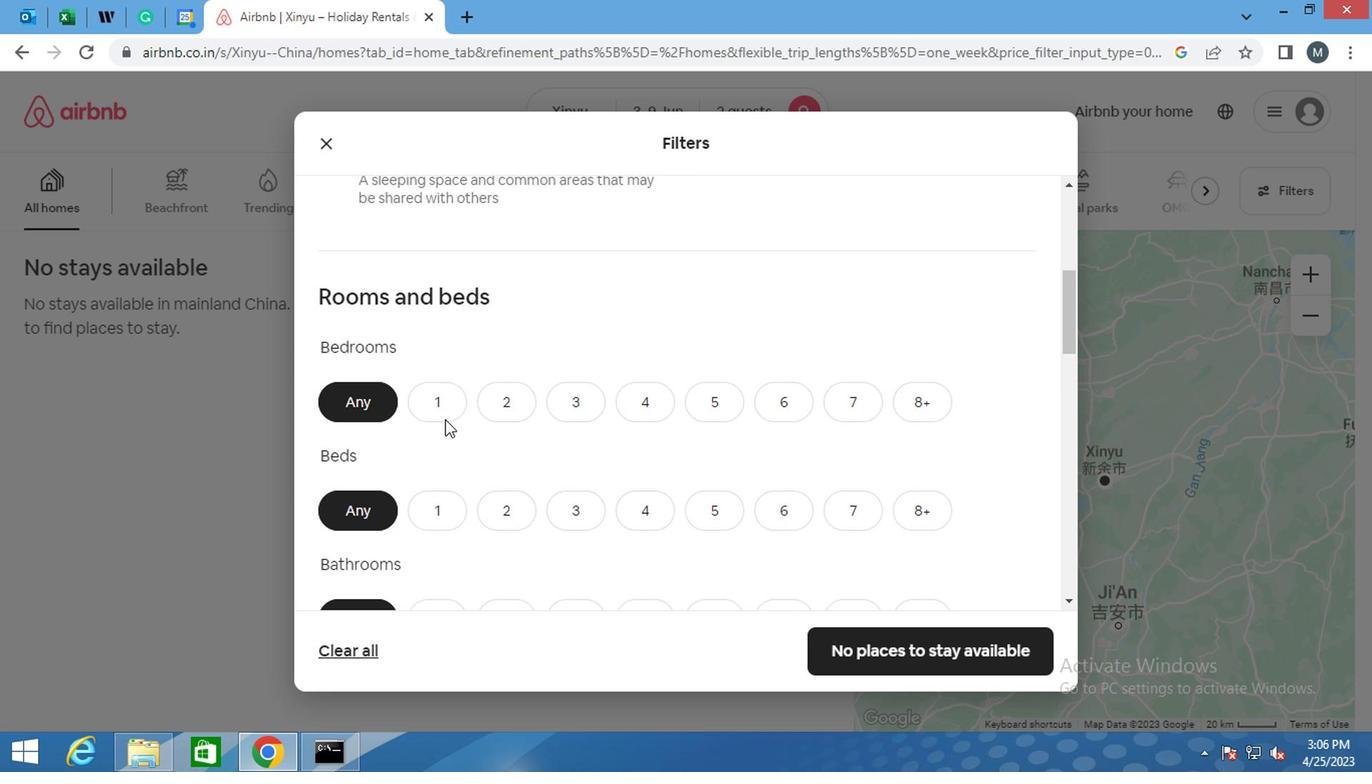 
Action: Mouse pressed left at (430, 401)
Screenshot: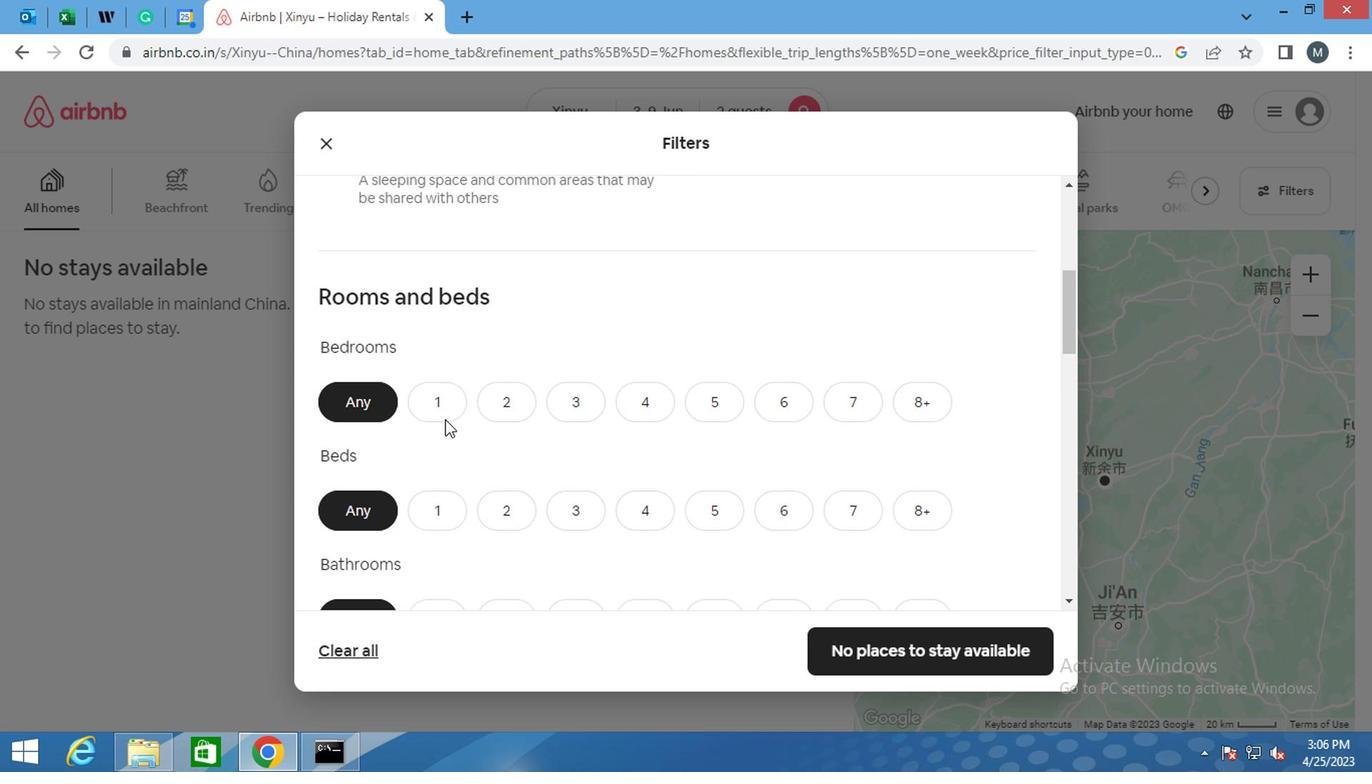 
Action: Mouse moved to (433, 474)
Screenshot: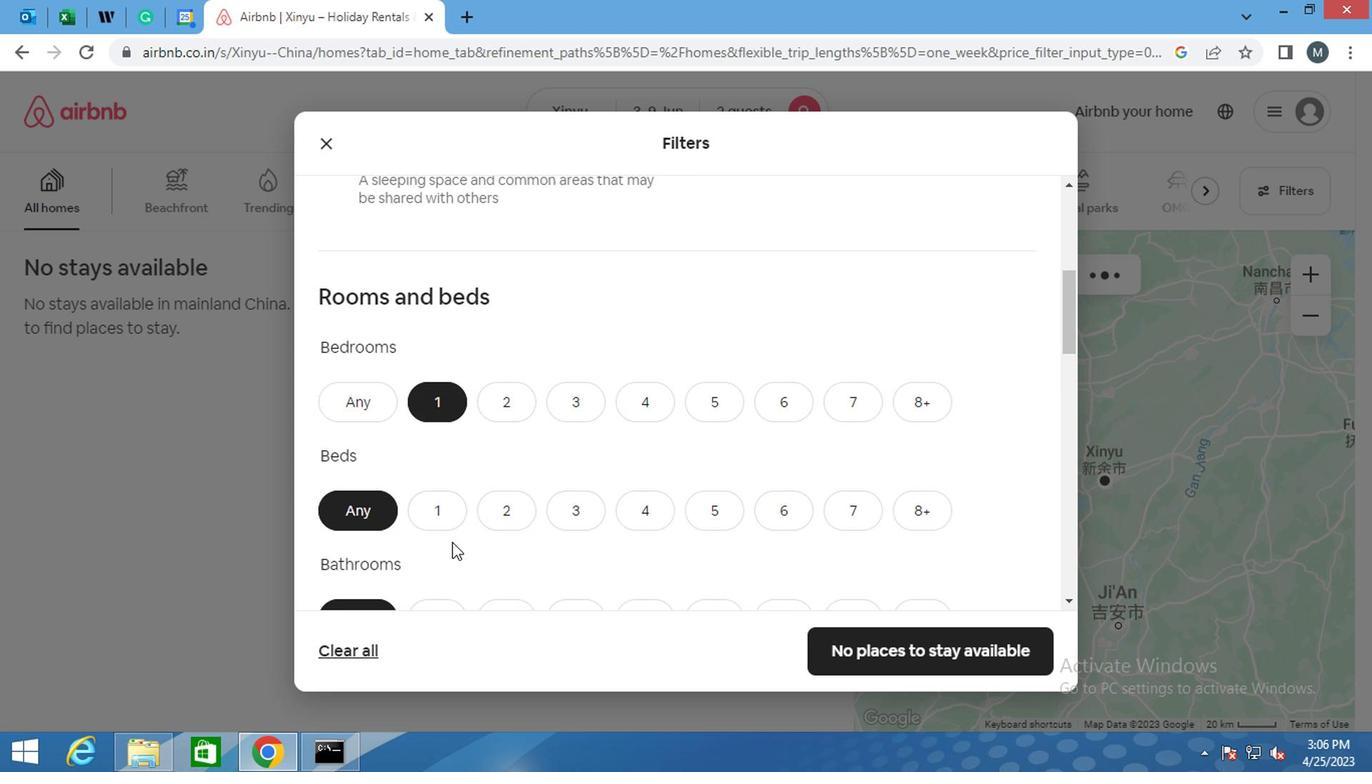 
Action: Mouse pressed left at (433, 474)
Screenshot: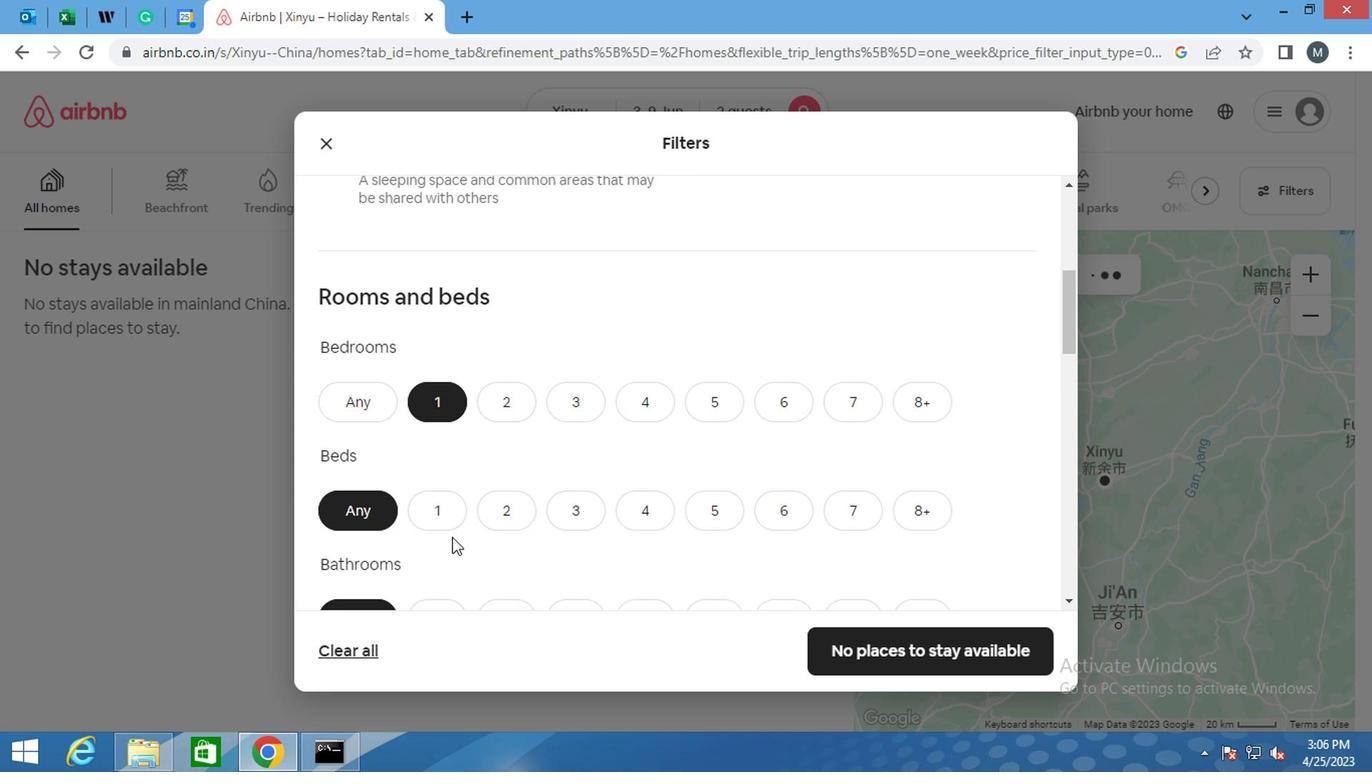 
Action: Mouse moved to (443, 456)
Screenshot: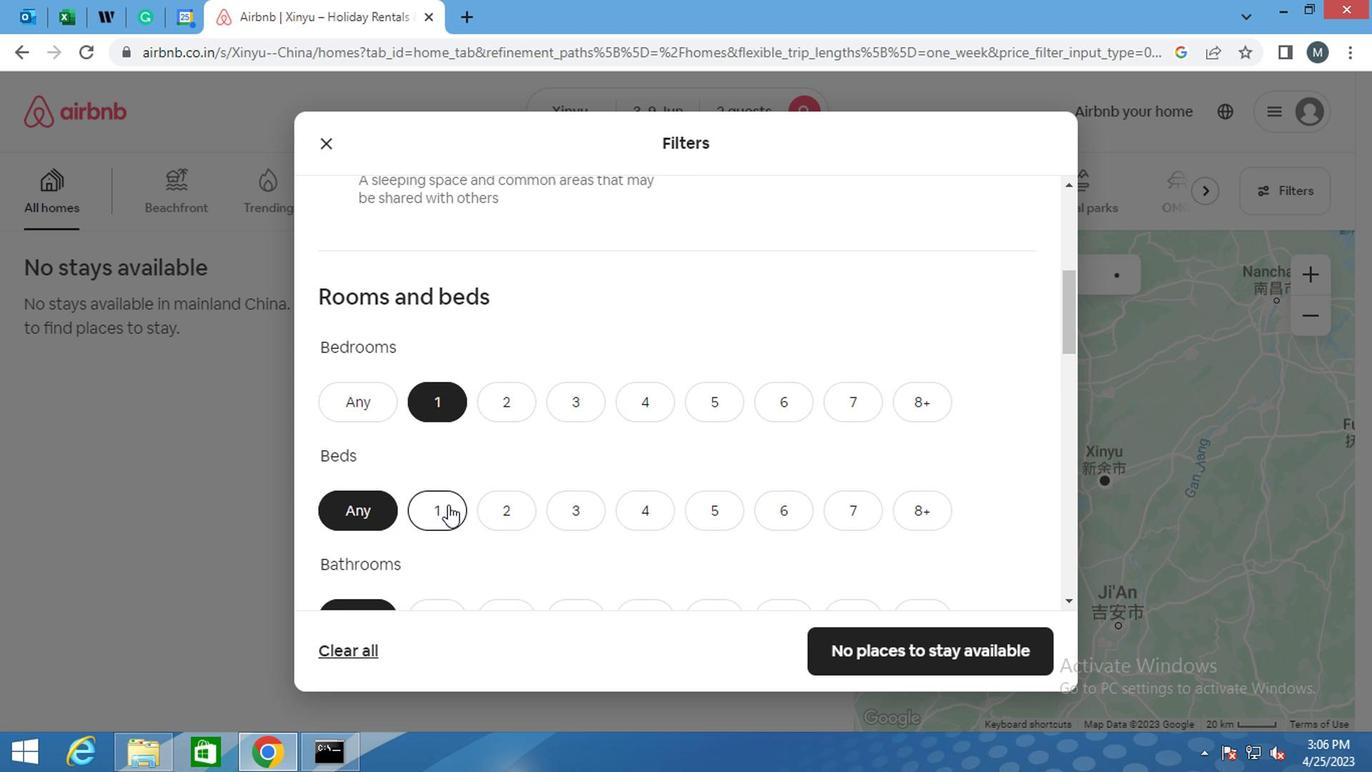 
Action: Mouse scrolled (443, 456) with delta (0, 0)
Screenshot: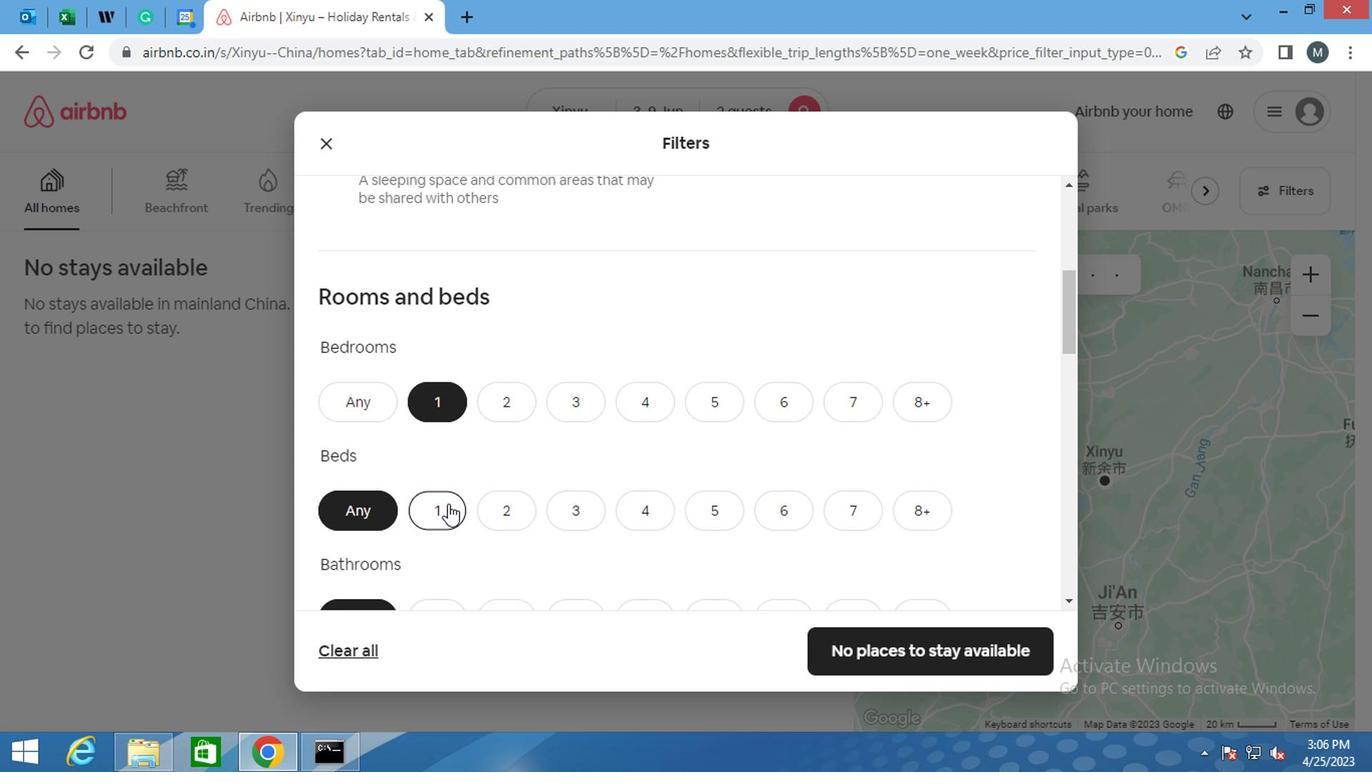
Action: Mouse scrolled (443, 456) with delta (0, 0)
Screenshot: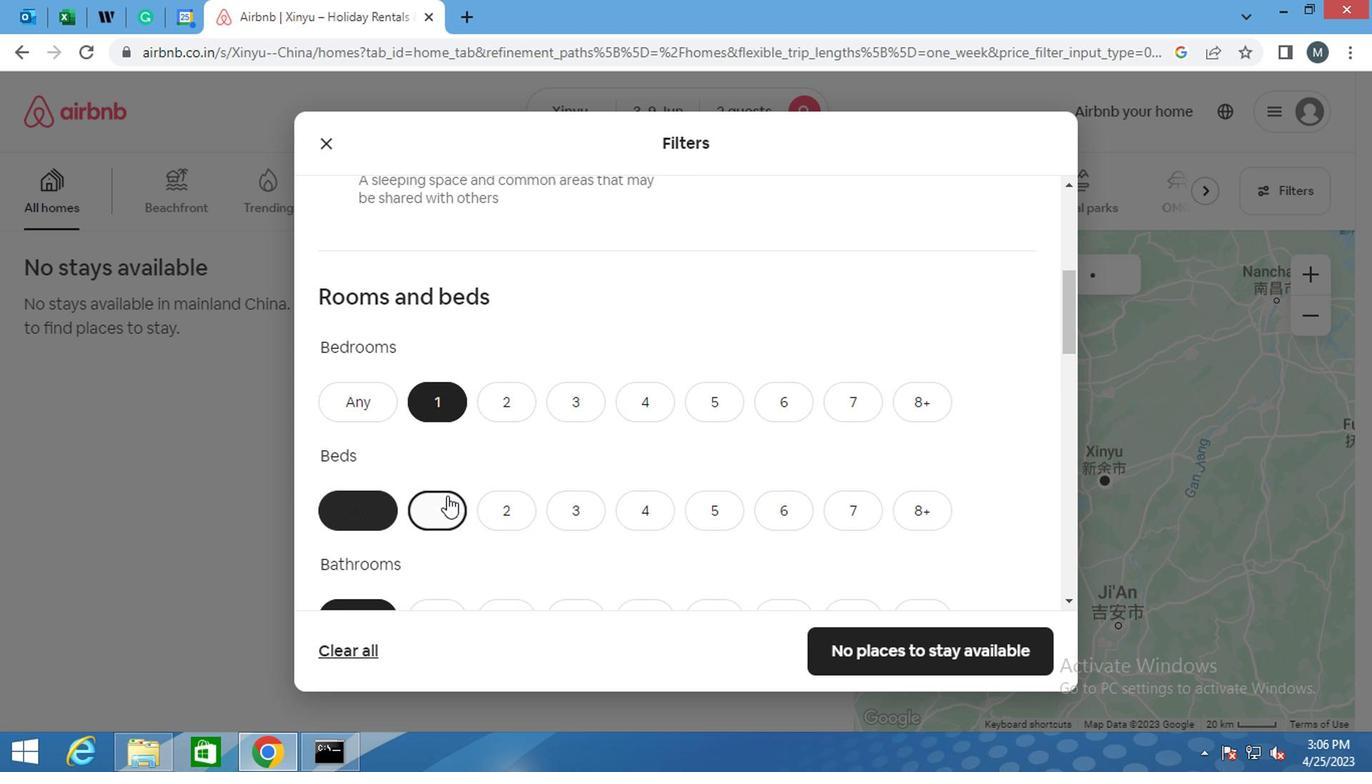 
Action: Mouse moved to (430, 417)
Screenshot: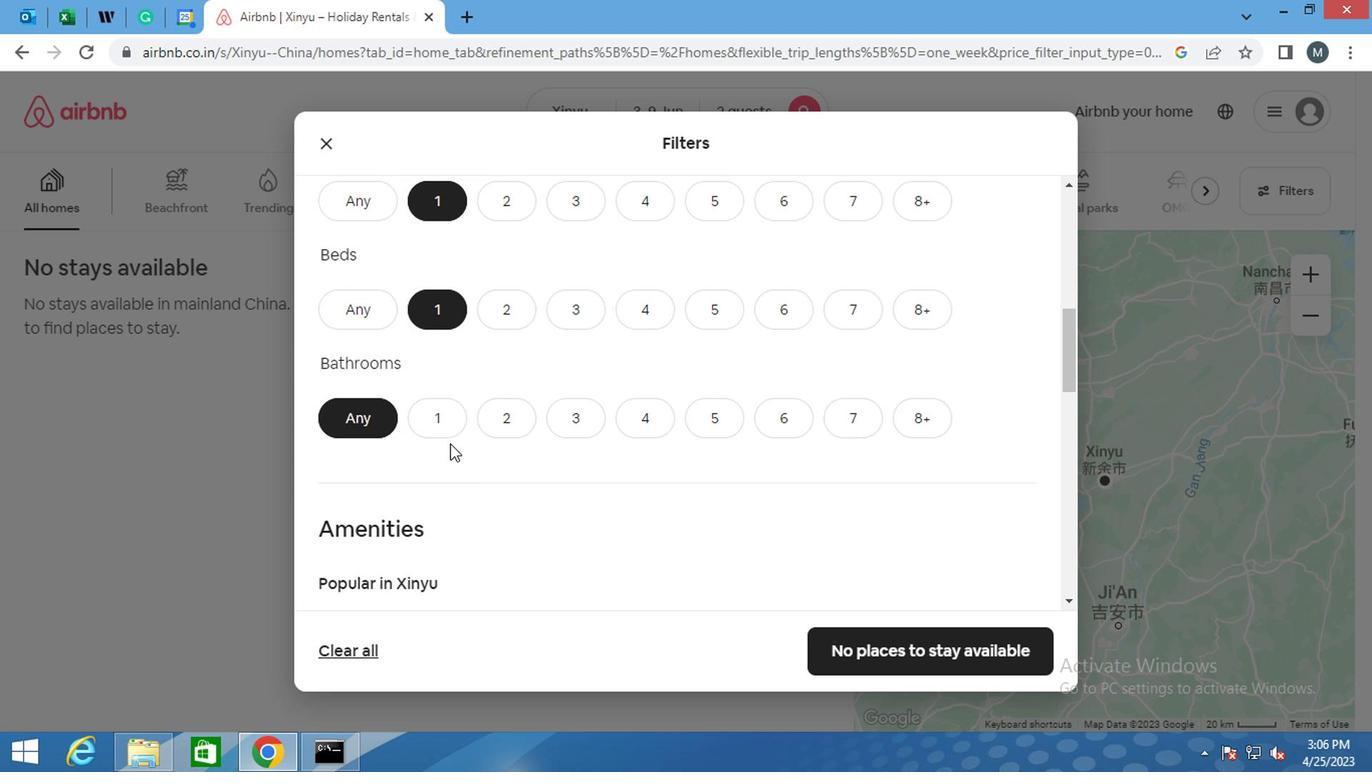 
Action: Mouse pressed left at (430, 417)
Screenshot: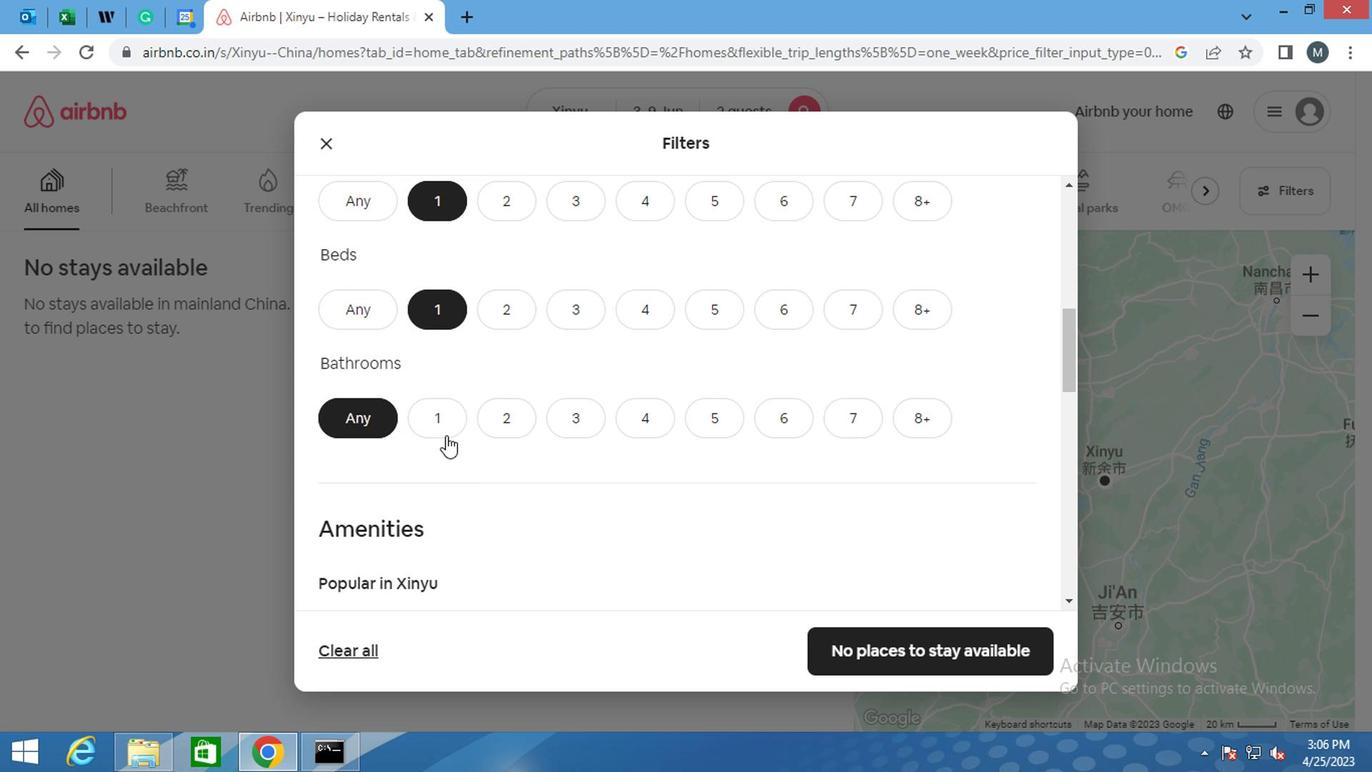 
Action: Mouse moved to (466, 408)
Screenshot: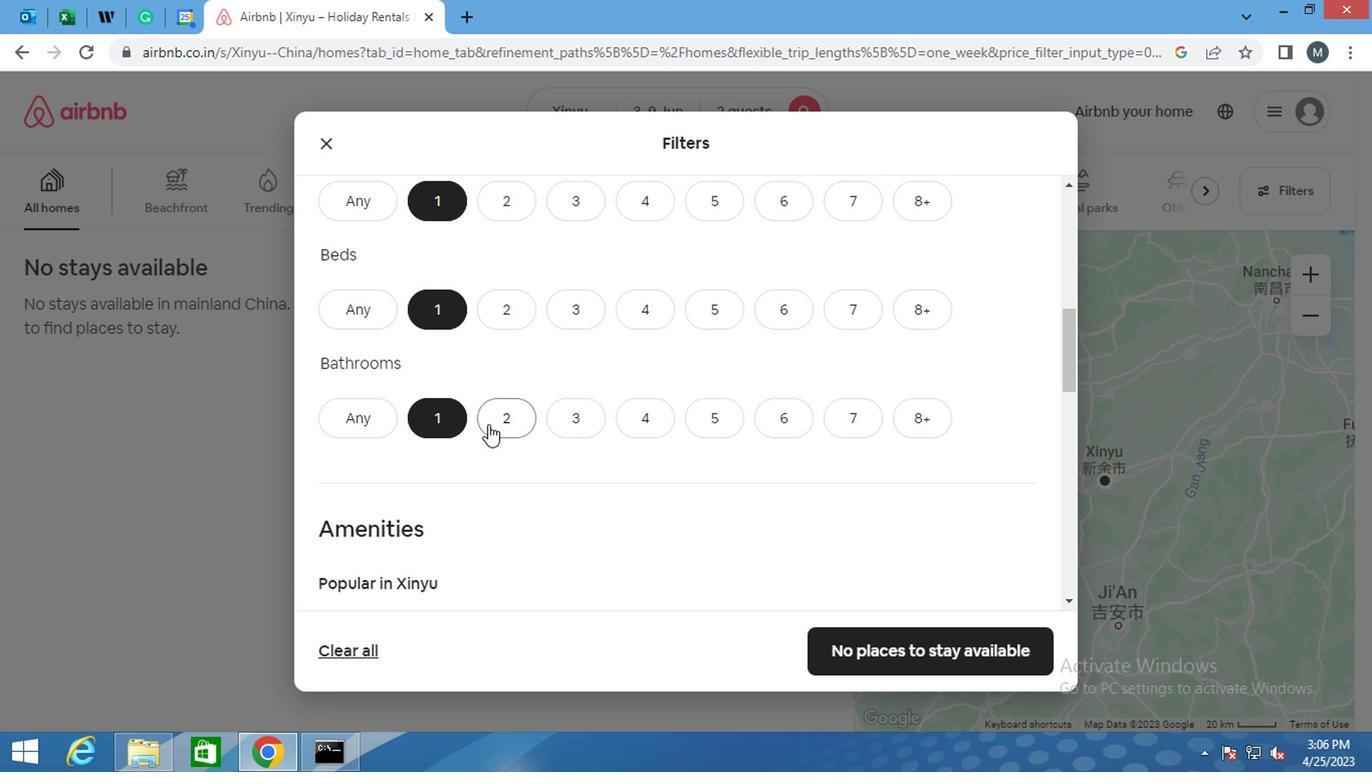 
Action: Mouse scrolled (466, 408) with delta (0, 0)
Screenshot: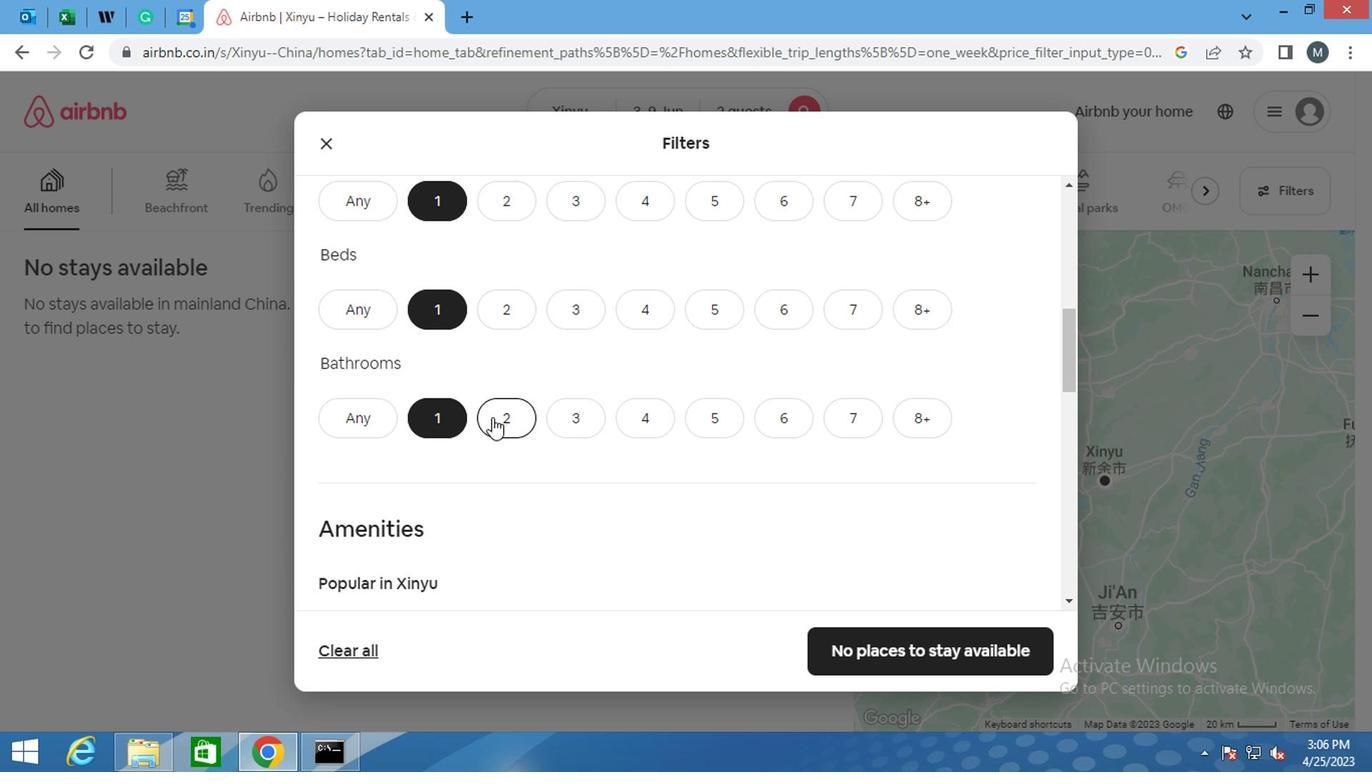 
Action: Mouse moved to (466, 408)
Screenshot: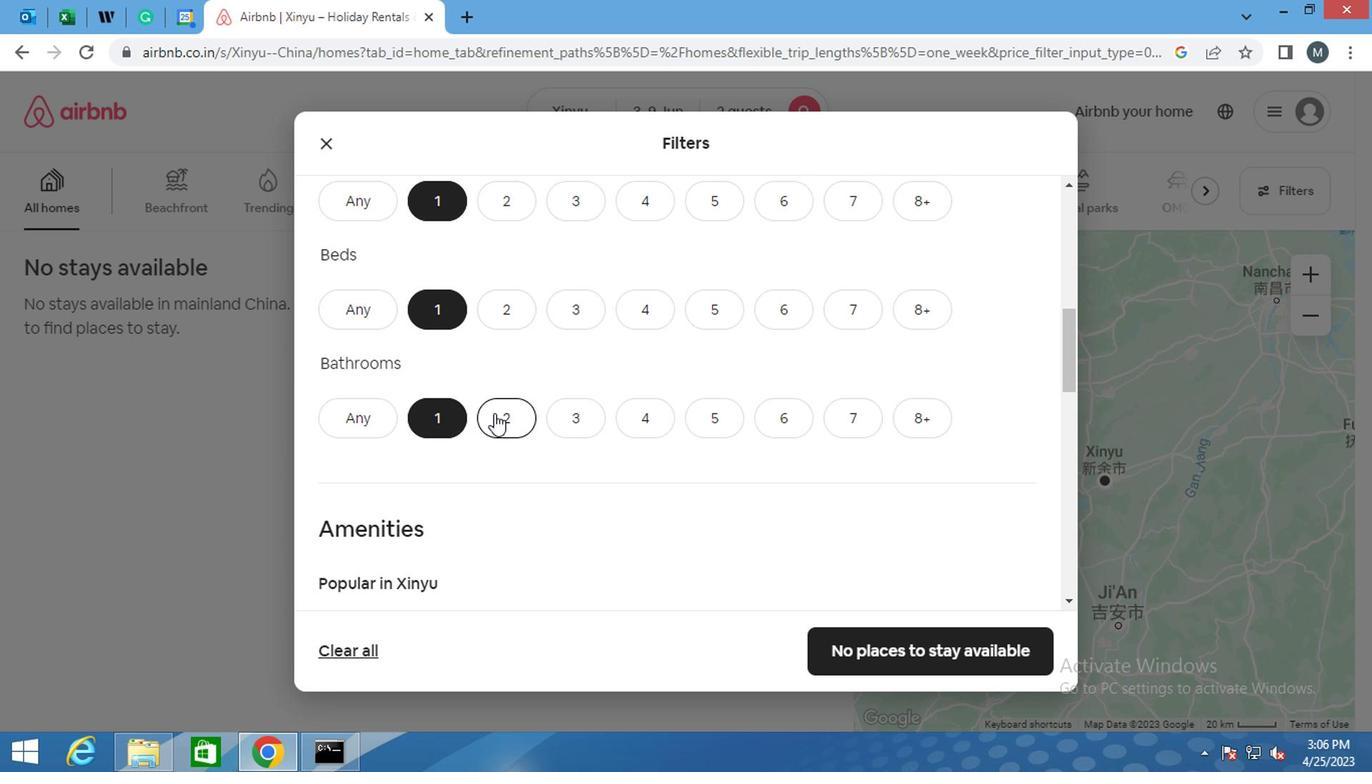 
Action: Mouse scrolled (466, 407) with delta (0, 0)
Screenshot: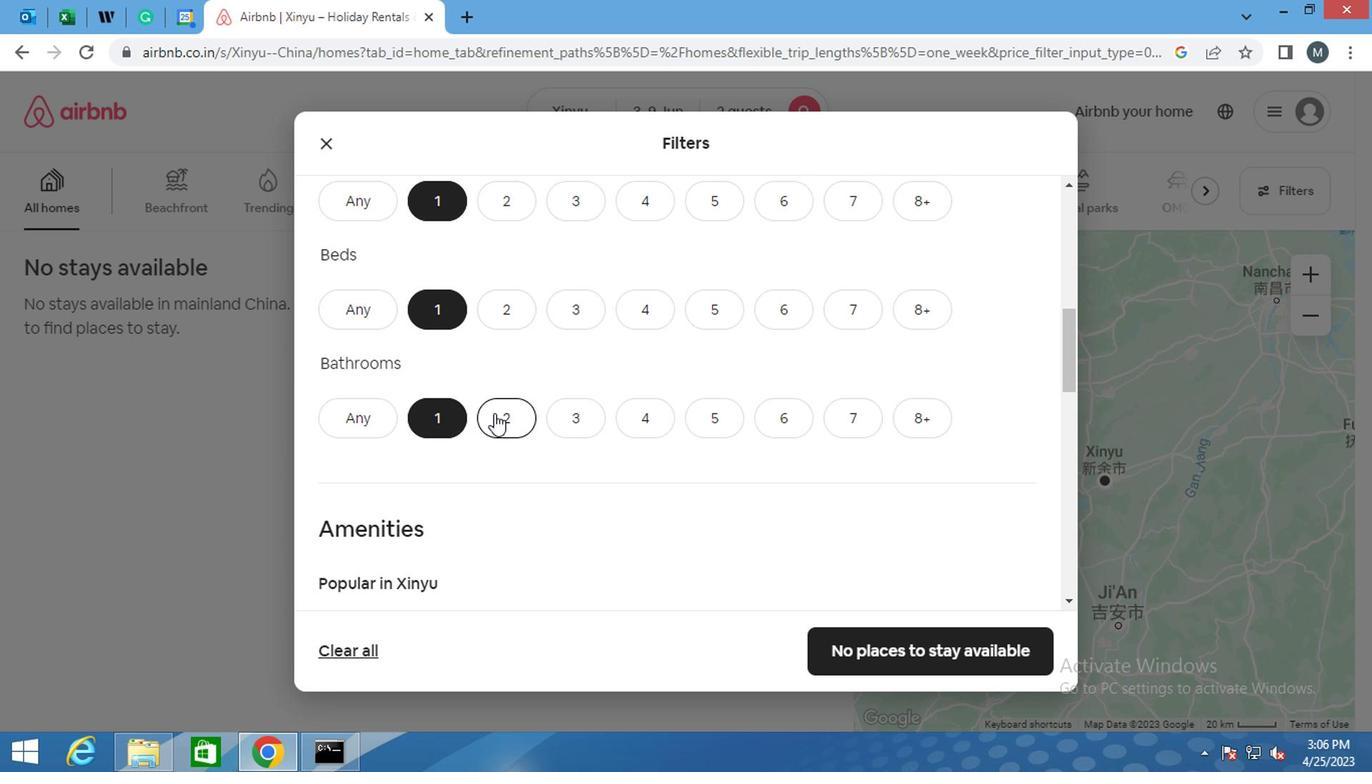 
Action: Mouse moved to (466, 408)
Screenshot: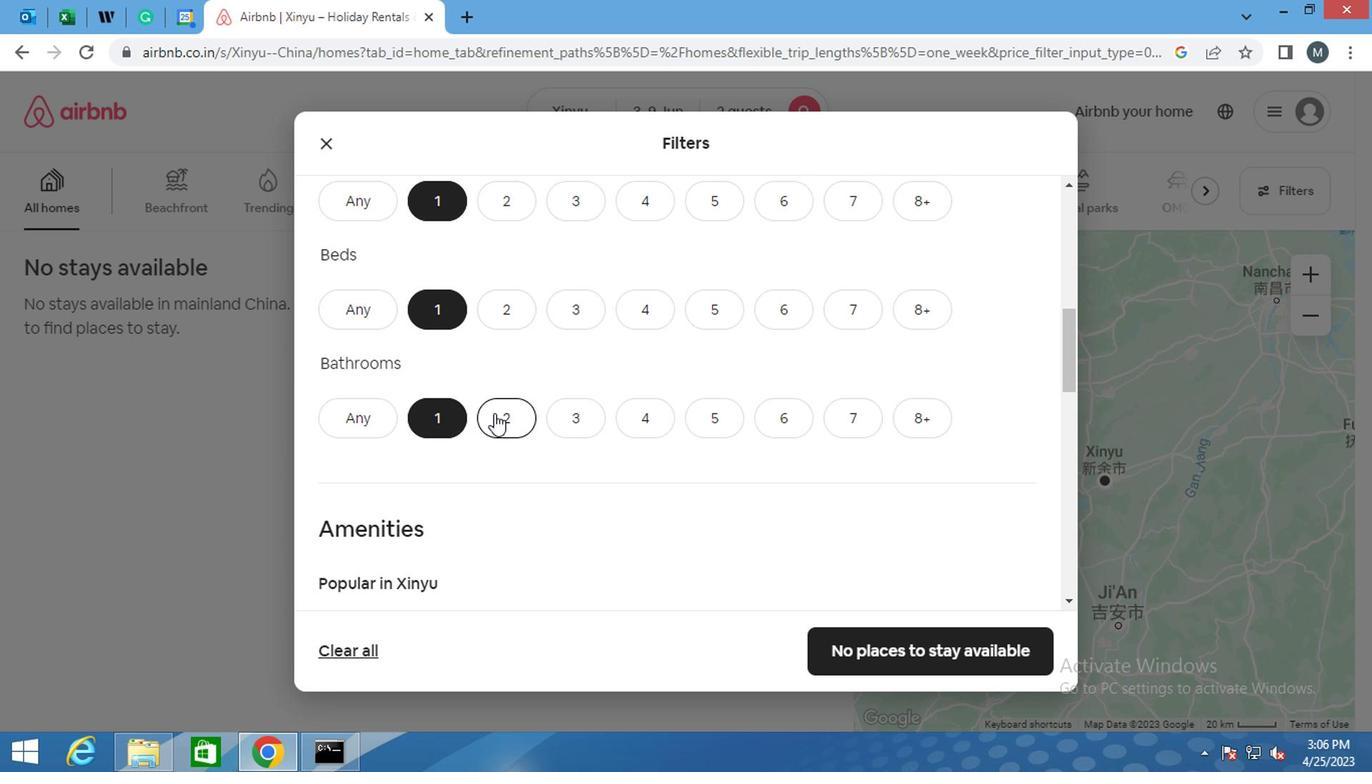 
Action: Mouse scrolled (466, 407) with delta (0, 0)
Screenshot: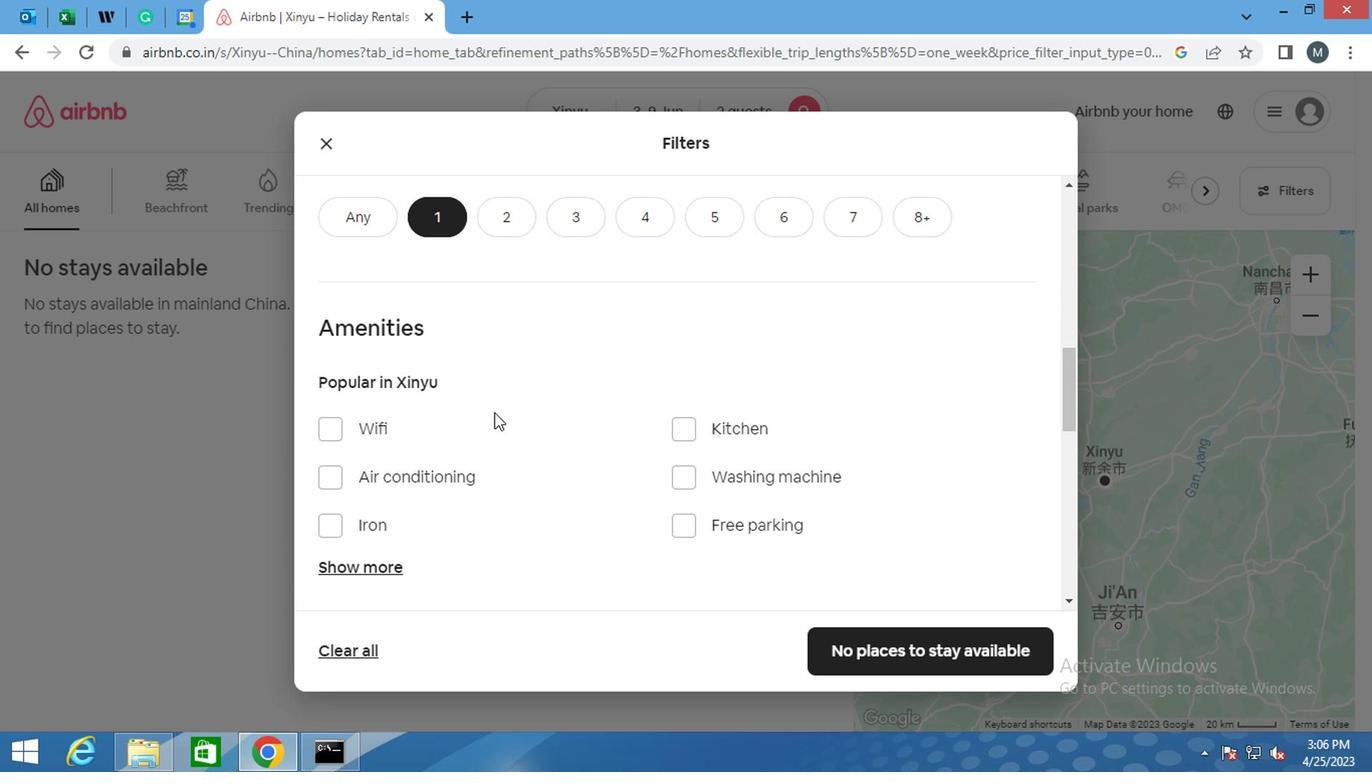 
Action: Mouse moved to (503, 419)
Screenshot: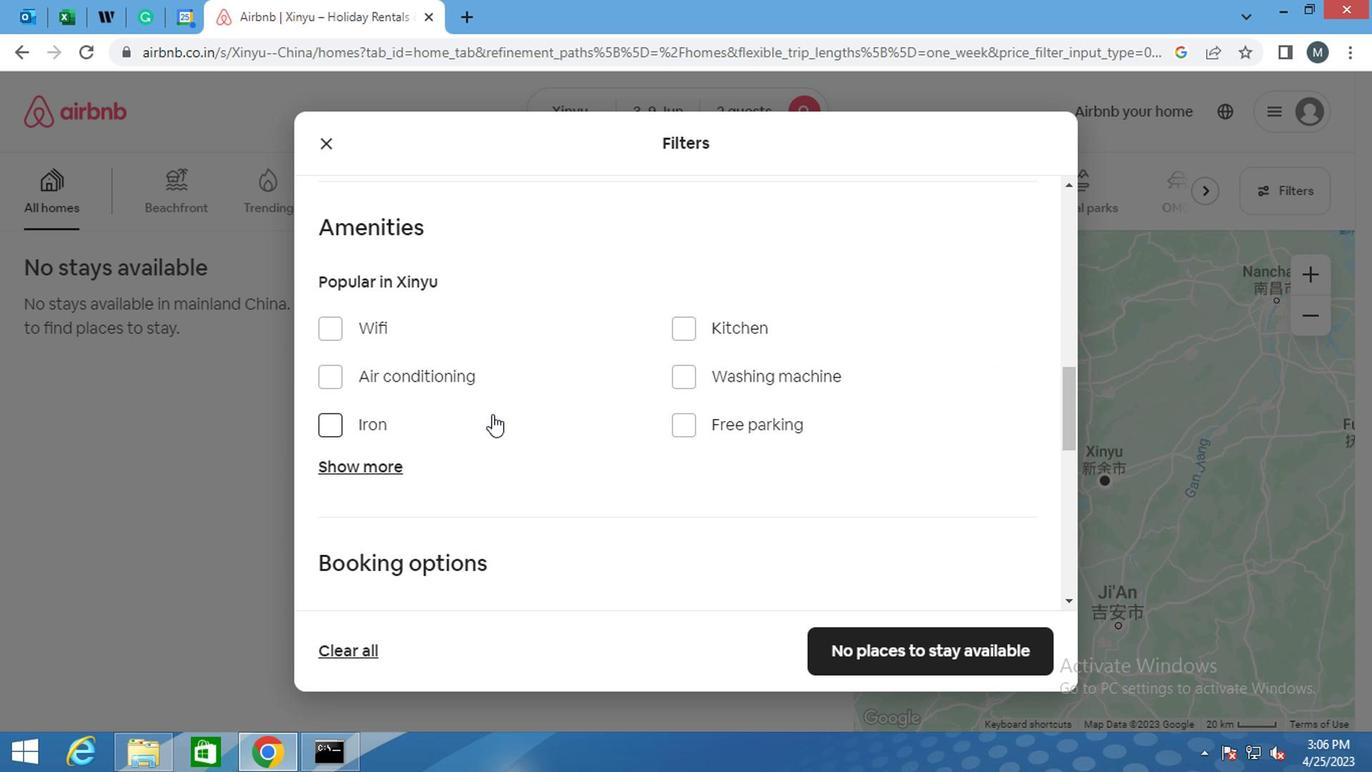 
Action: Mouse scrolled (503, 418) with delta (0, 0)
Screenshot: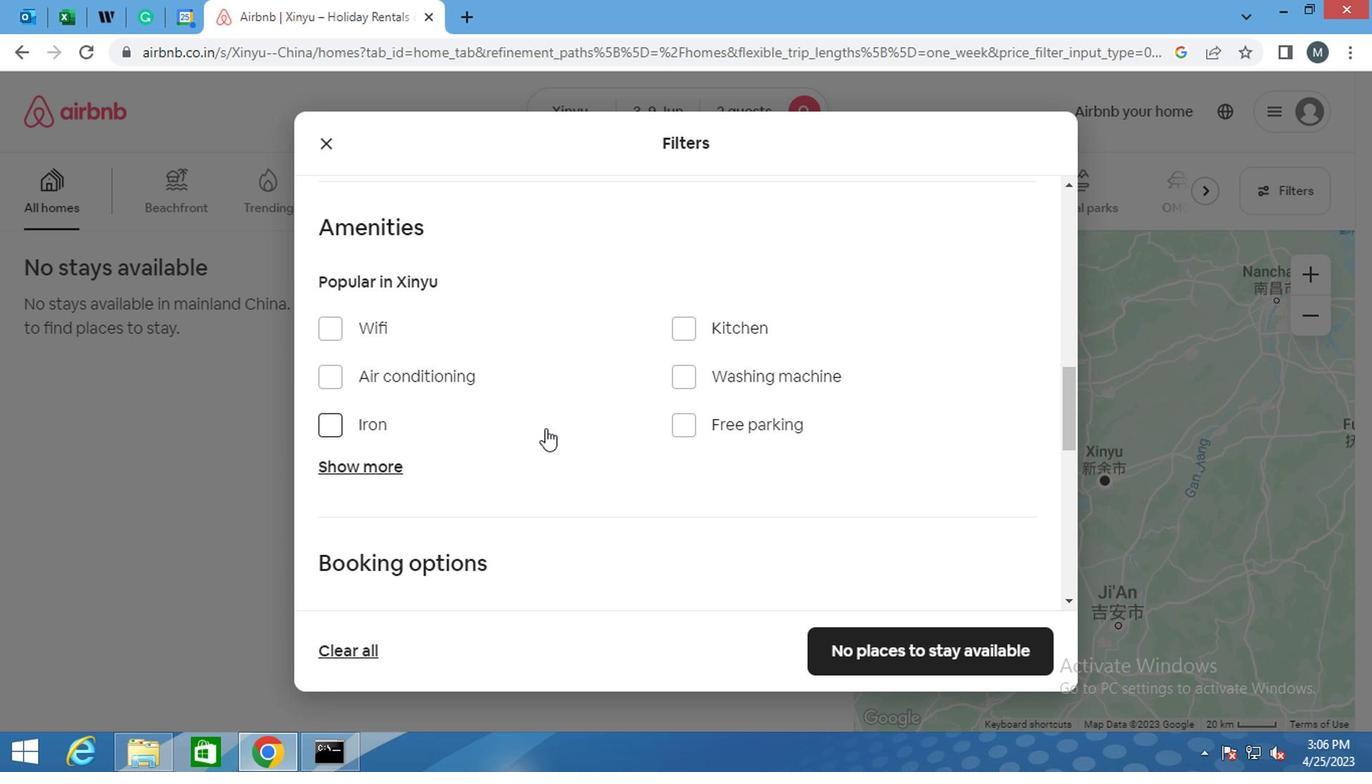 
Action: Mouse moved to (529, 378)
Screenshot: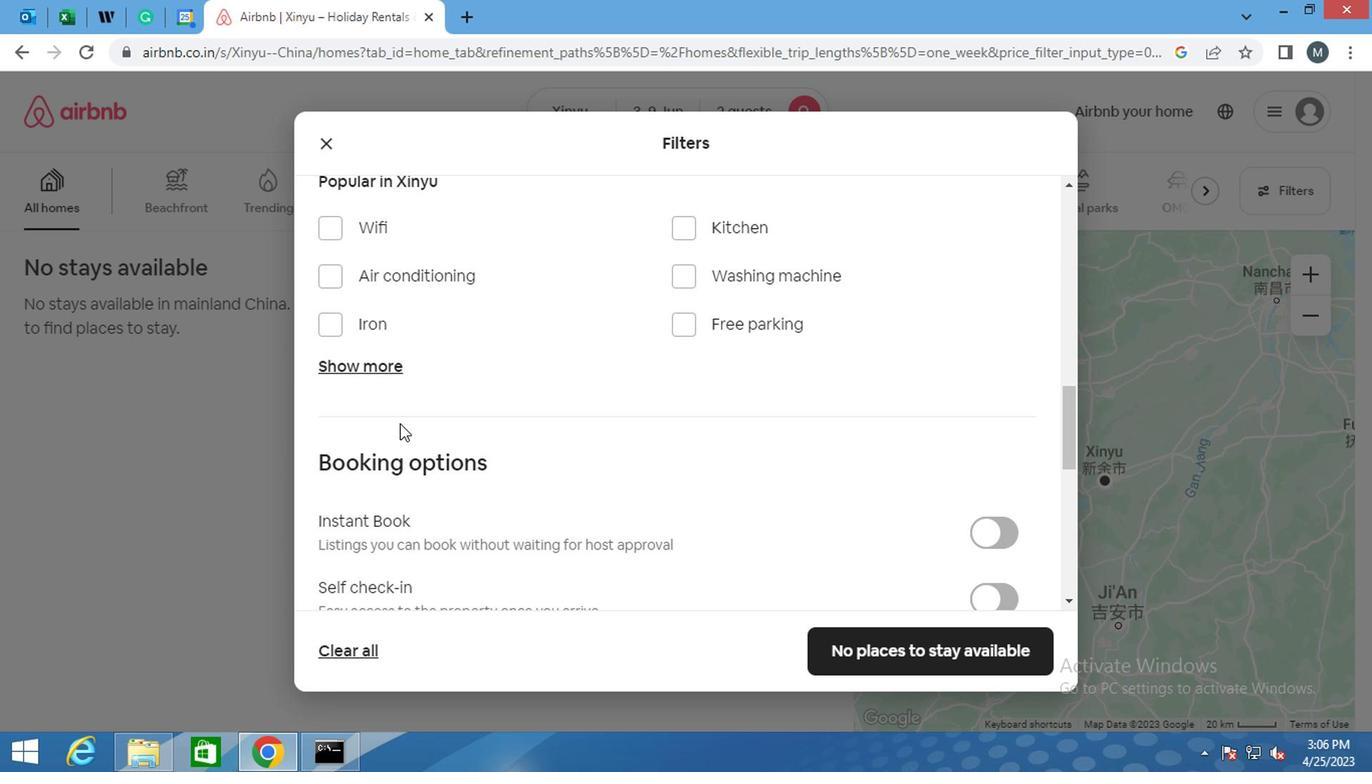 
Action: Mouse scrolled (529, 378) with delta (0, 0)
Screenshot: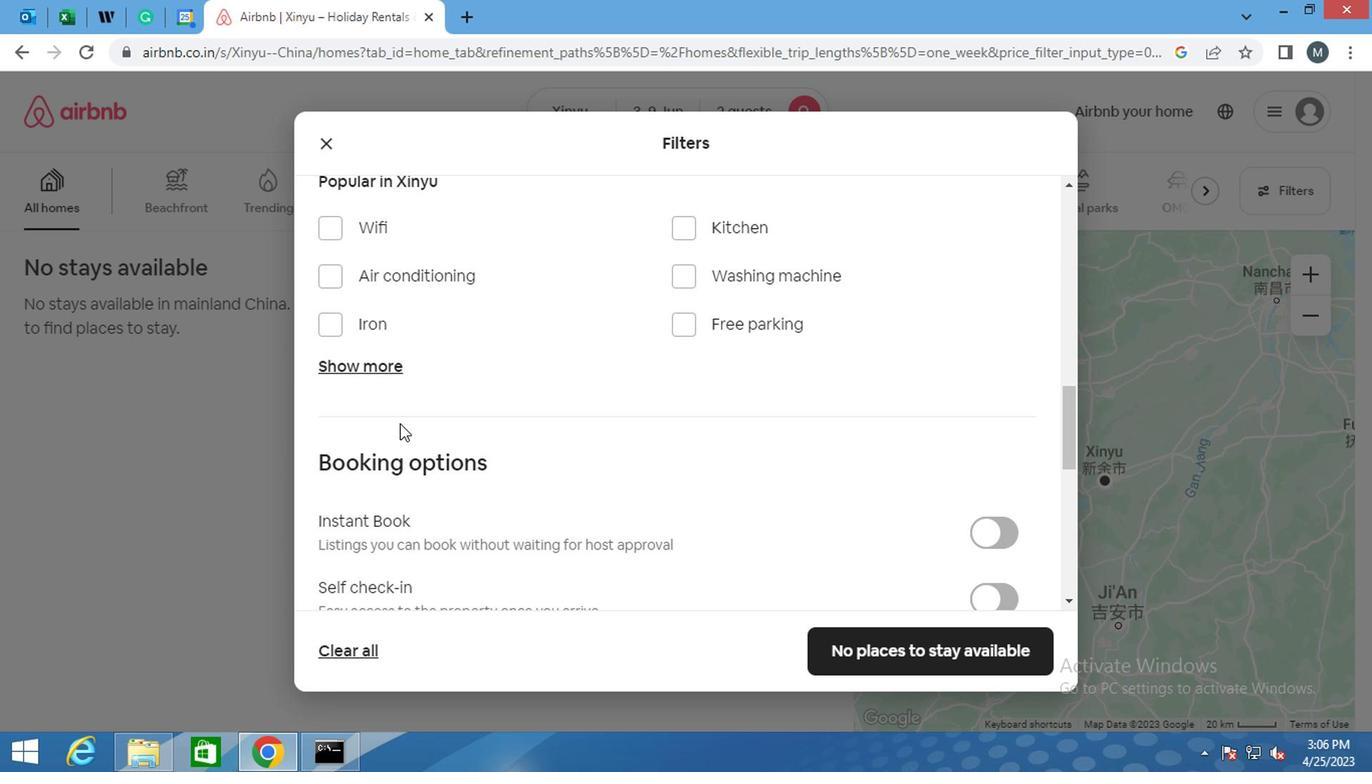 
Action: Mouse moved to (594, 385)
Screenshot: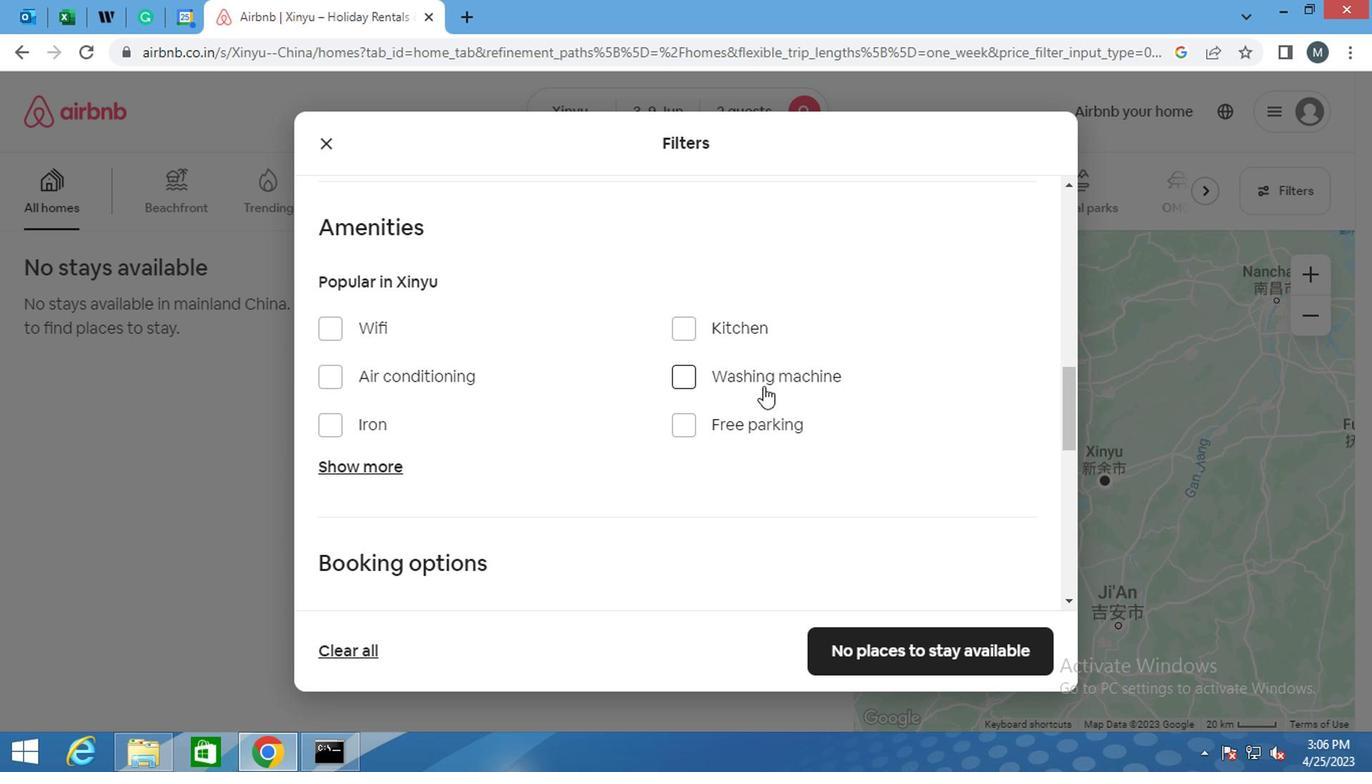 
Action: Mouse pressed left at (594, 385)
Screenshot: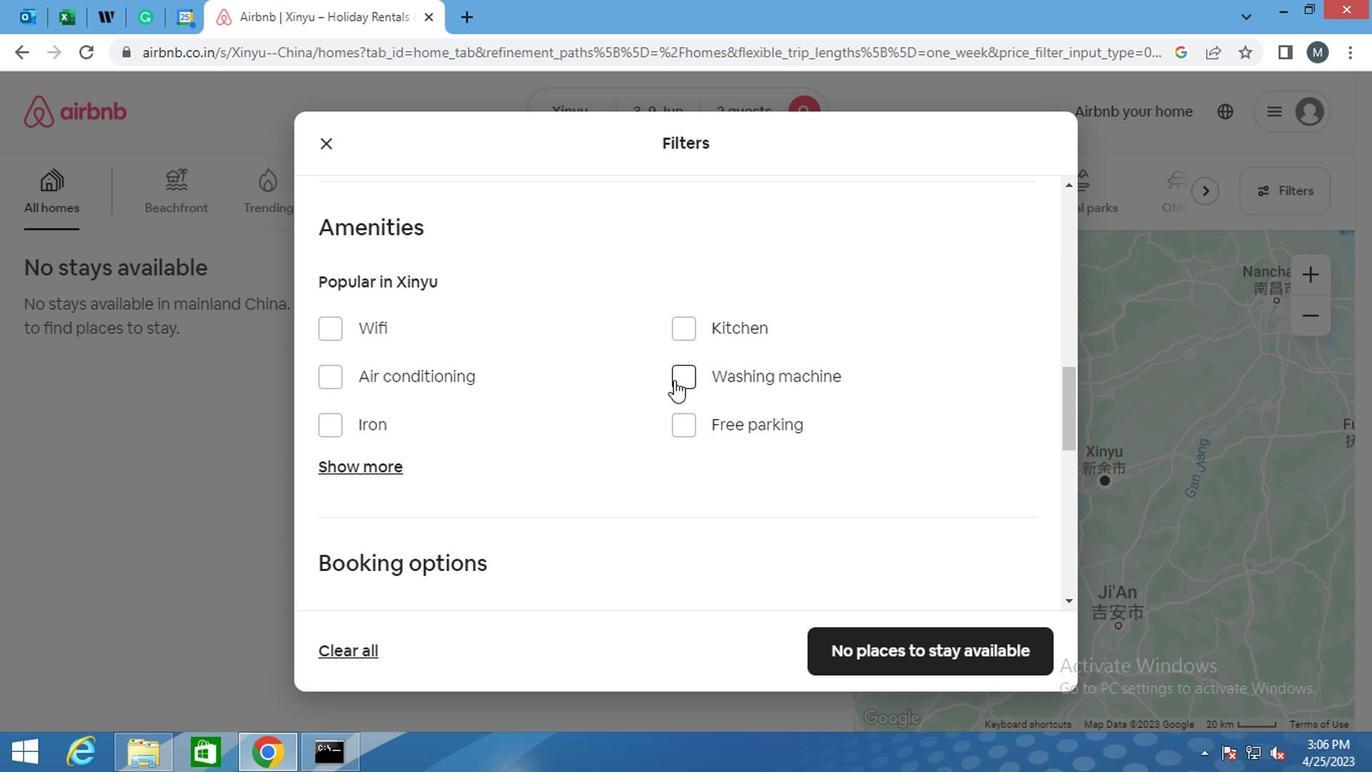 
Action: Mouse moved to (566, 377)
Screenshot: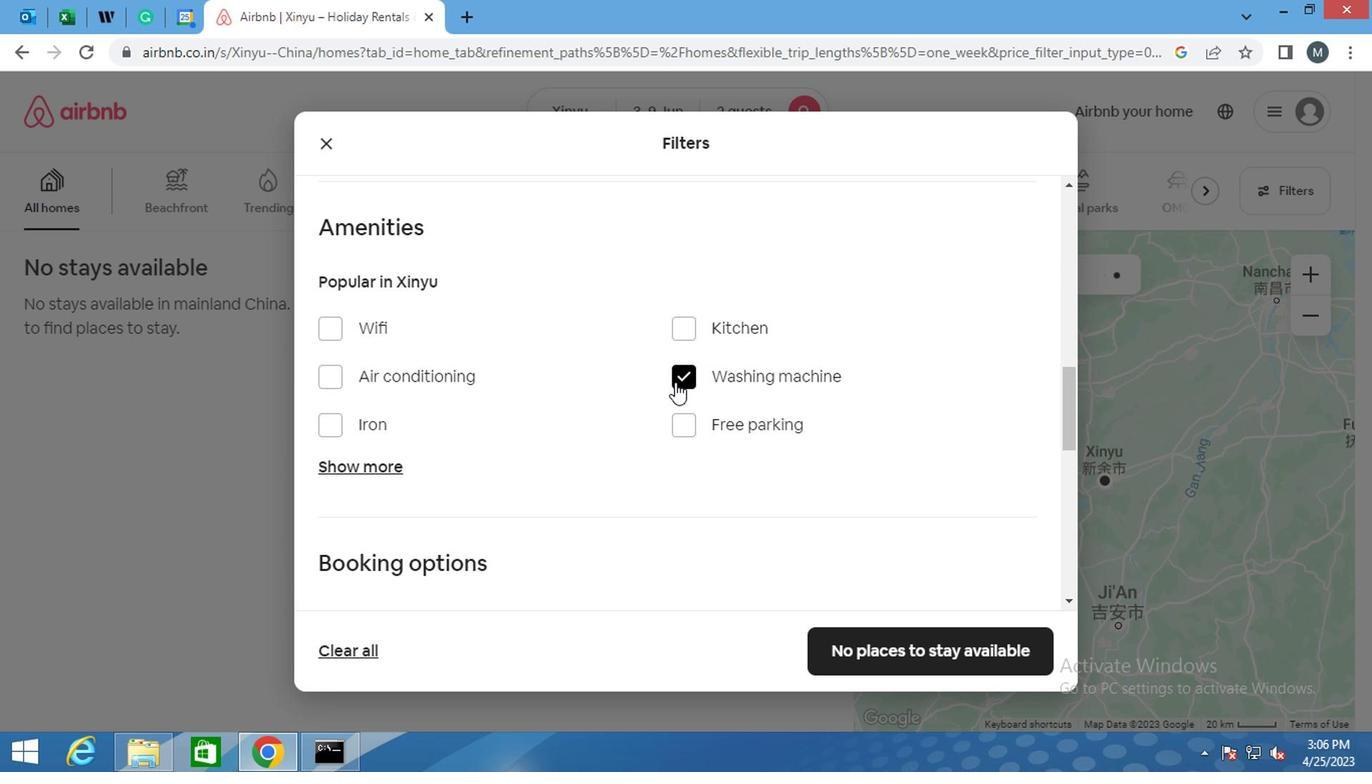 
Action: Mouse scrolled (566, 376) with delta (0, 0)
Screenshot: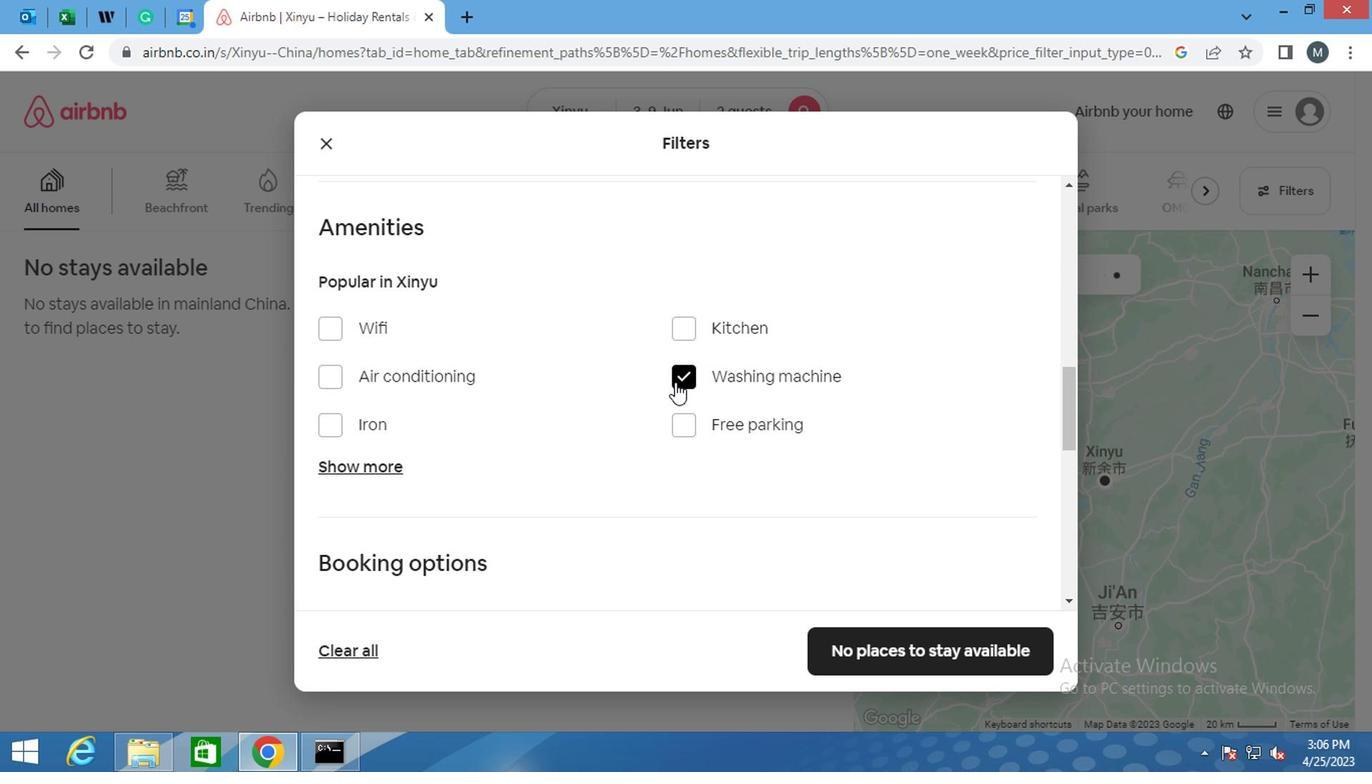 
Action: Mouse scrolled (566, 376) with delta (0, 0)
Screenshot: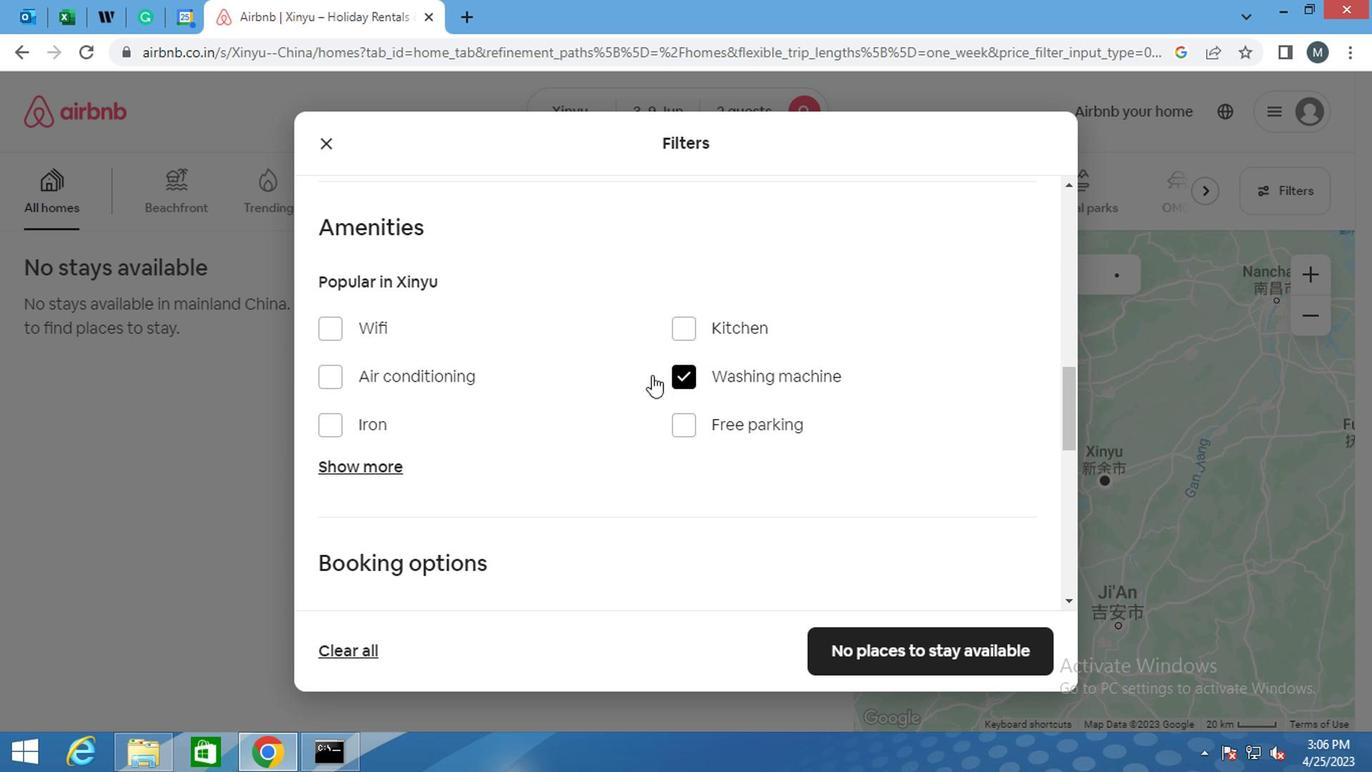 
Action: Mouse moved to (559, 379)
Screenshot: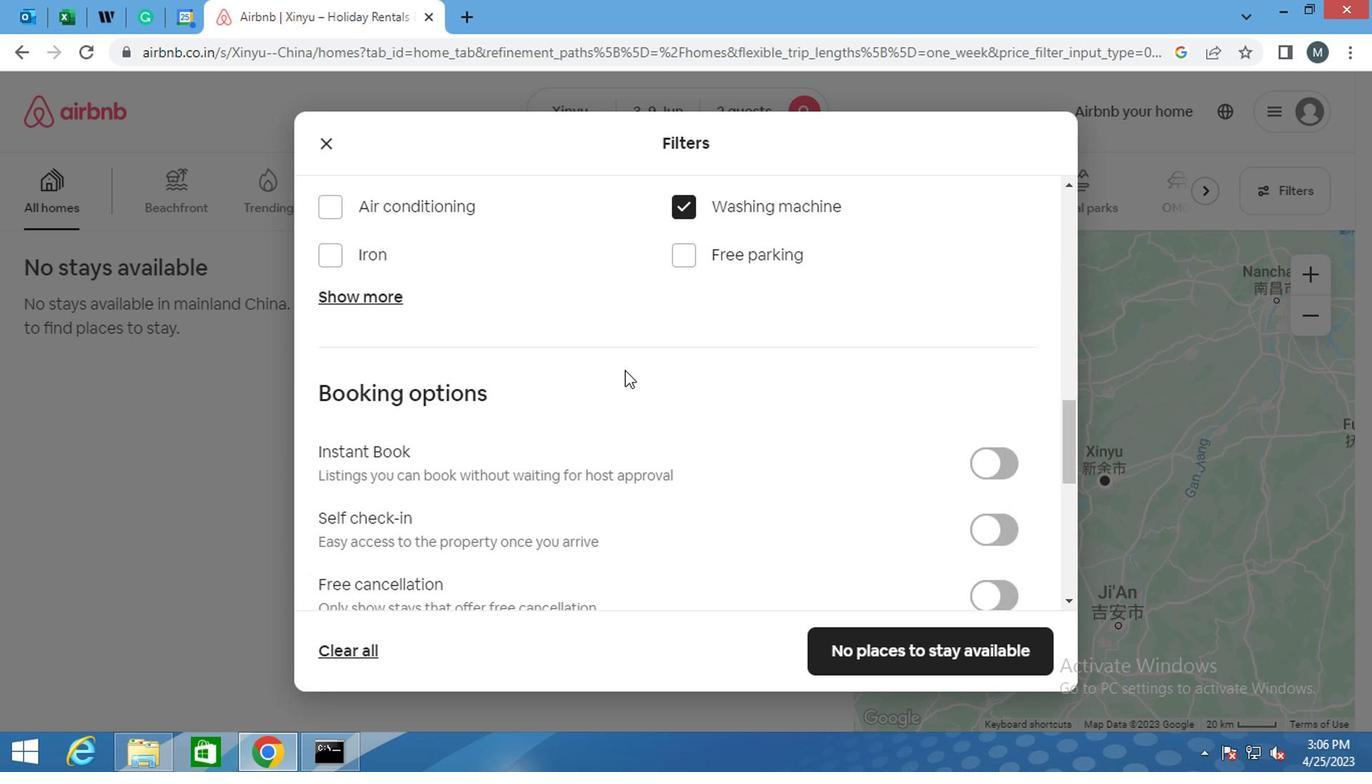 
Action: Mouse scrolled (559, 378) with delta (0, 0)
Screenshot: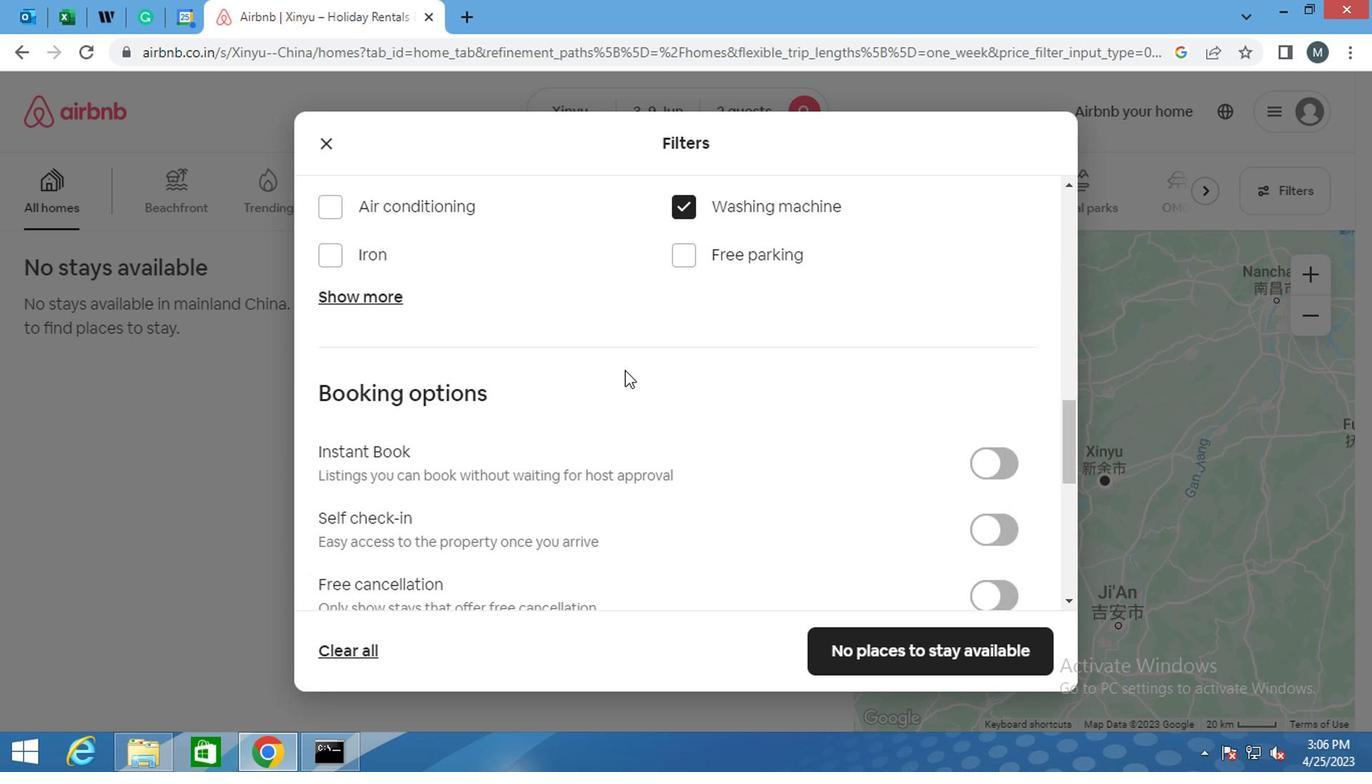 
Action: Mouse moved to (558, 380)
Screenshot: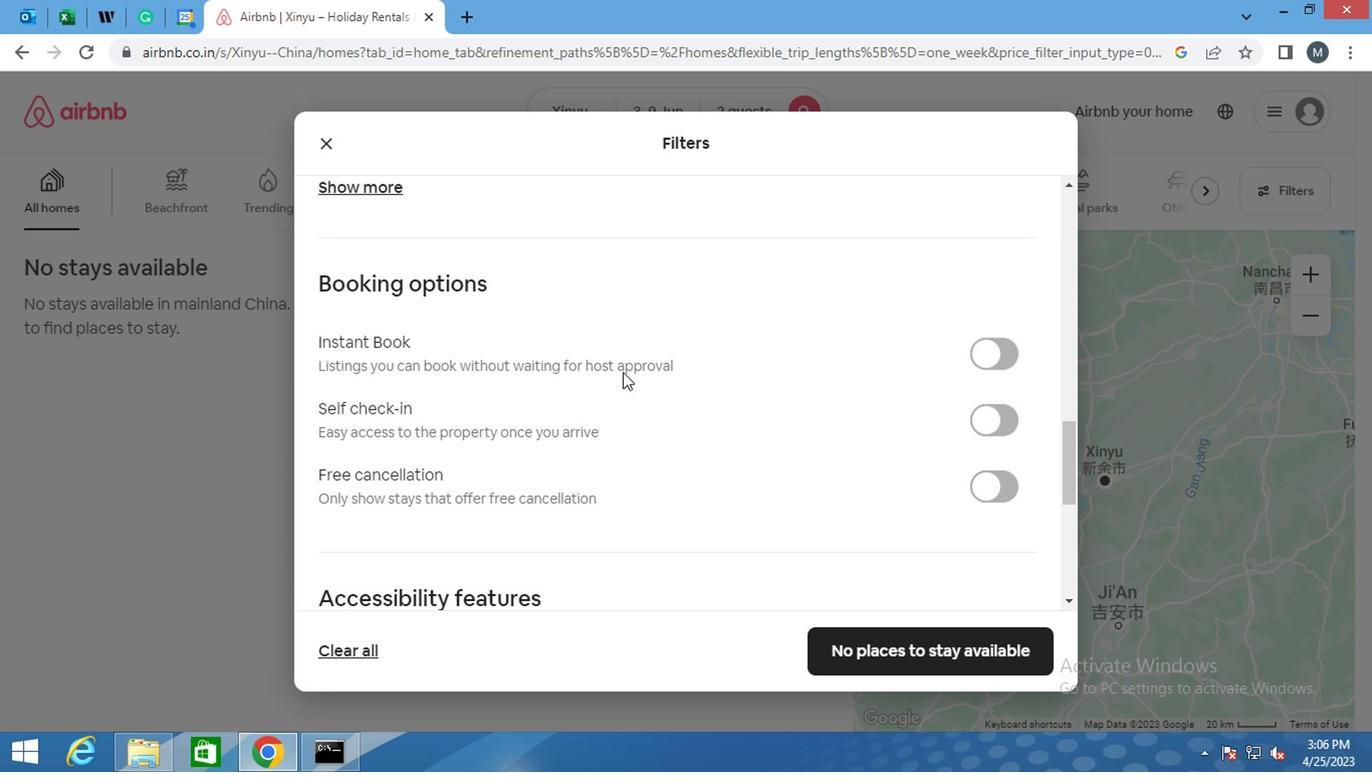 
Action: Mouse scrolled (558, 379) with delta (0, 0)
Screenshot: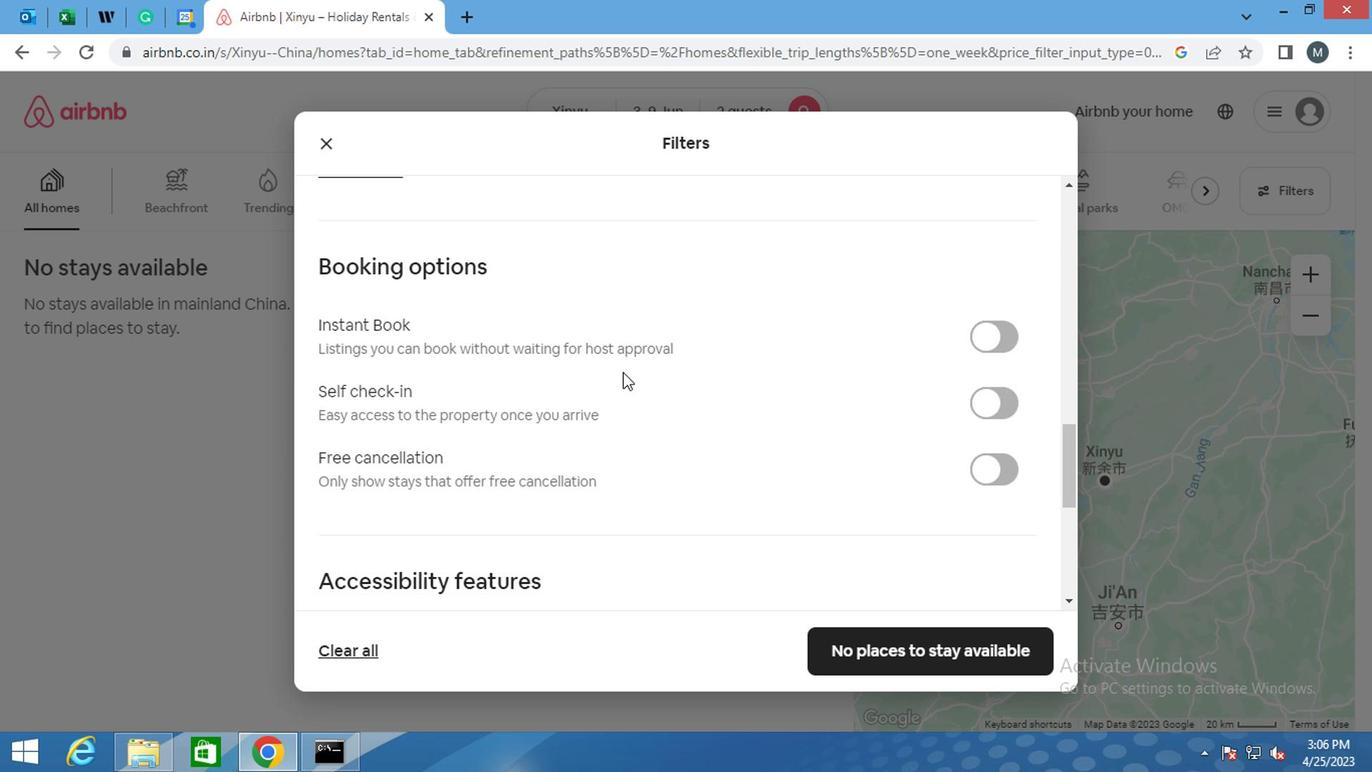 
Action: Mouse moved to (821, 331)
Screenshot: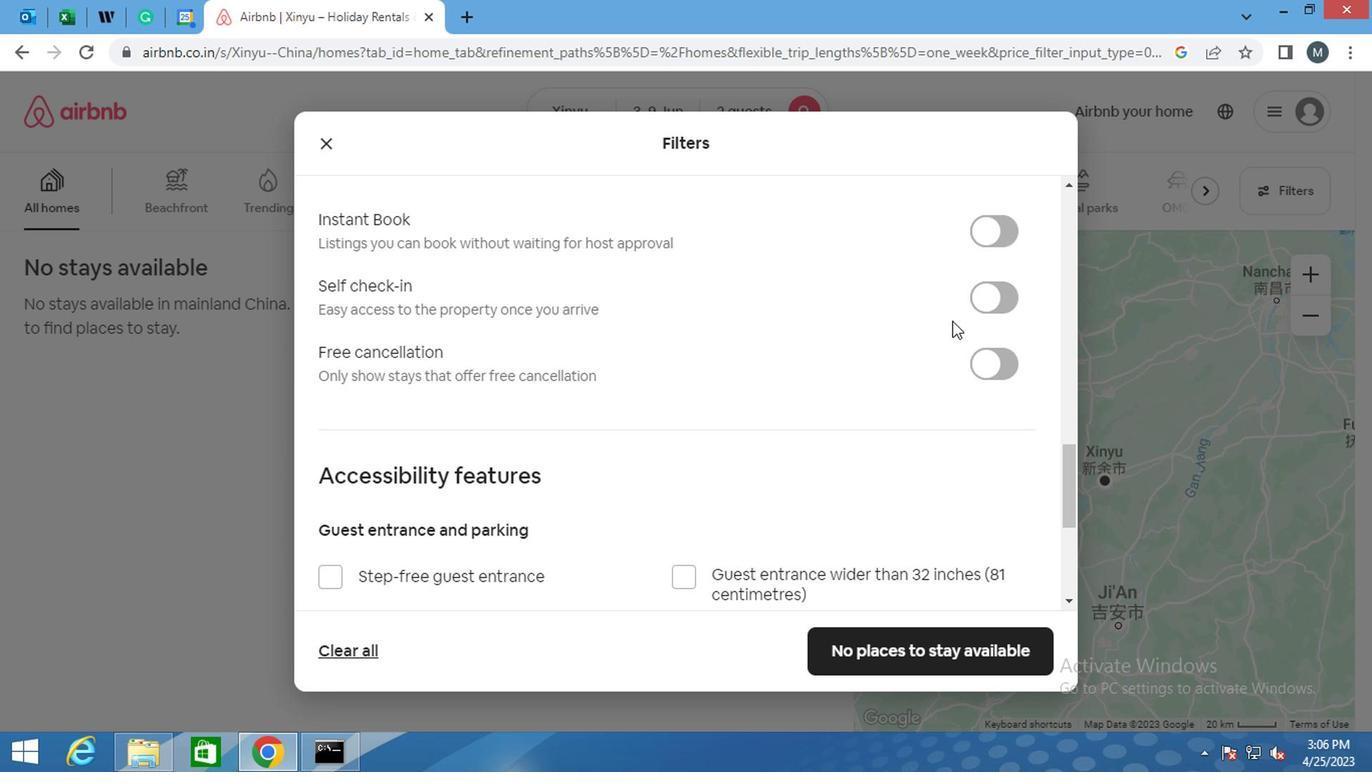 
Action: Mouse pressed left at (821, 331)
Screenshot: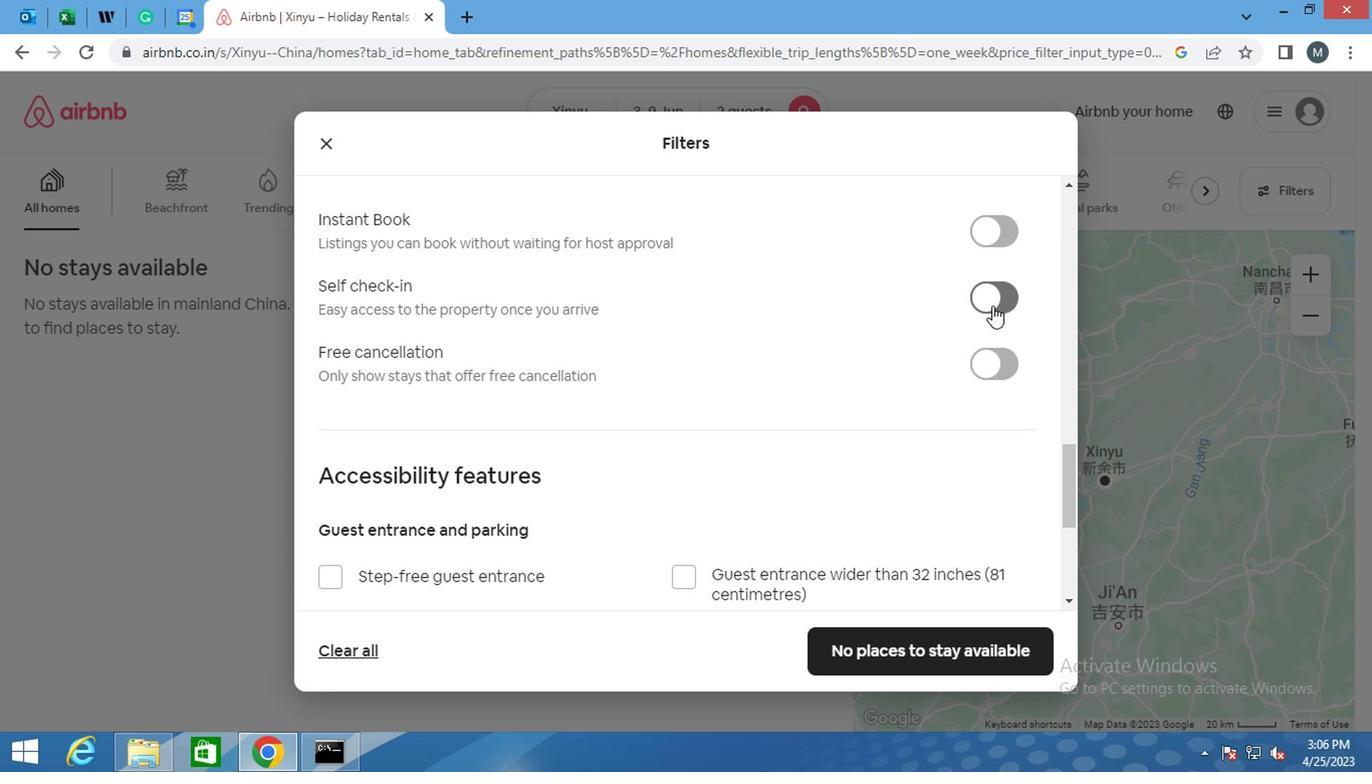 
Action: Mouse moved to (608, 376)
Screenshot: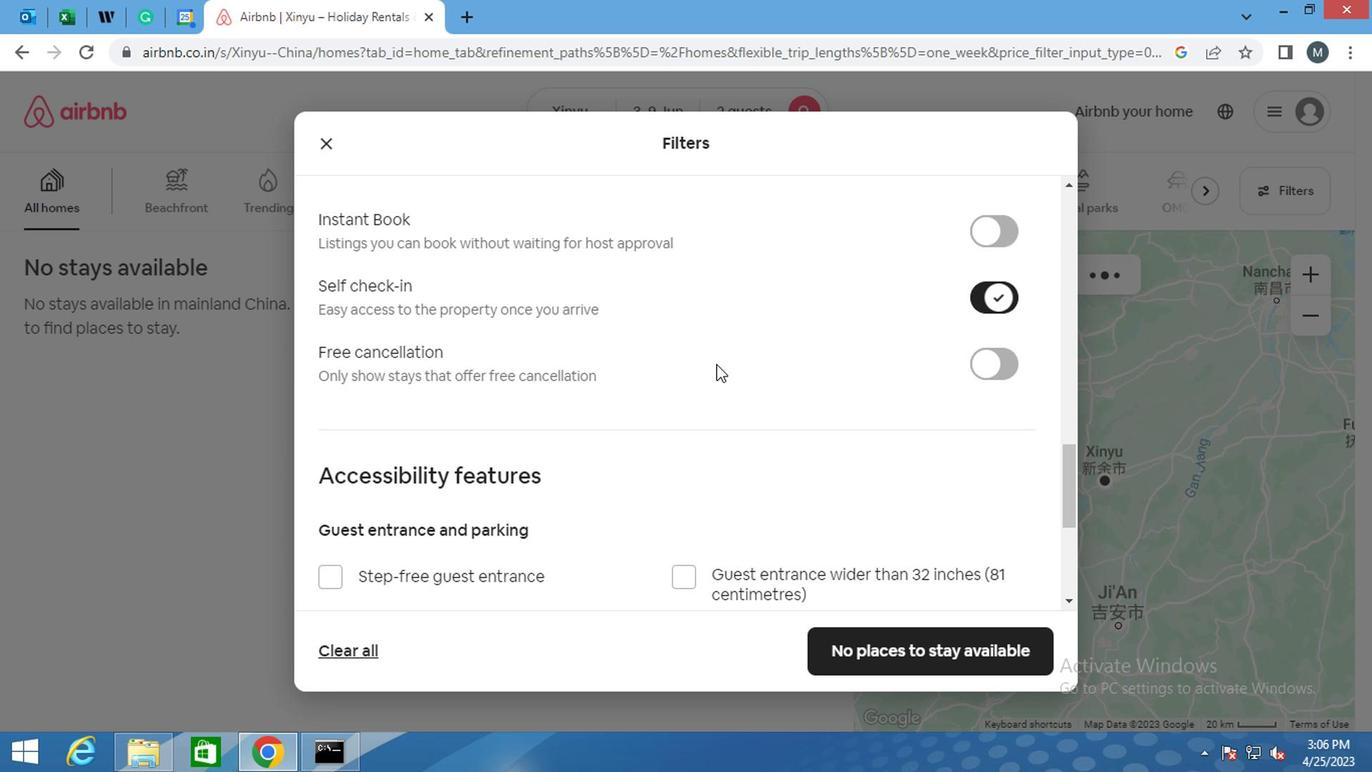 
Action: Mouse scrolled (608, 376) with delta (0, 0)
Screenshot: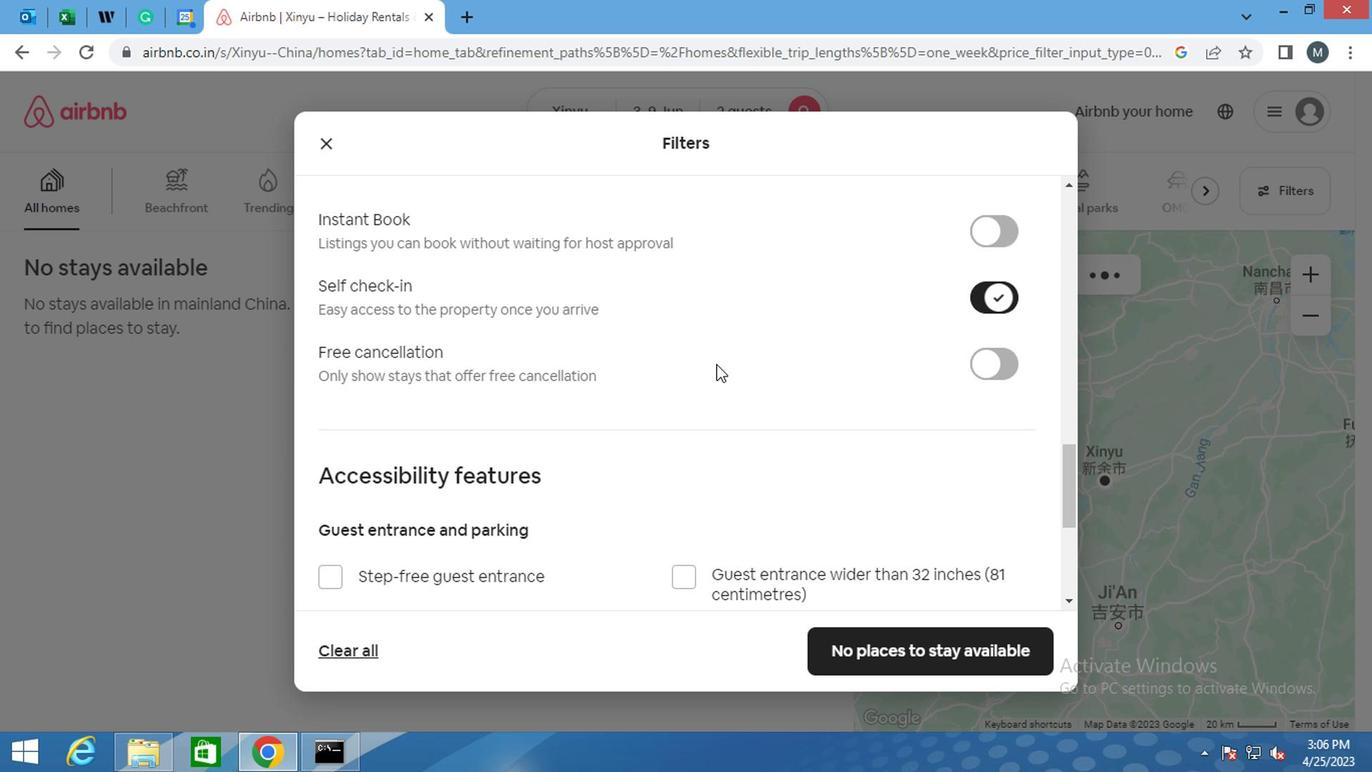 
Action: Mouse scrolled (608, 376) with delta (0, 0)
Screenshot: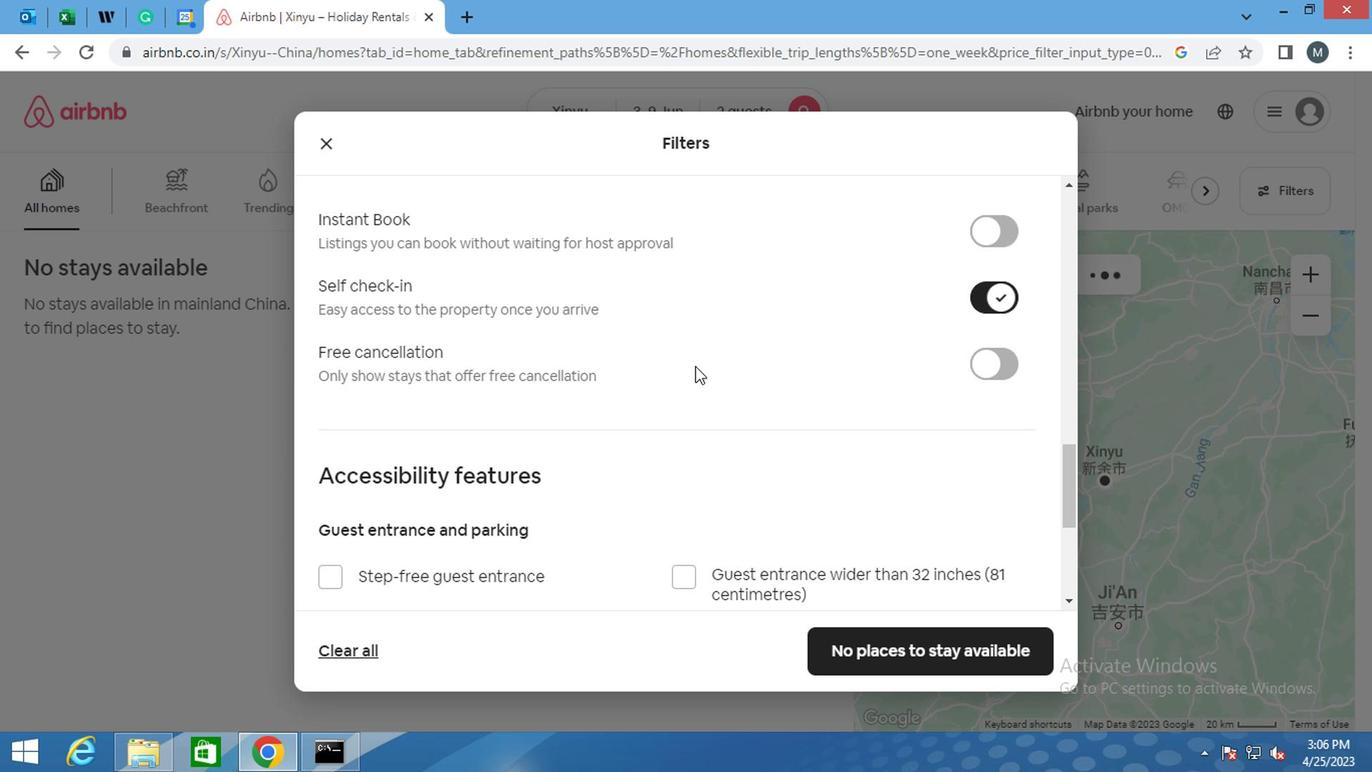 
Action: Mouse moved to (606, 378)
Screenshot: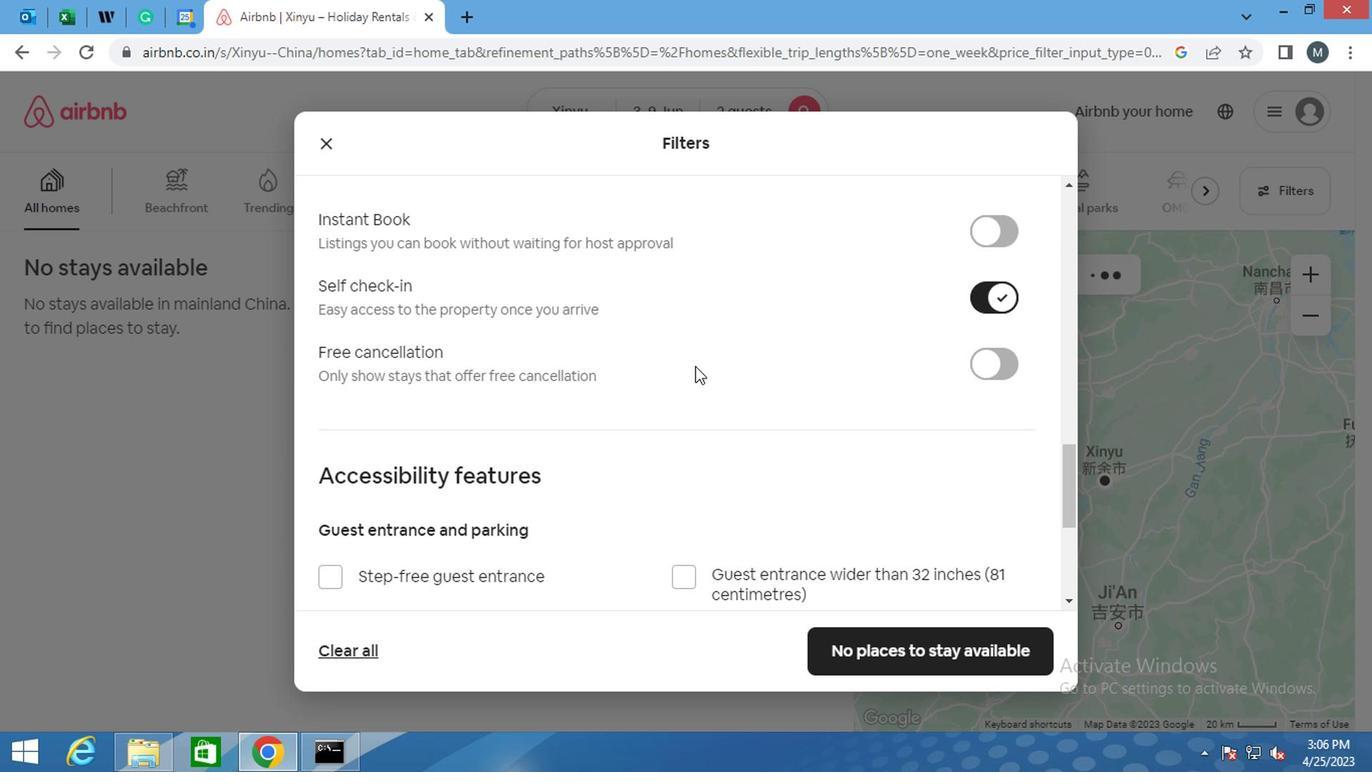 
Action: Mouse scrolled (606, 378) with delta (0, 0)
Screenshot: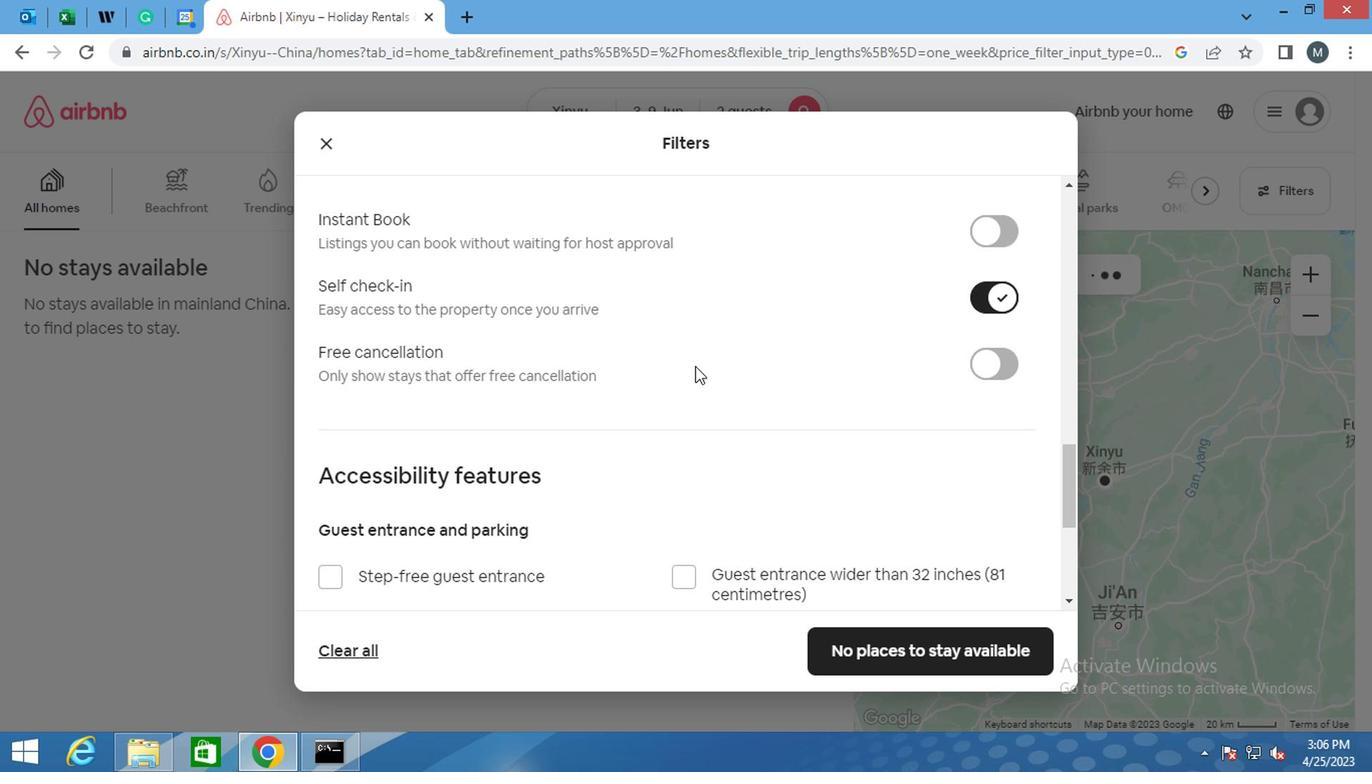 
Action: Mouse moved to (606, 381)
Screenshot: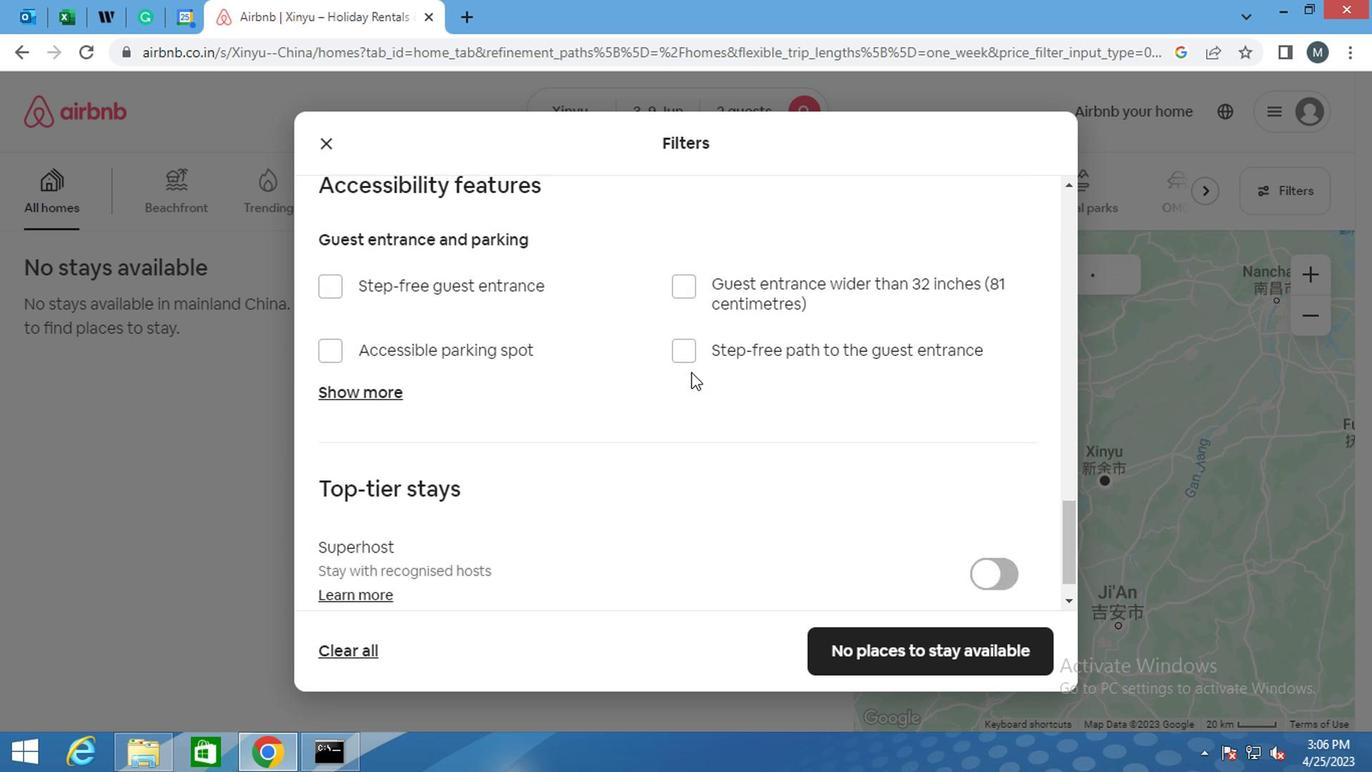 
Action: Mouse scrolled (606, 380) with delta (0, 0)
Screenshot: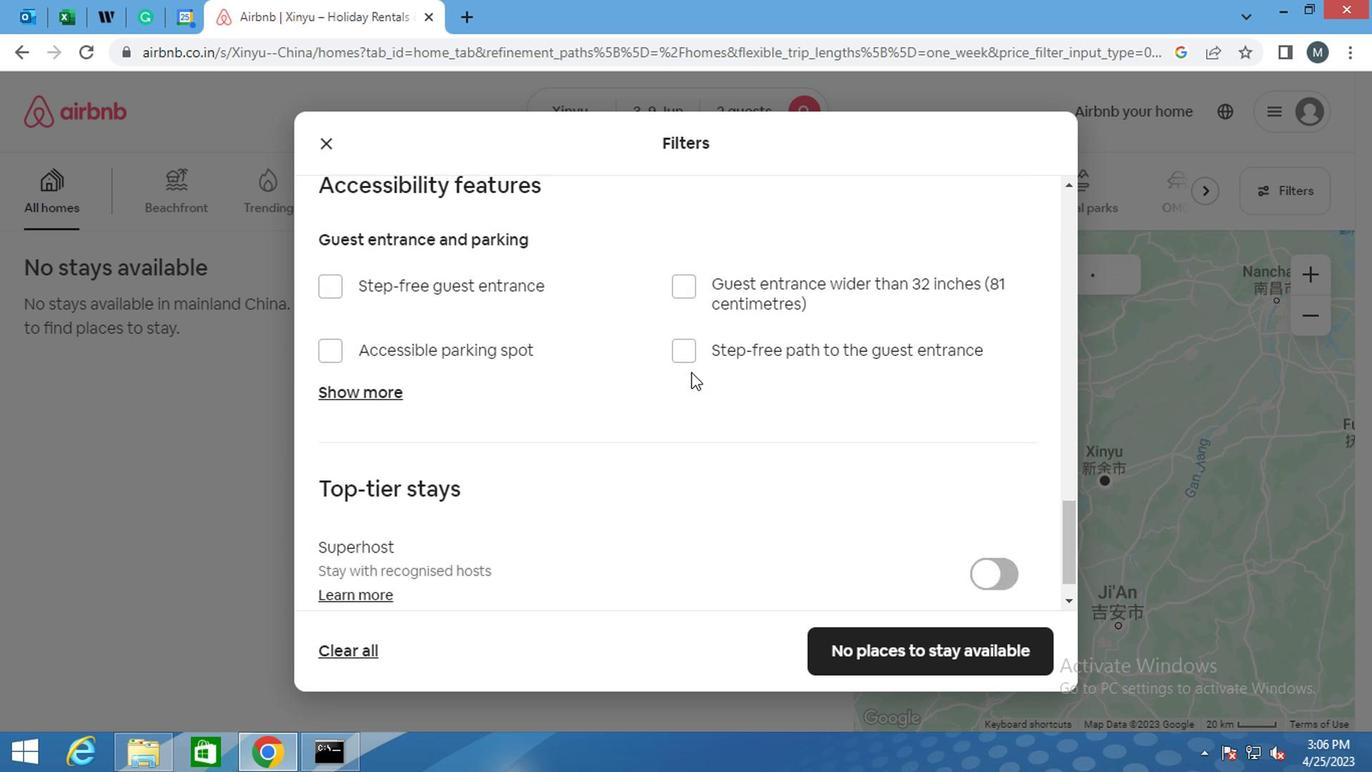 
Action: Mouse moved to (606, 383)
Screenshot: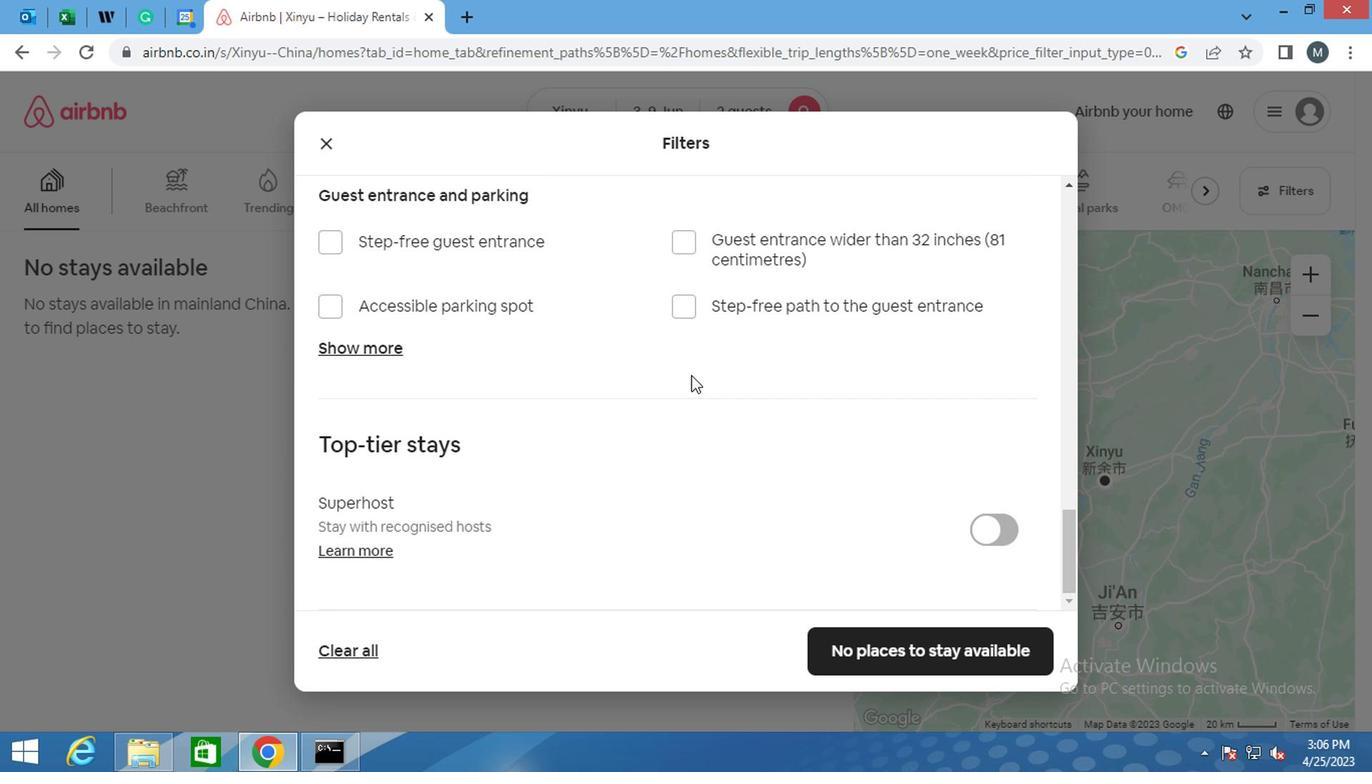 
Action: Mouse scrolled (606, 383) with delta (0, 0)
Screenshot: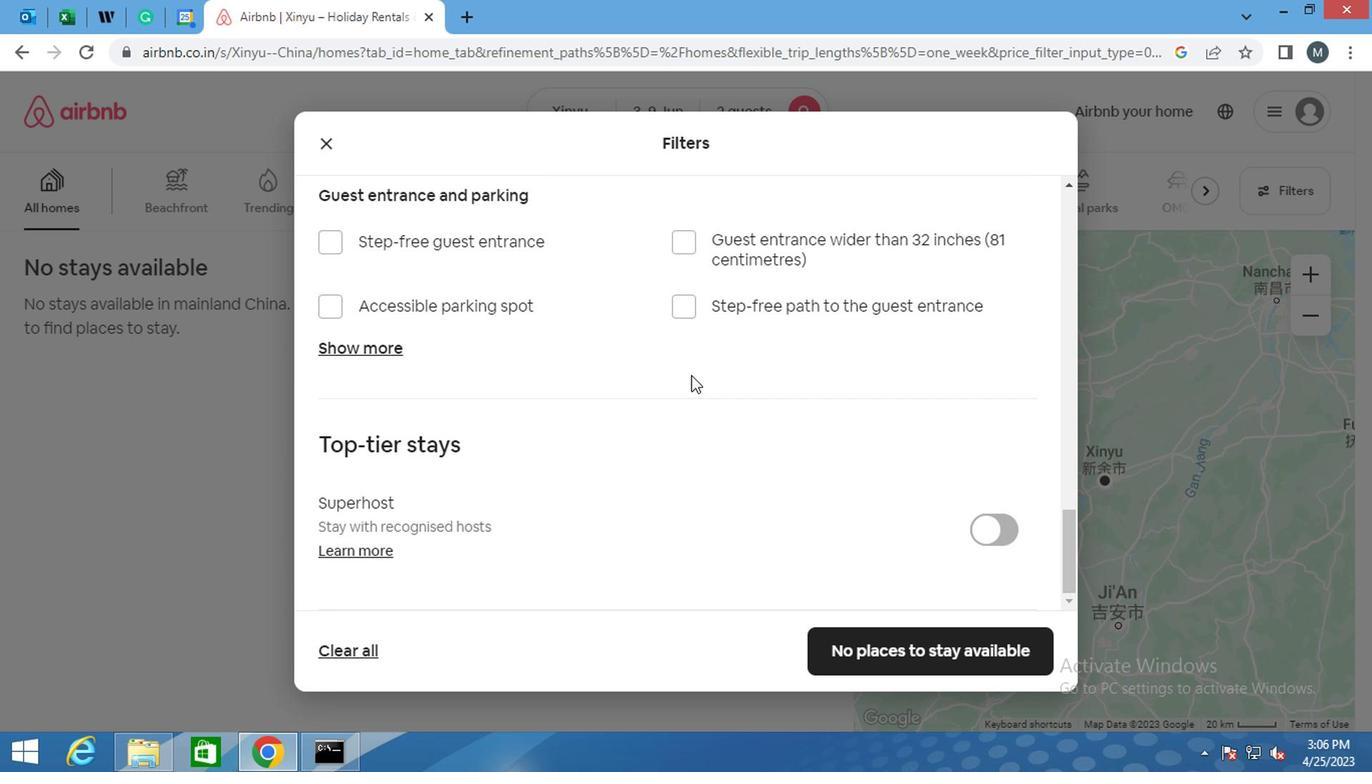 
Action: Mouse moved to (606, 386)
Screenshot: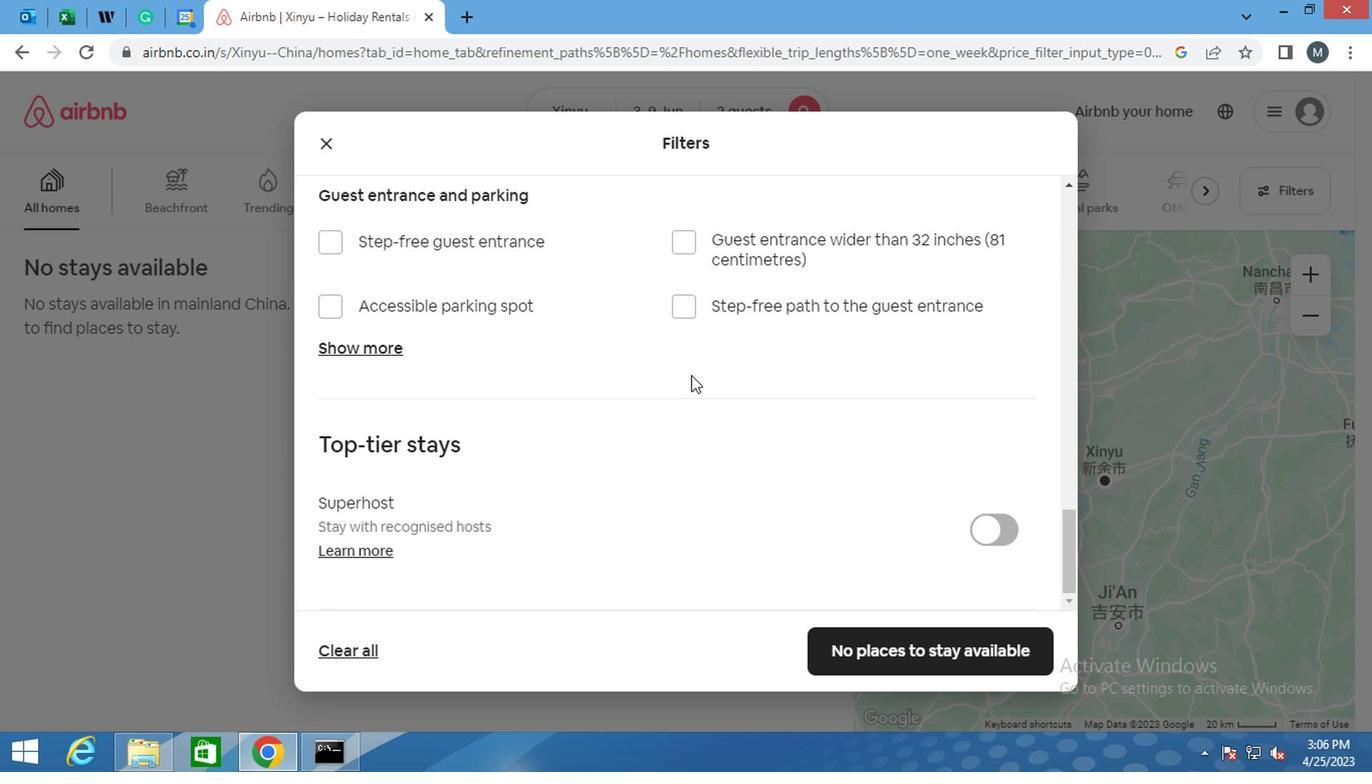 
Action: Mouse scrolled (606, 385) with delta (0, 0)
Screenshot: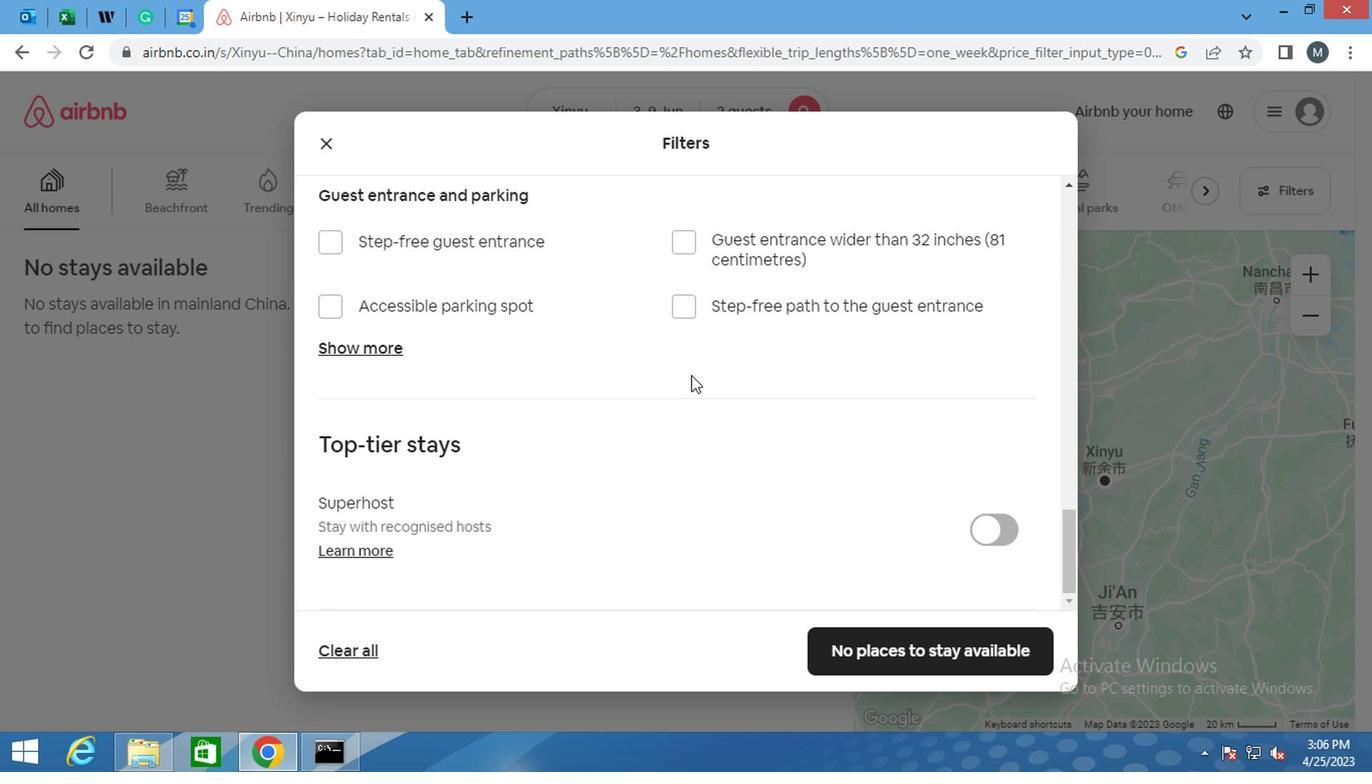 
Action: Mouse moved to (606, 388)
Screenshot: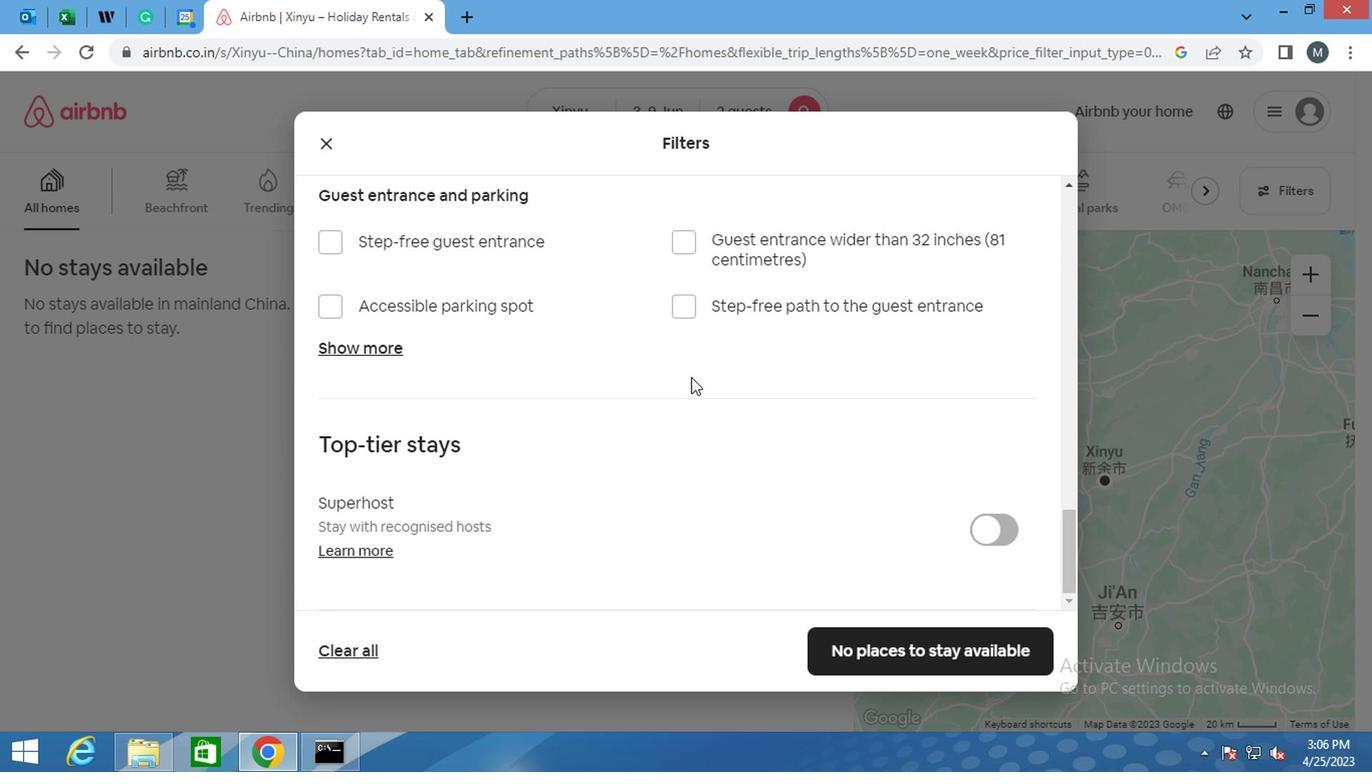 
Action: Mouse scrolled (606, 388) with delta (0, 0)
Screenshot: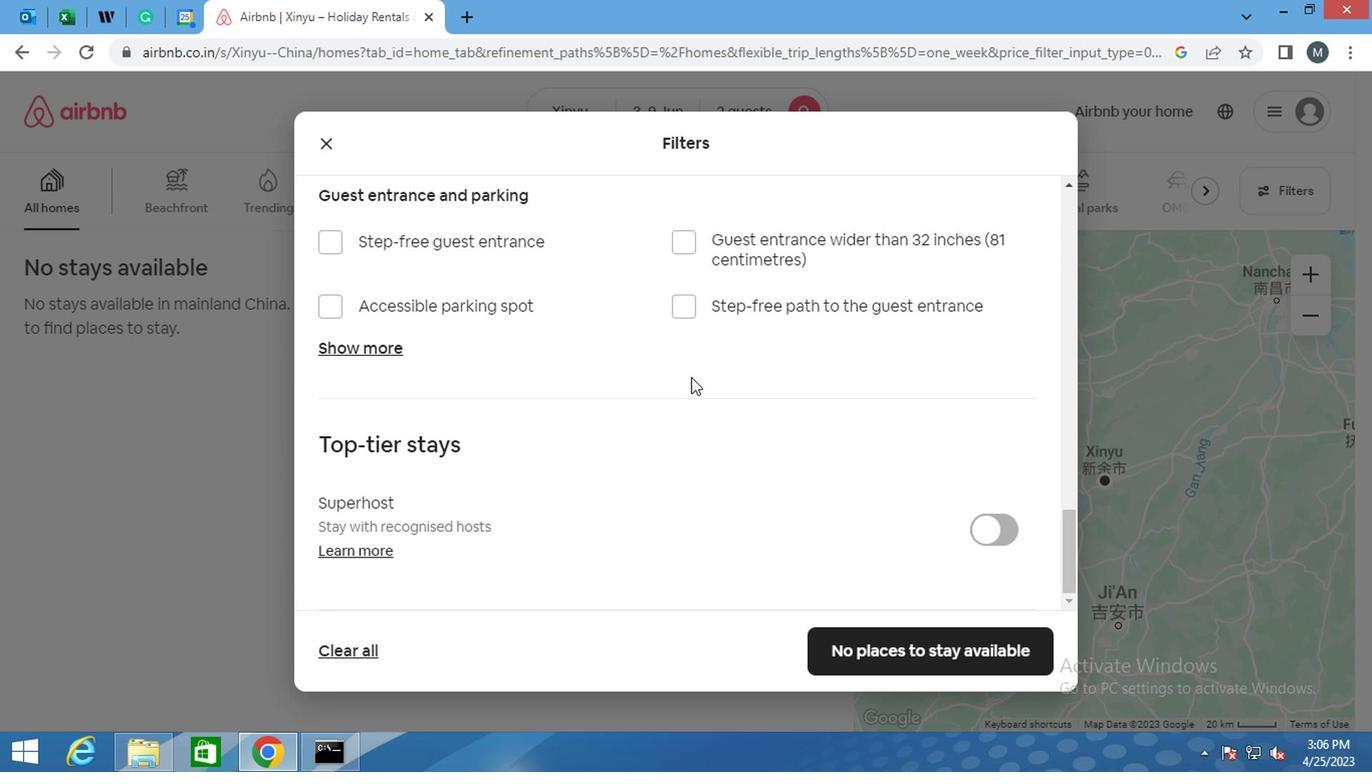 
Action: Mouse moved to (606, 390)
Screenshot: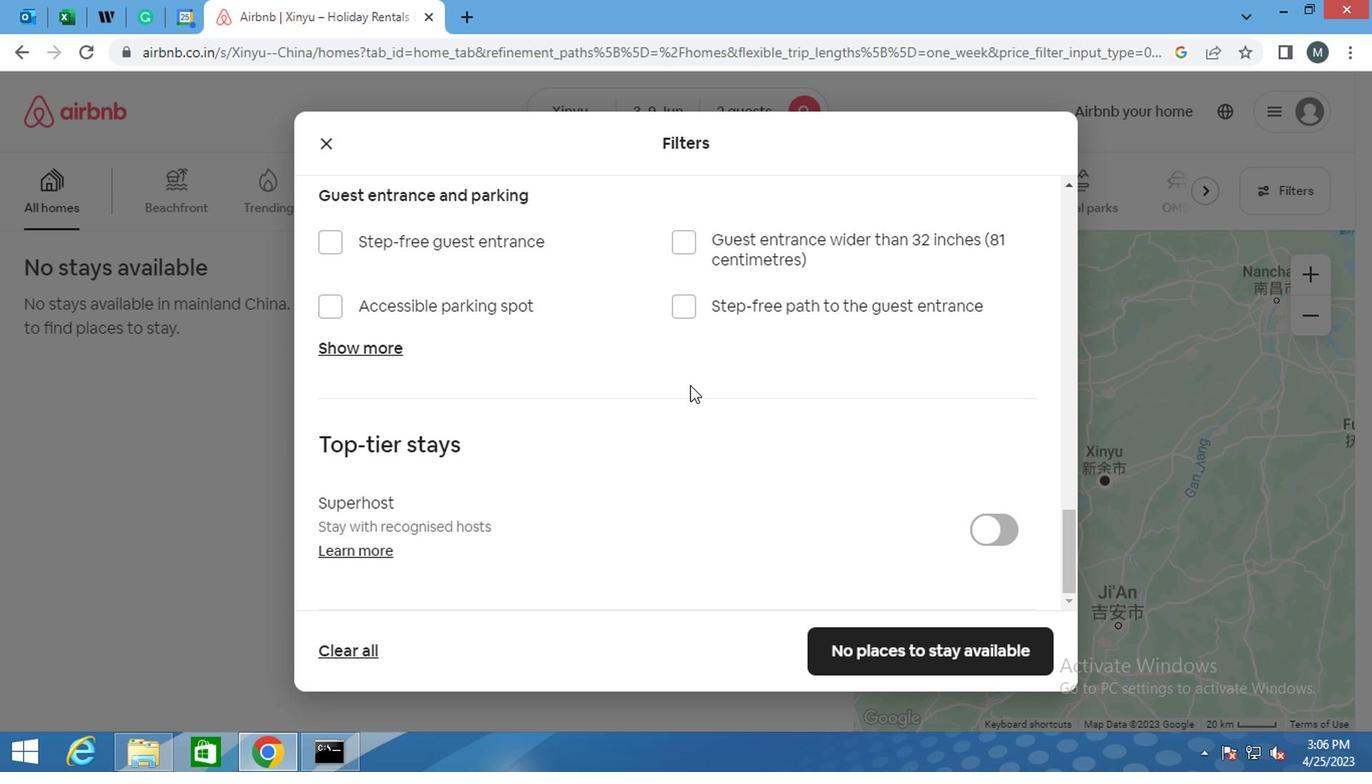 
Action: Mouse scrolled (606, 389) with delta (0, 0)
Screenshot: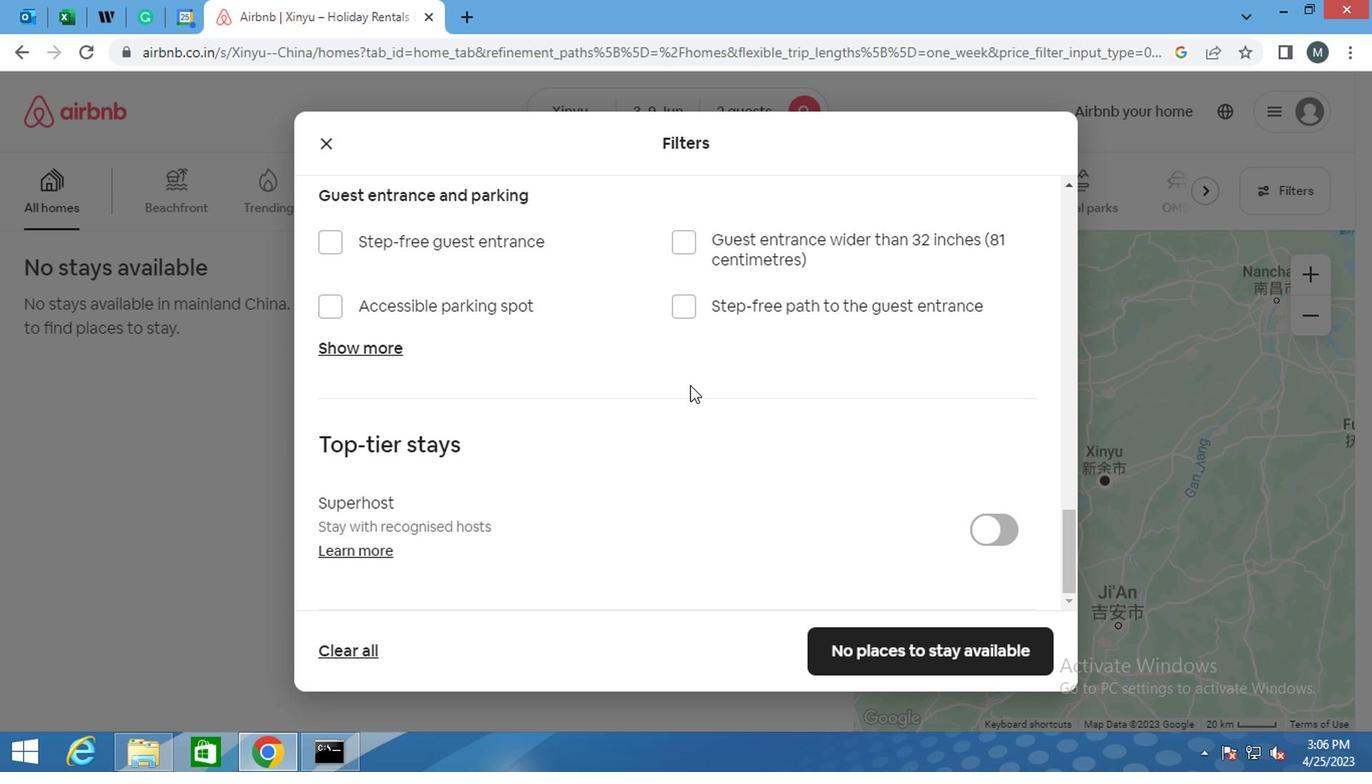 
Action: Mouse moved to (612, 403)
Screenshot: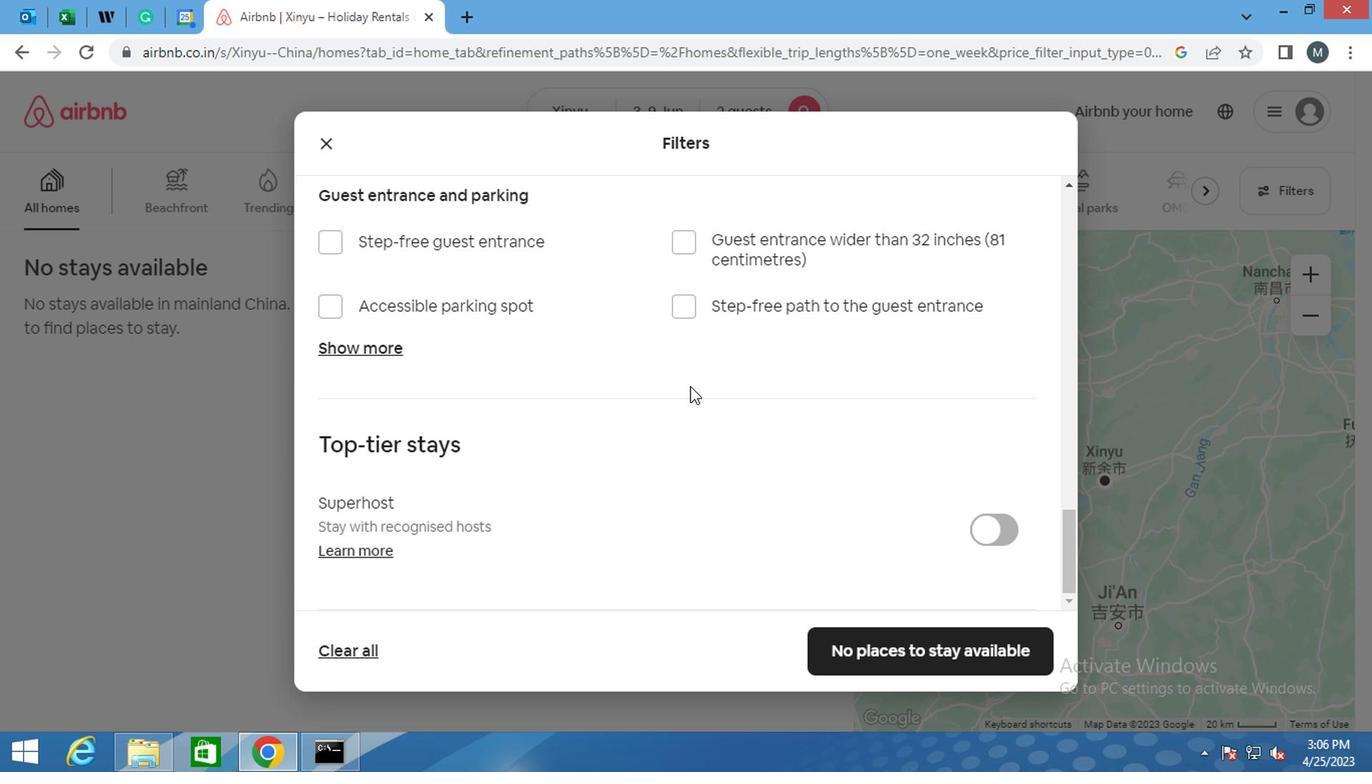 
Action: Mouse scrolled (612, 402) with delta (0, 0)
Screenshot: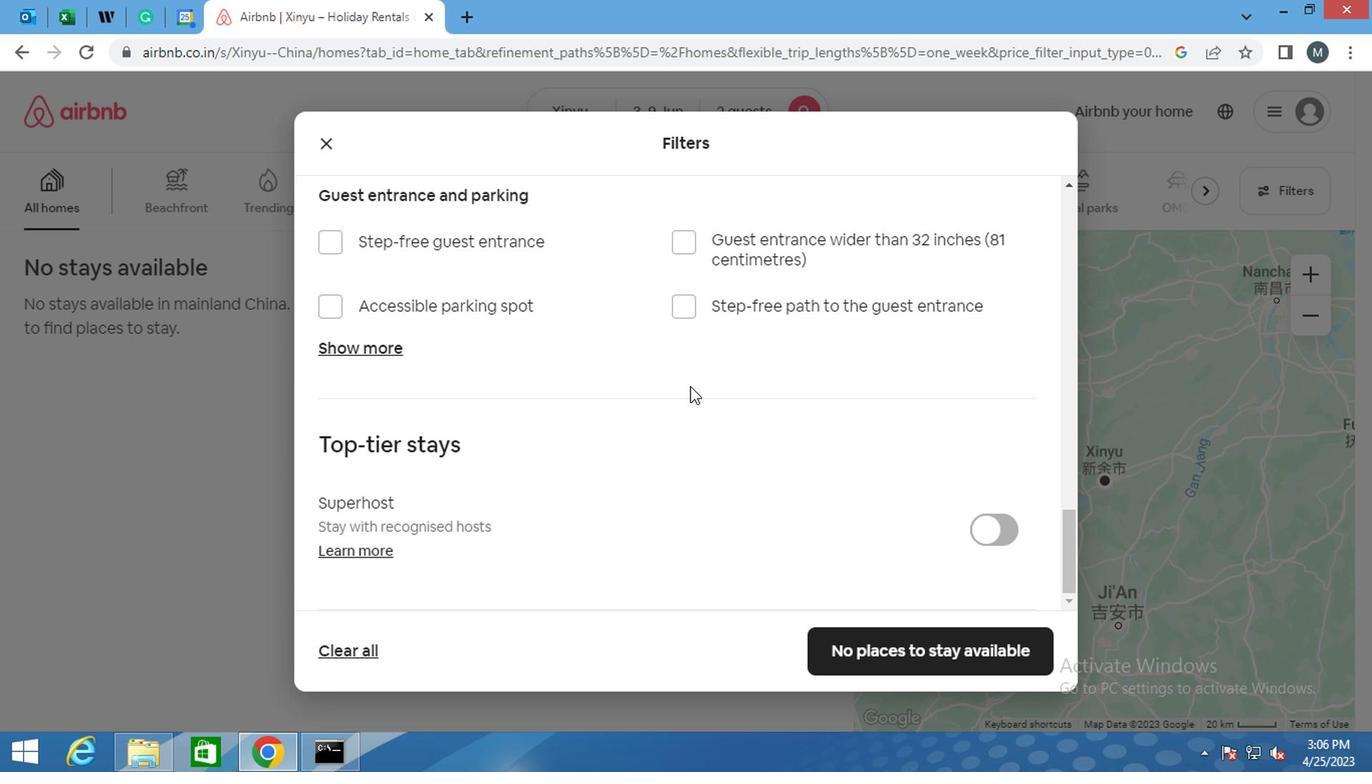 
Action: Mouse moved to (634, 422)
Screenshot: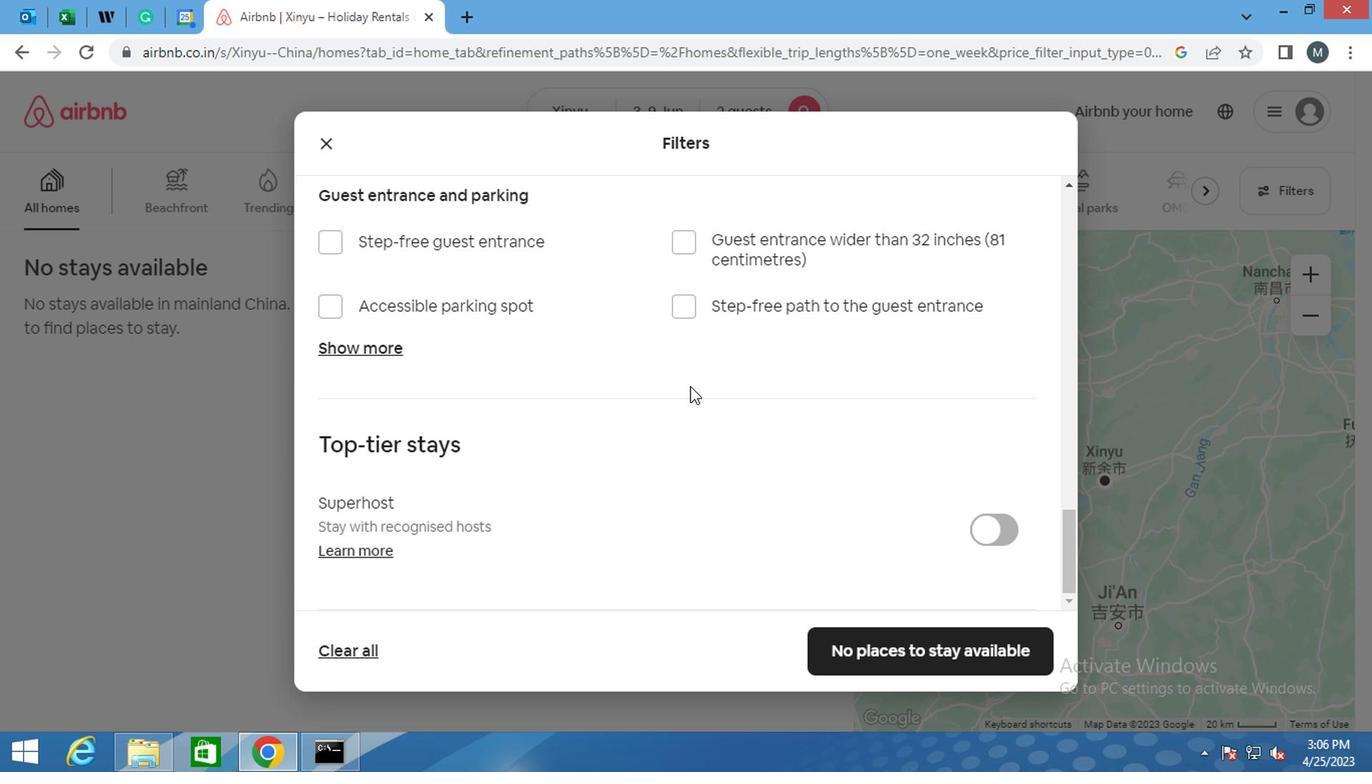
Action: Mouse scrolled (634, 421) with delta (0, 0)
Screenshot: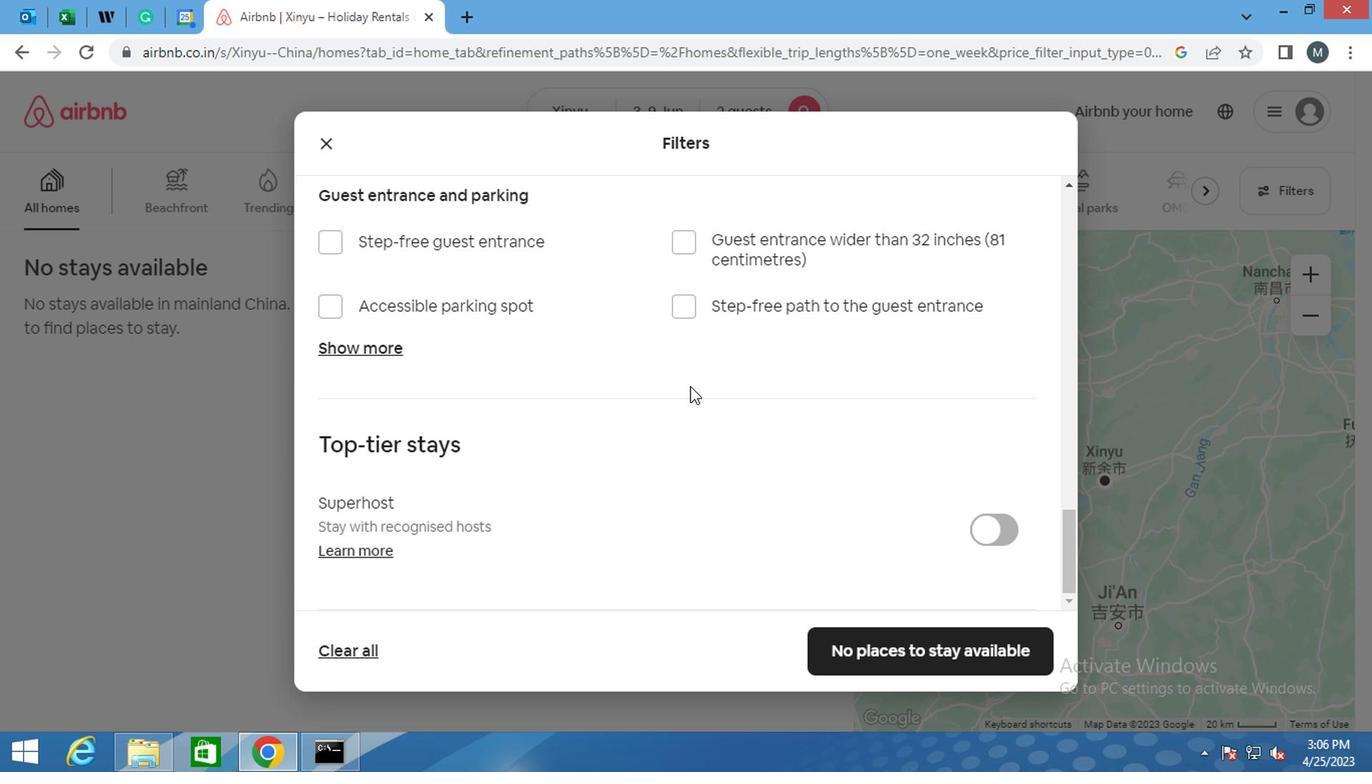 
Action: Mouse moved to (782, 588)
Screenshot: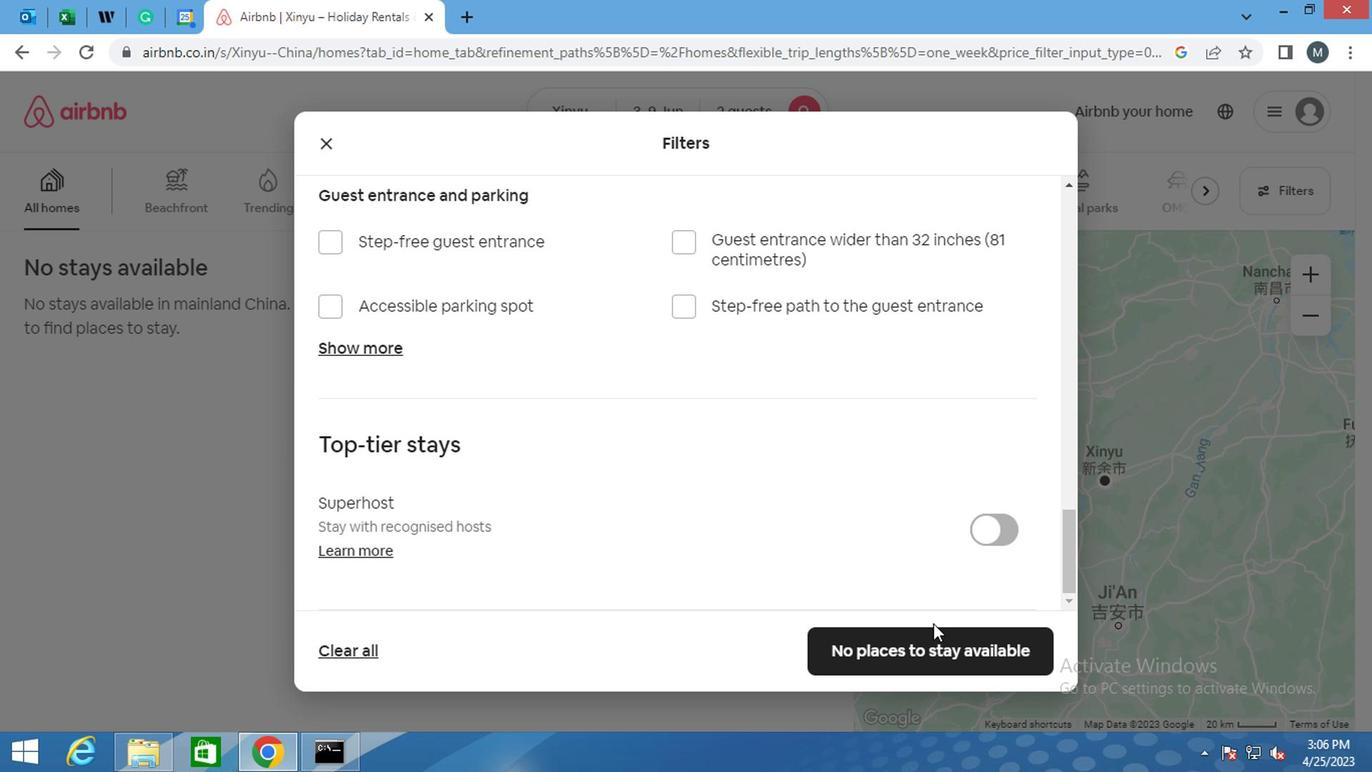 
Action: Mouse pressed left at (782, 588)
Screenshot: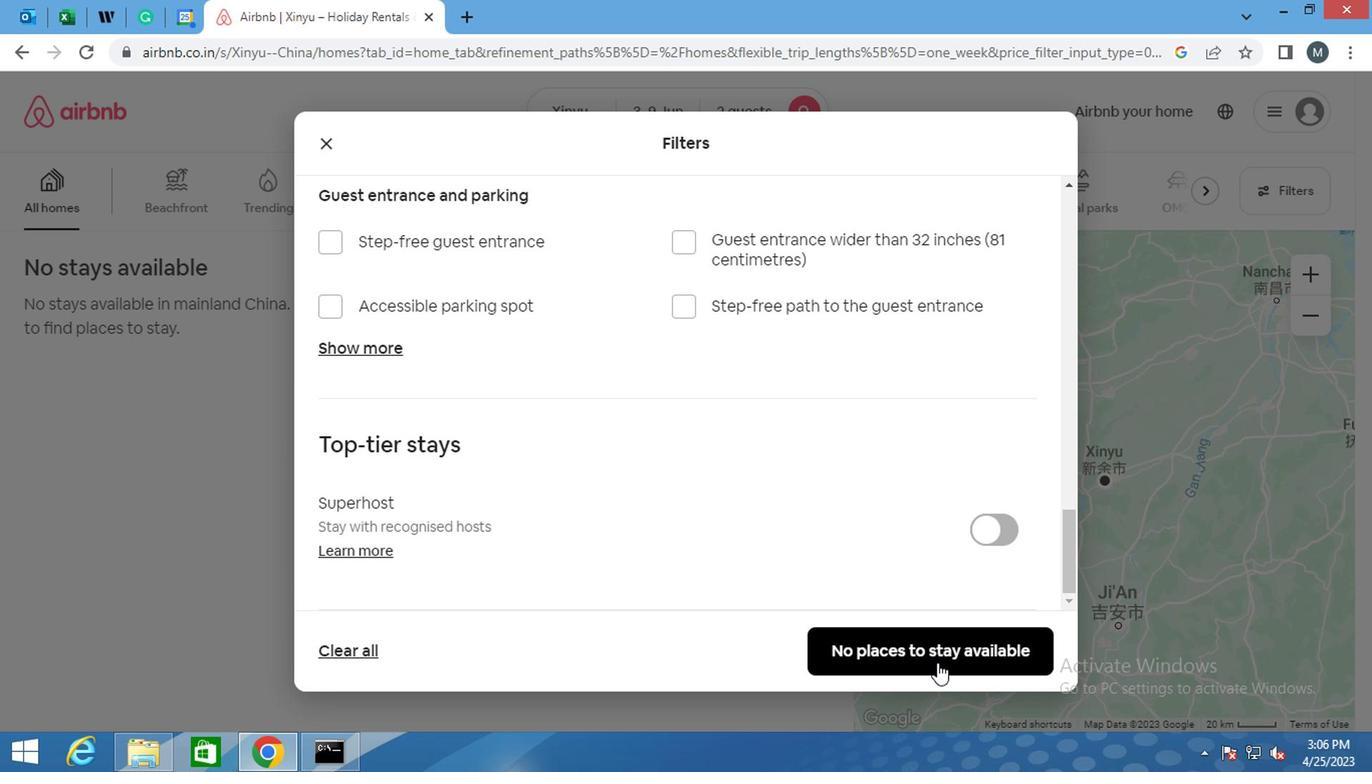 
